 Task: Create new vendor bill with Date Opened: 30-Apr-23, Select Vendor: Verizon, Terms: Net 15. Make bill entry for item-1 with Date: 30-Apr-23, Description: Cell phone charges, Expense Account: Utilities :  Cell Phone, Quantity: 1, Unit Price: 110, Sales Tax: Y, Sales Tax Included: Y, Tax Table: Sales Tax. Post Bill with Post Date: 30-Apr-23, Post to Accounts: Liabilities:Accounts Payble. Pay / Process Payment with Transaction Date: 14-May-23, Amount: 110, Transfer Account: Checking Account. Go to 'Print Bill'.
Action: Mouse moved to (286, 180)
Screenshot: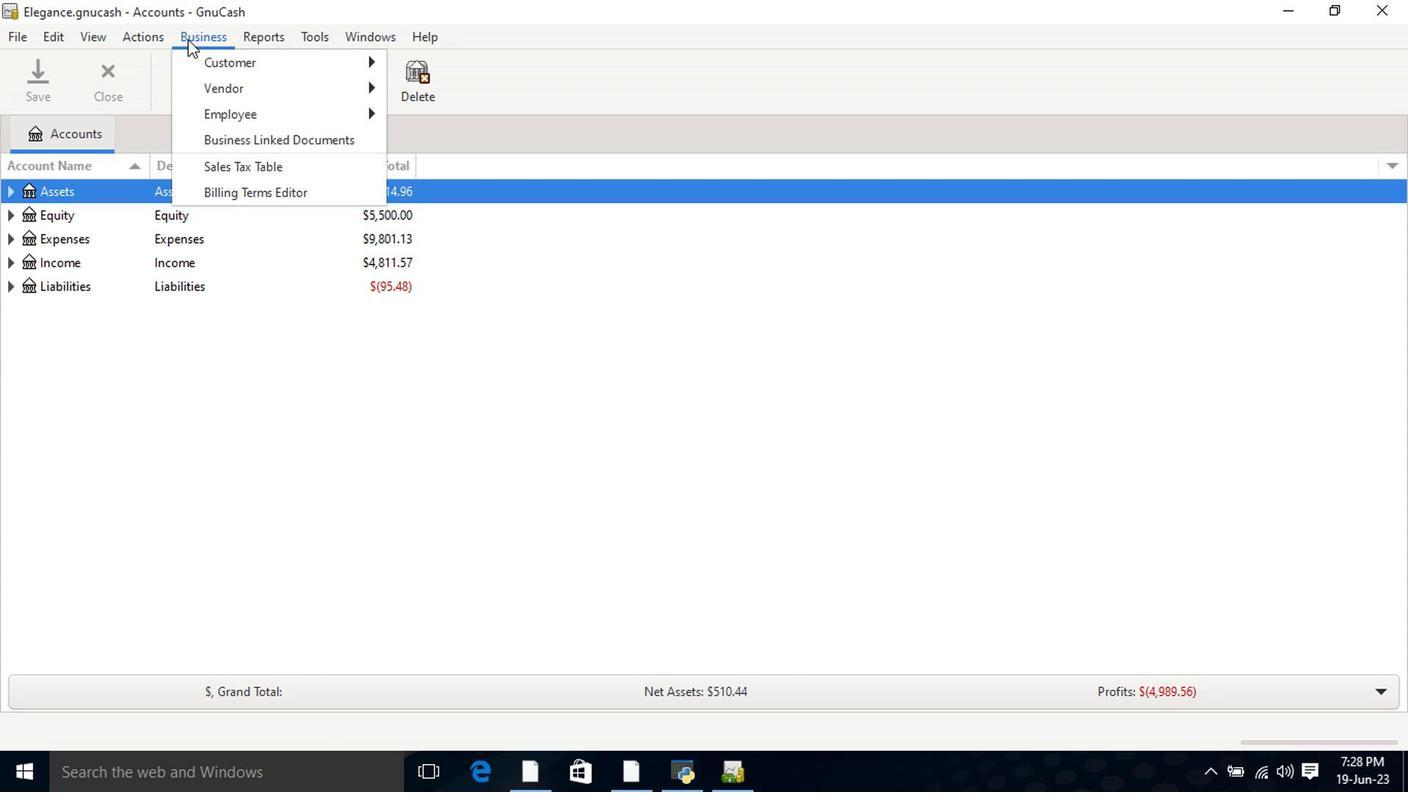 
Action: Mouse pressed left at (286, 180)
Screenshot: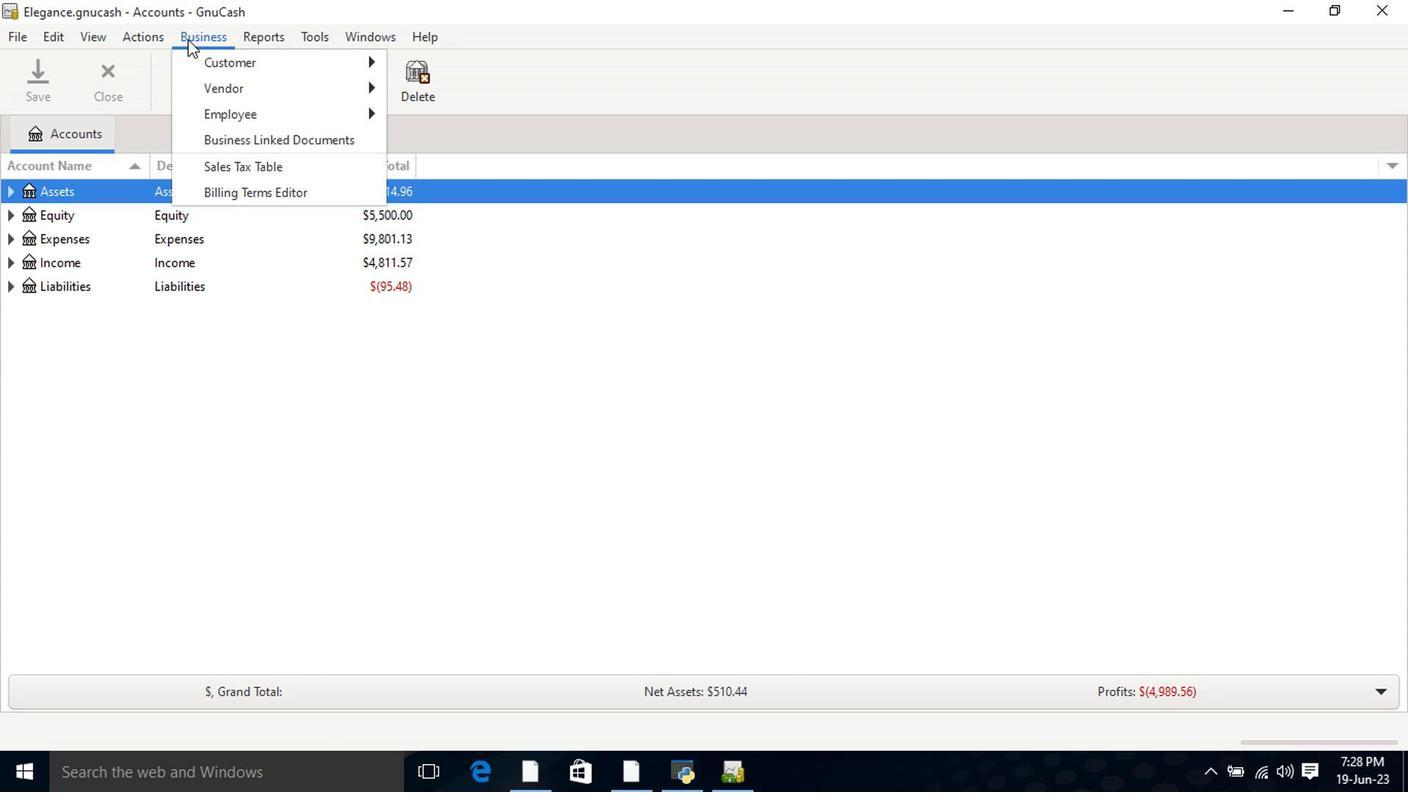 
Action: Mouse moved to (463, 266)
Screenshot: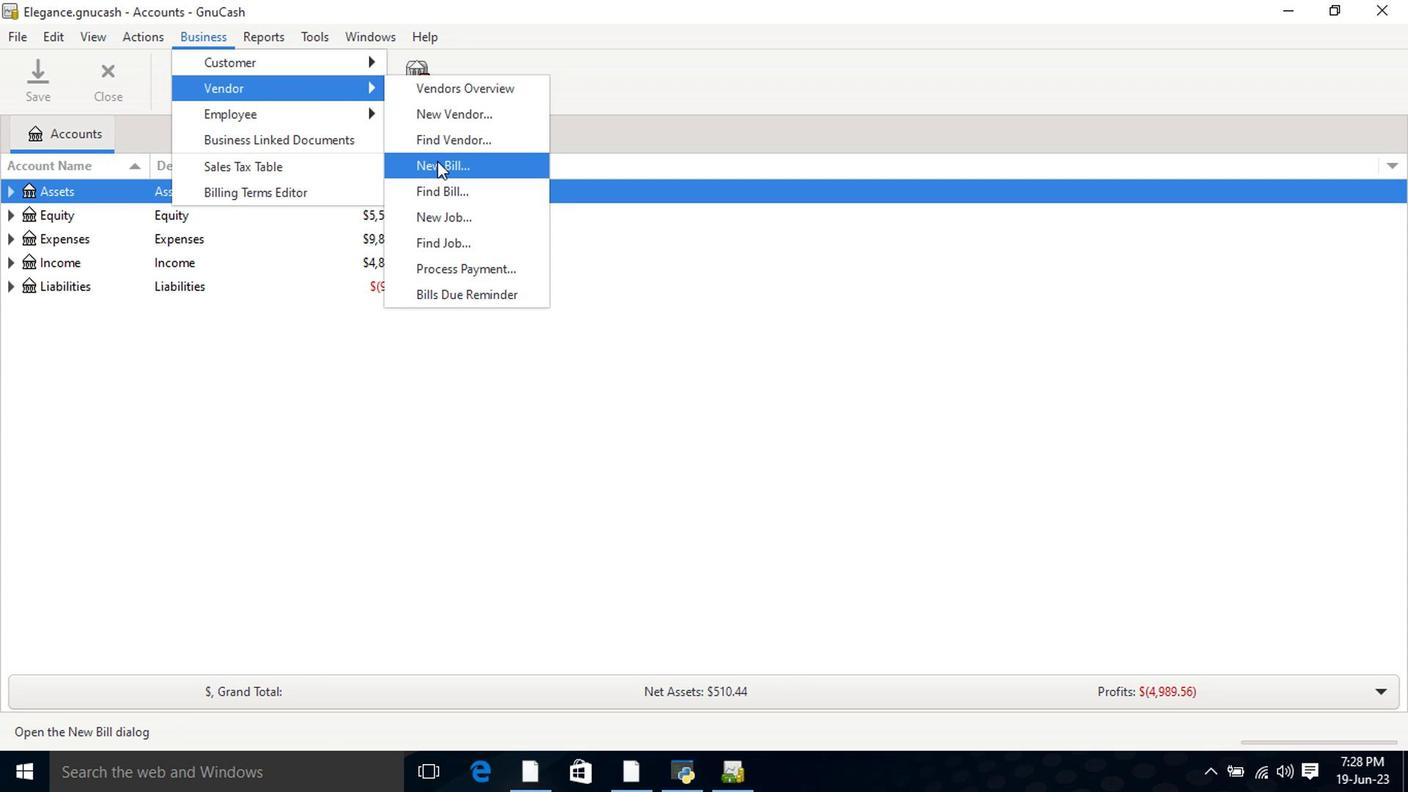 
Action: Mouse pressed left at (463, 266)
Screenshot: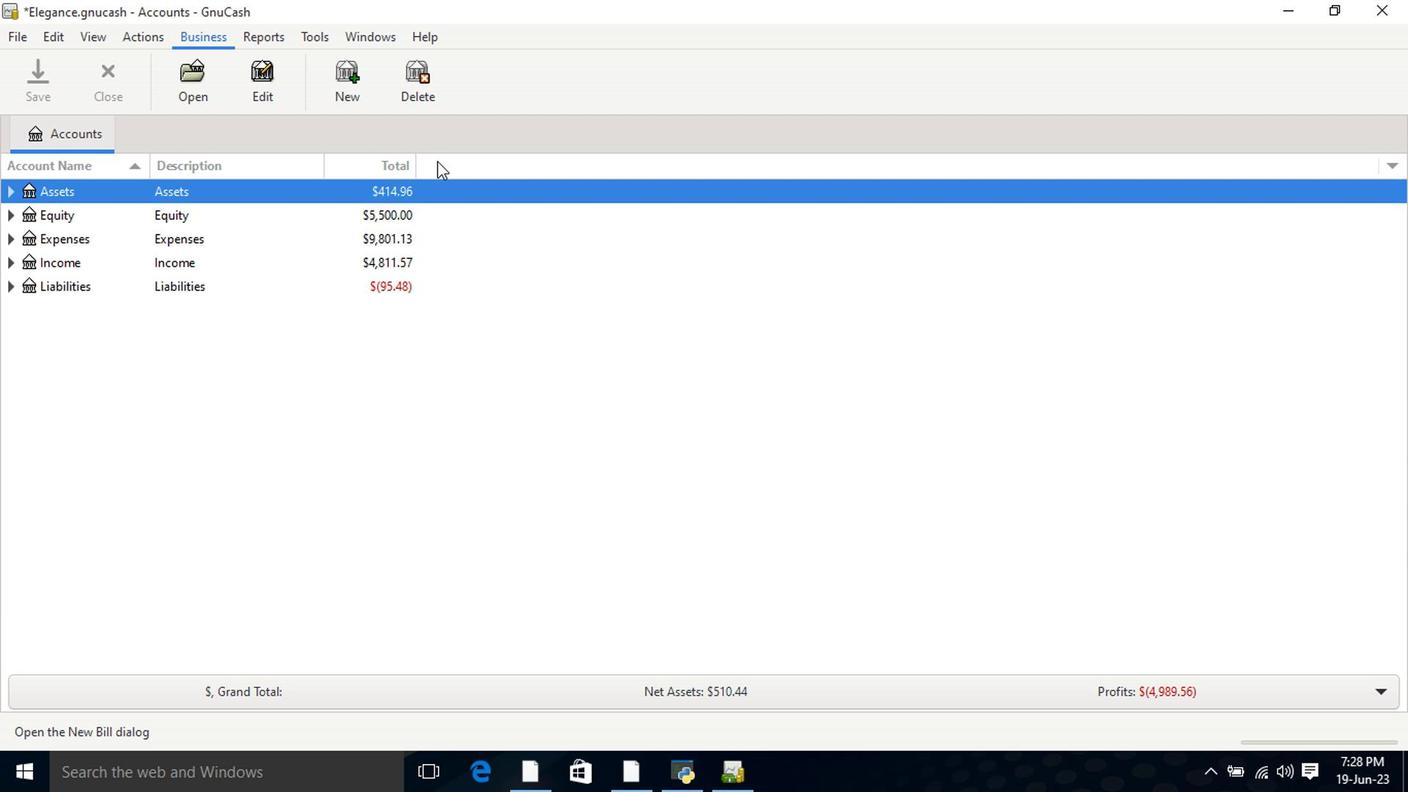 
Action: Mouse moved to (753, 348)
Screenshot: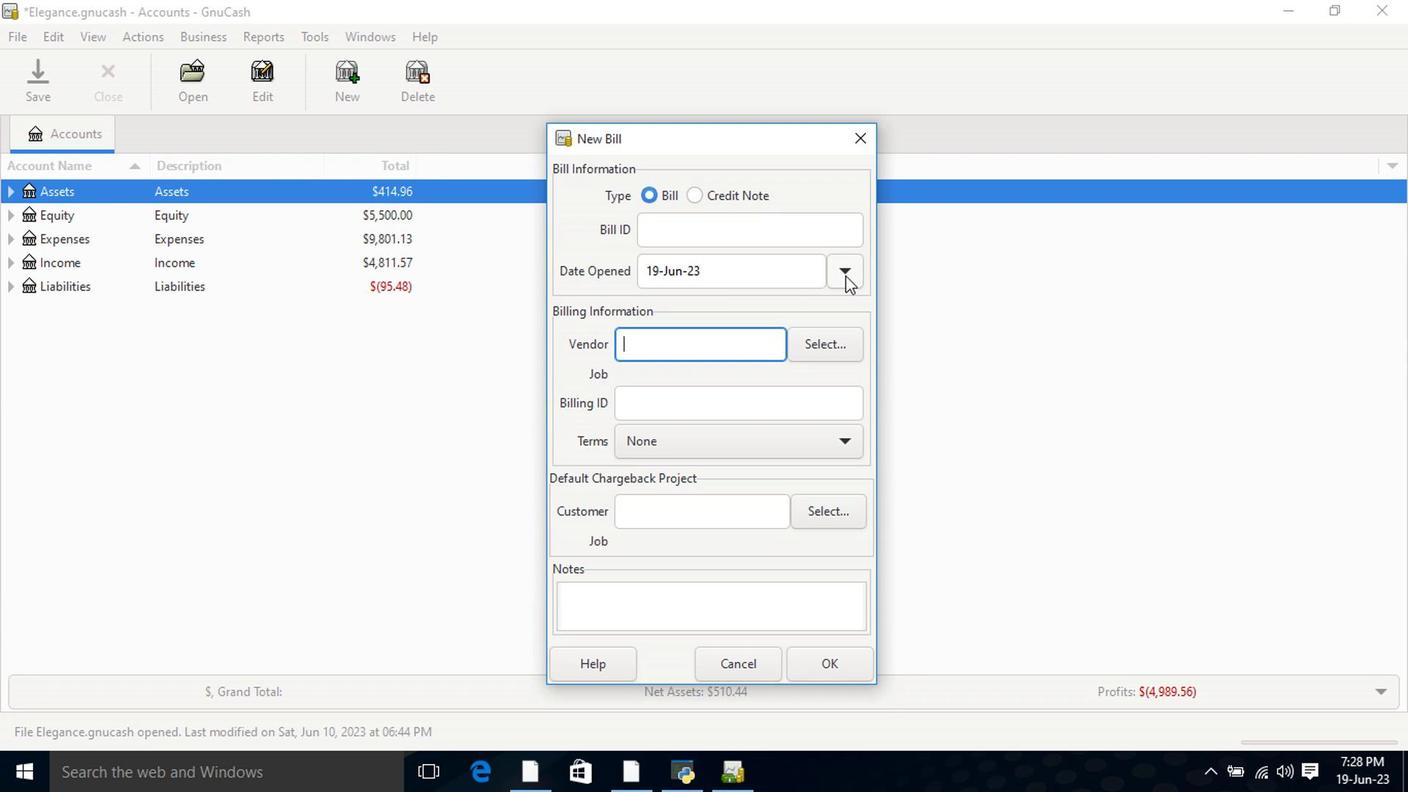 
Action: Mouse pressed left at (753, 348)
Screenshot: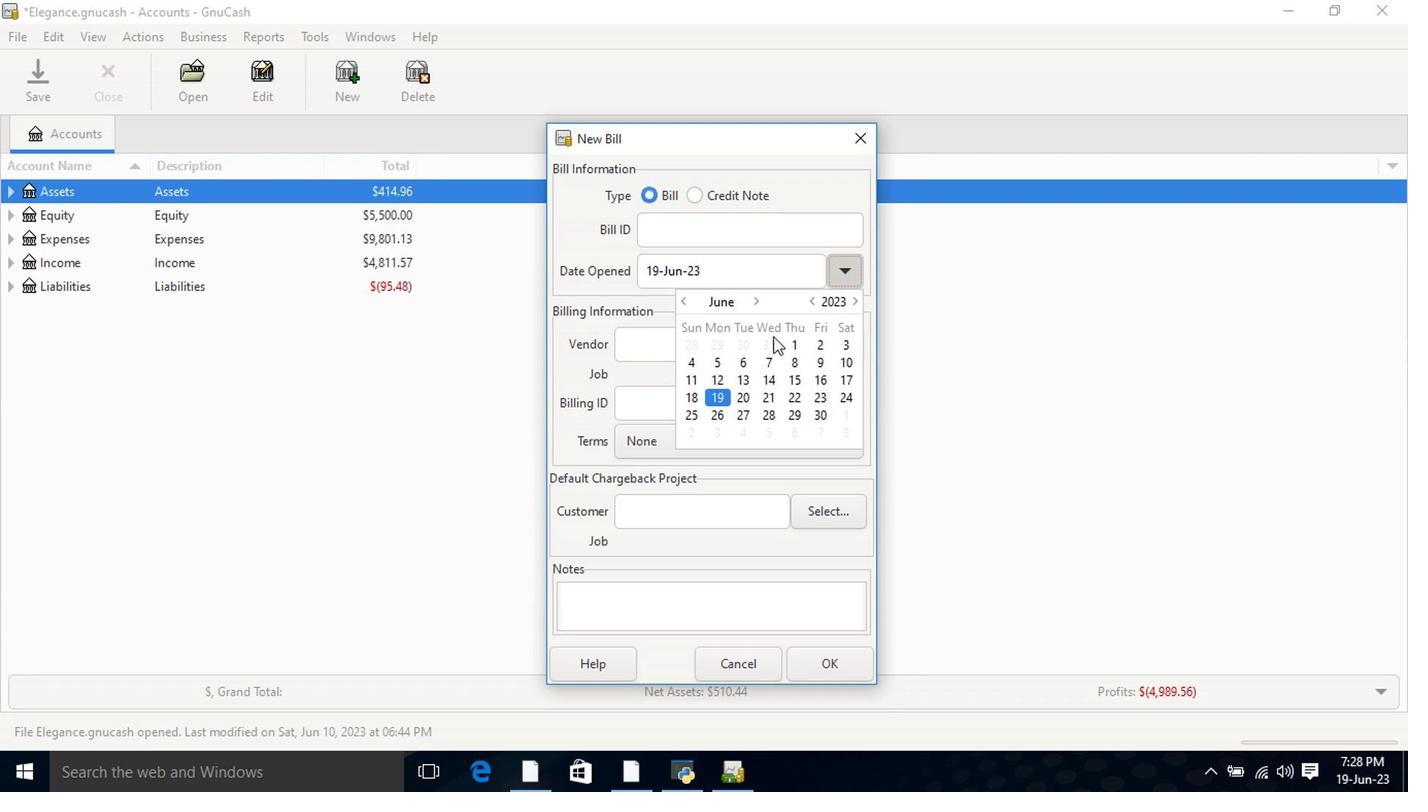 
Action: Mouse moved to (638, 371)
Screenshot: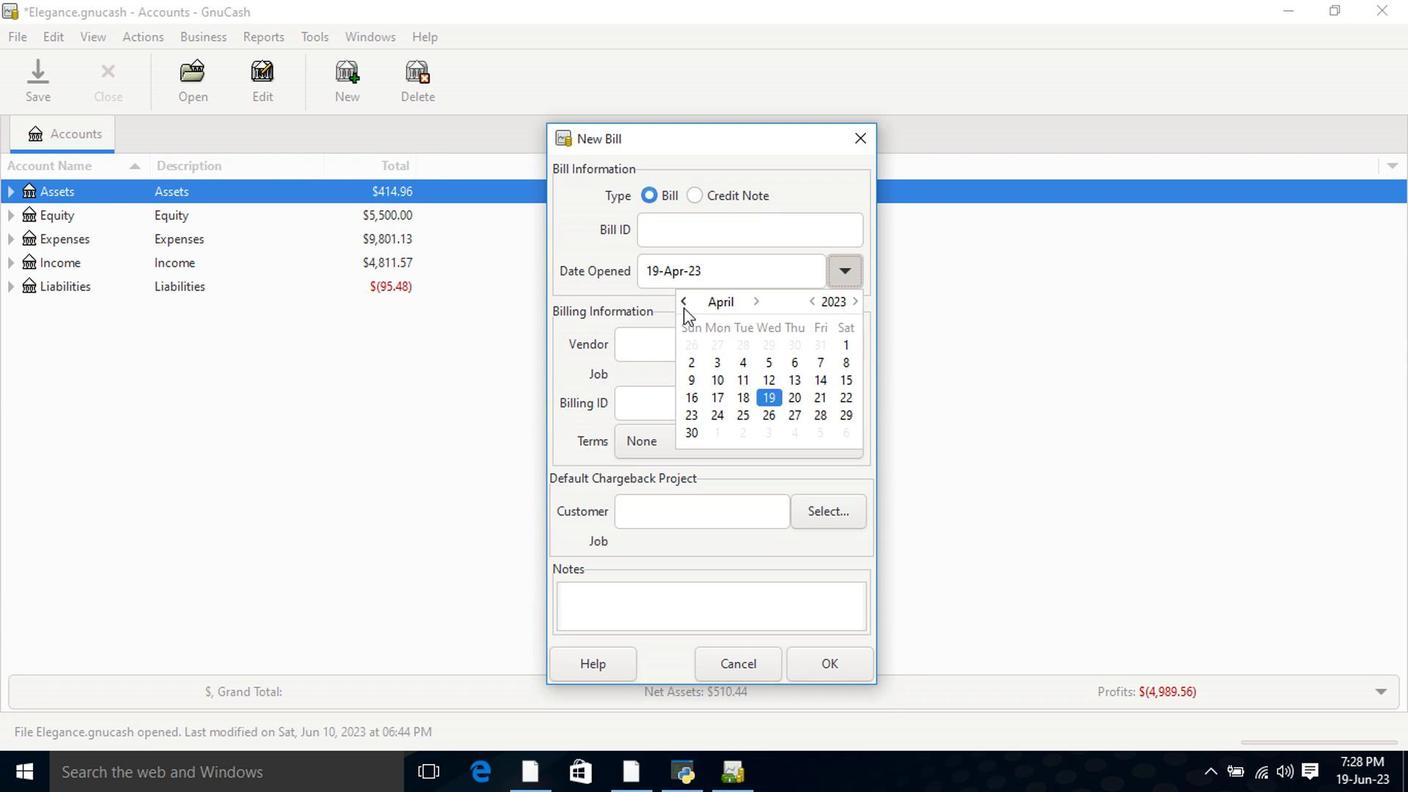 
Action: Mouse pressed left at (638, 371)
Screenshot: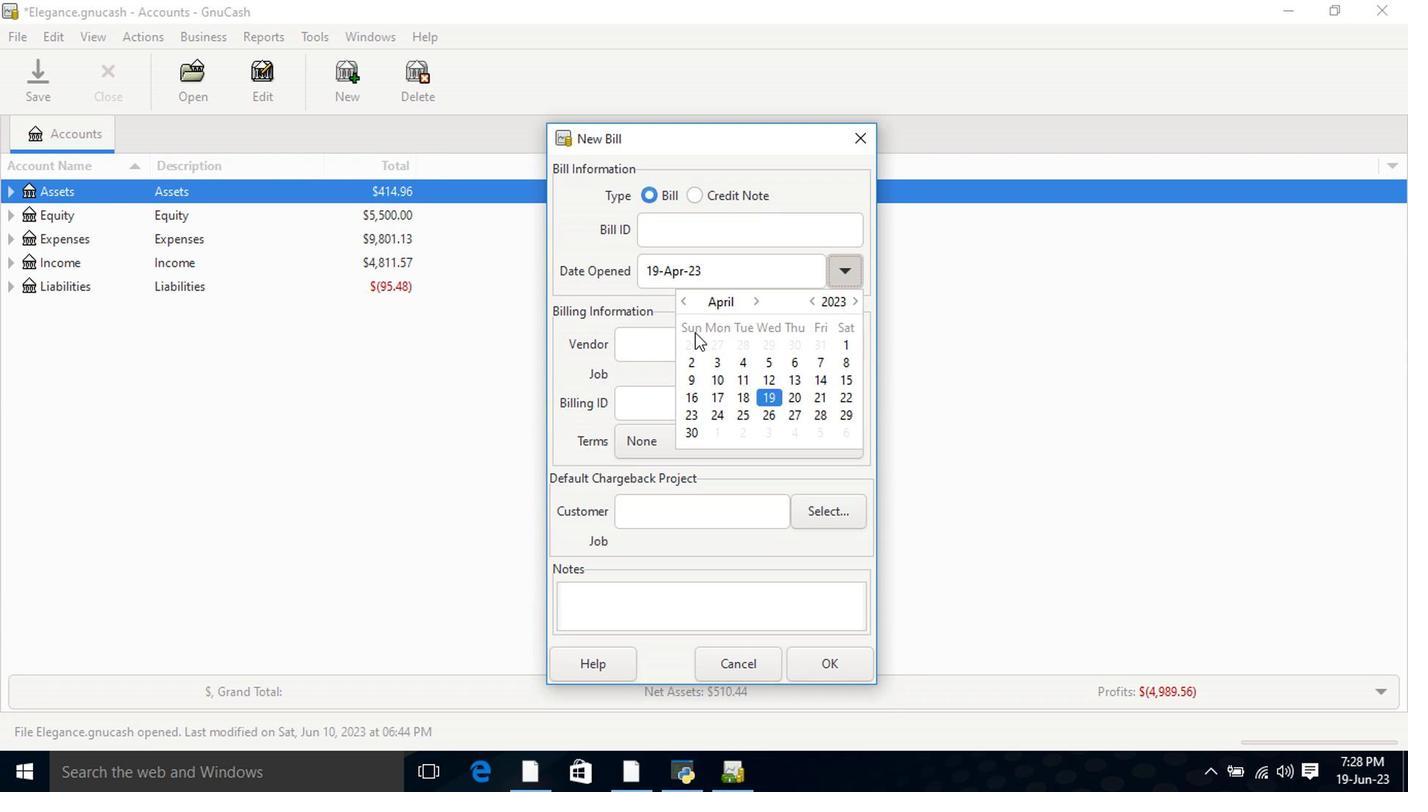 
Action: Mouse pressed left at (638, 371)
Screenshot: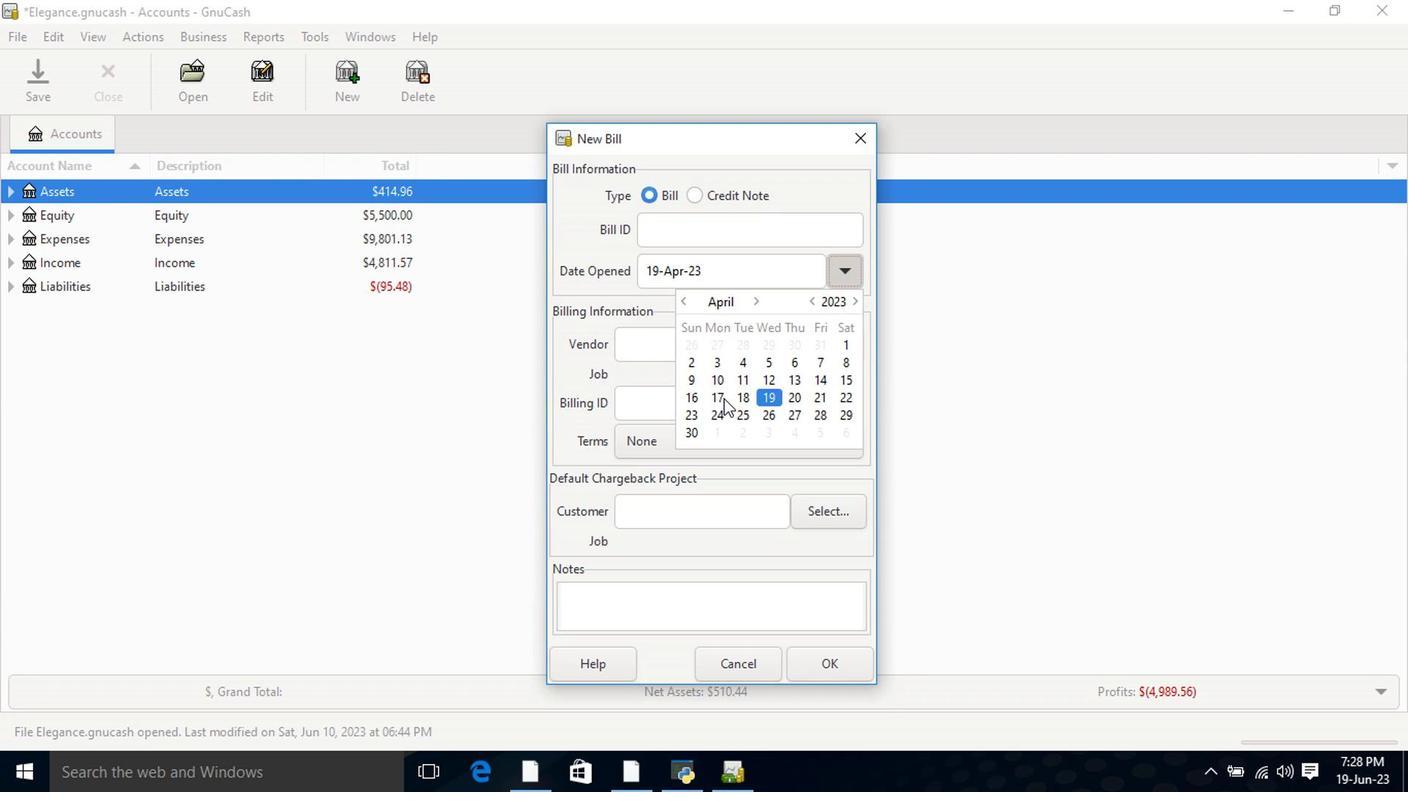 
Action: Mouse moved to (645, 459)
Screenshot: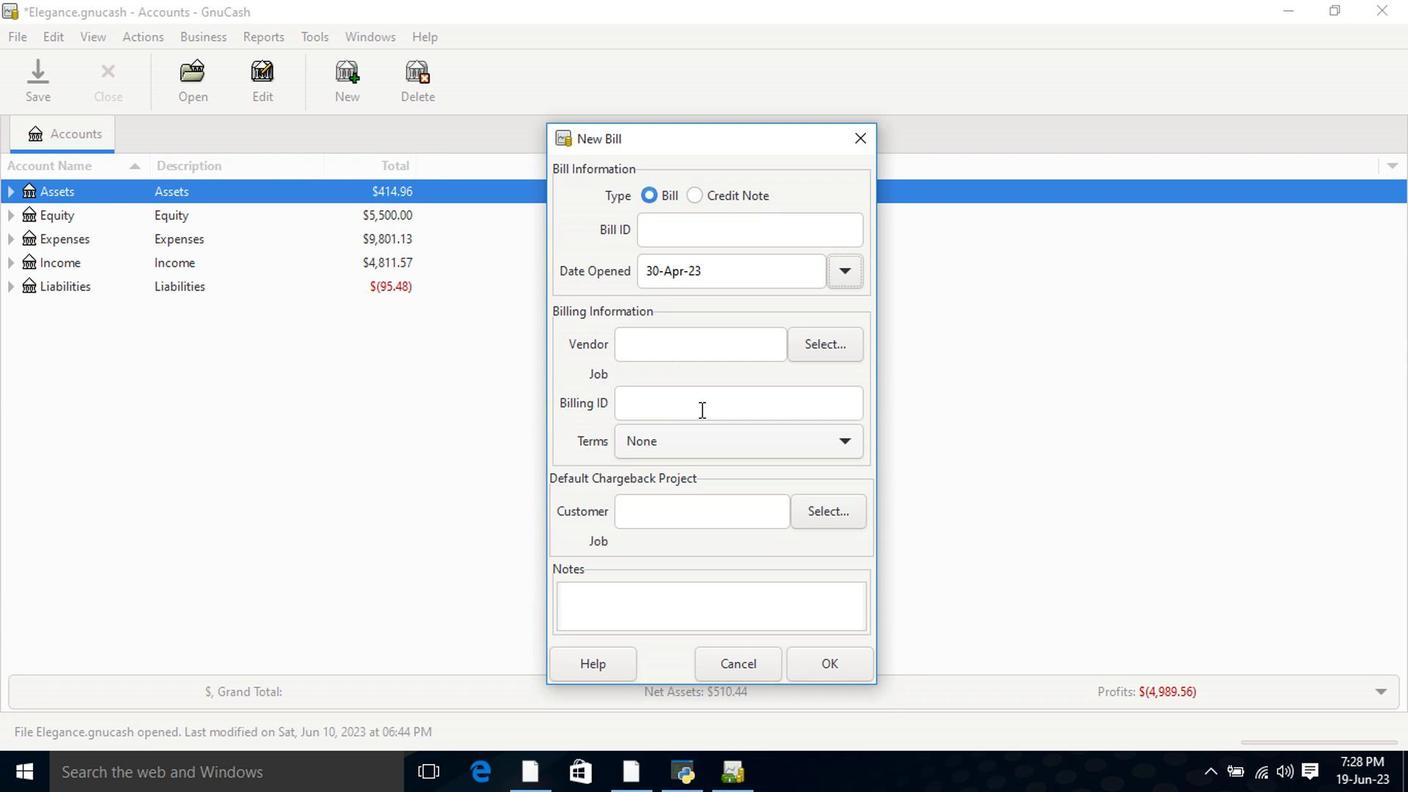 
Action: Mouse pressed left at (645, 459)
Screenshot: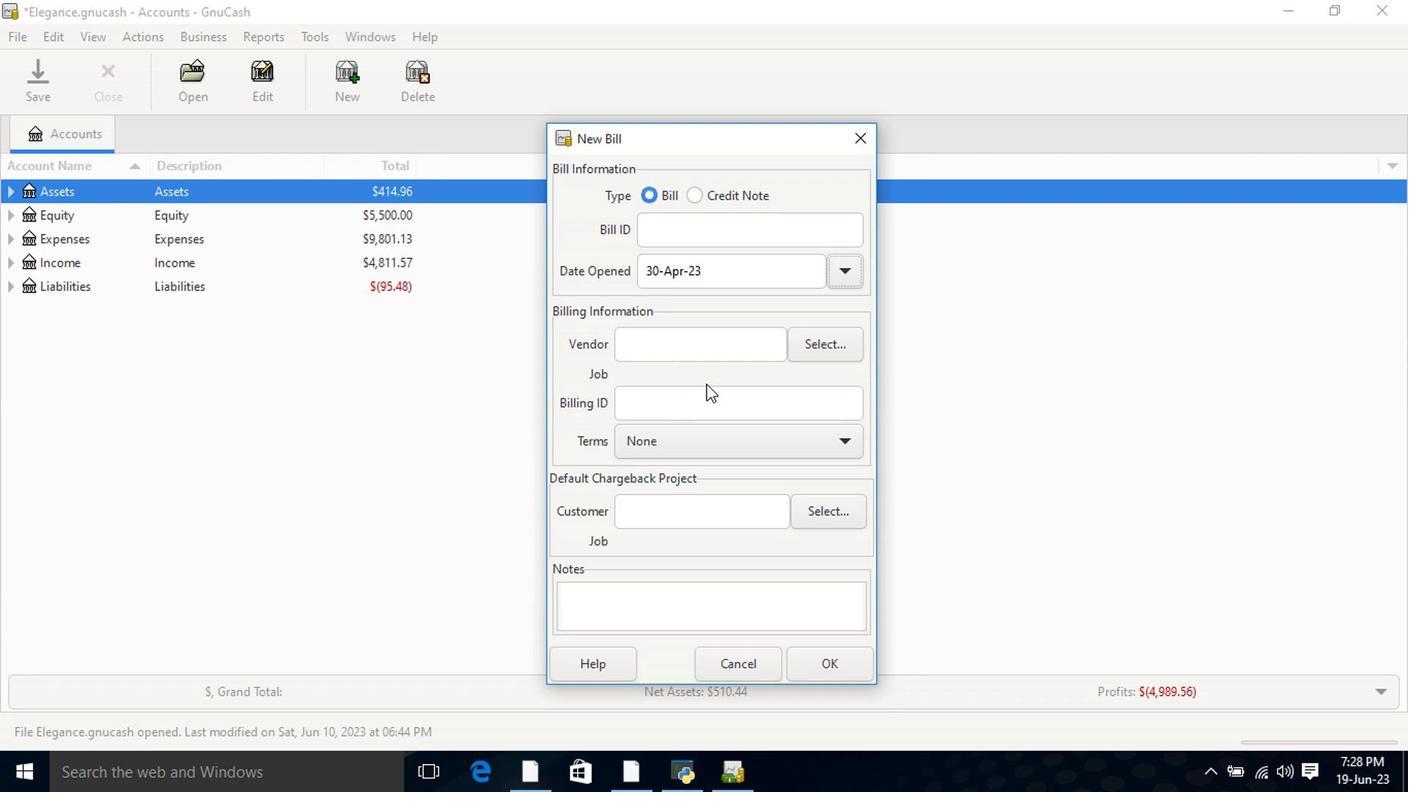 
Action: Mouse pressed left at (645, 459)
Screenshot: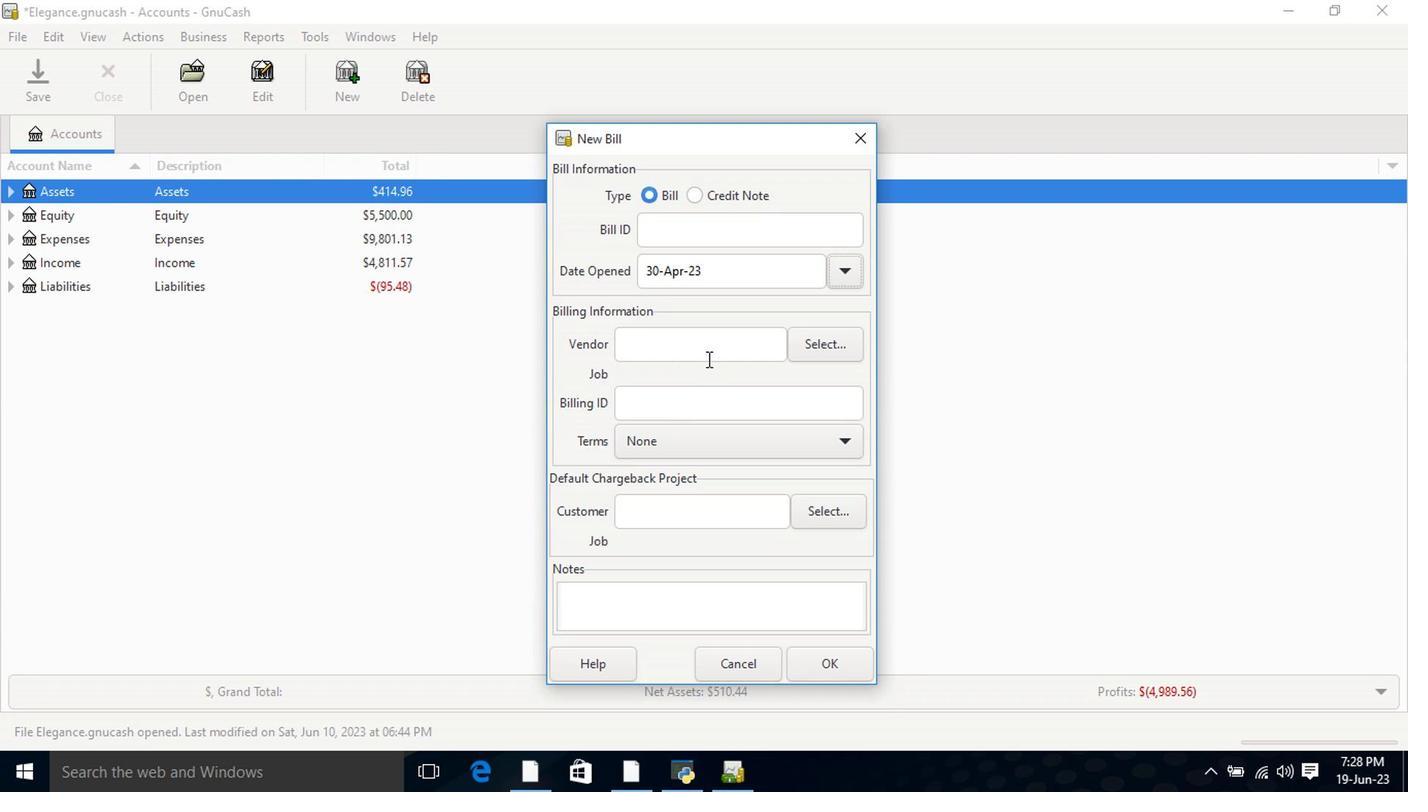 
Action: Mouse moved to (657, 400)
Screenshot: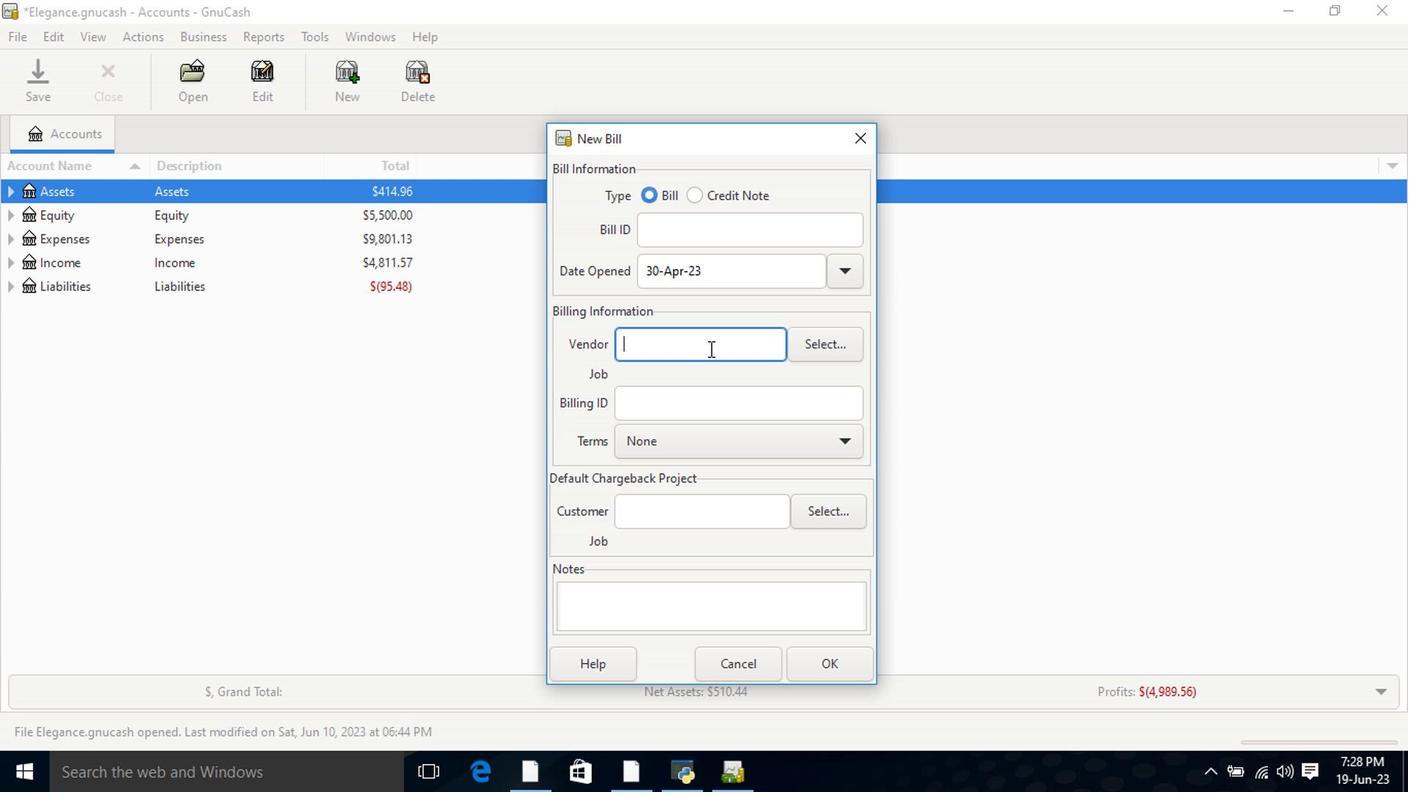
Action: Mouse pressed left at (657, 400)
Screenshot: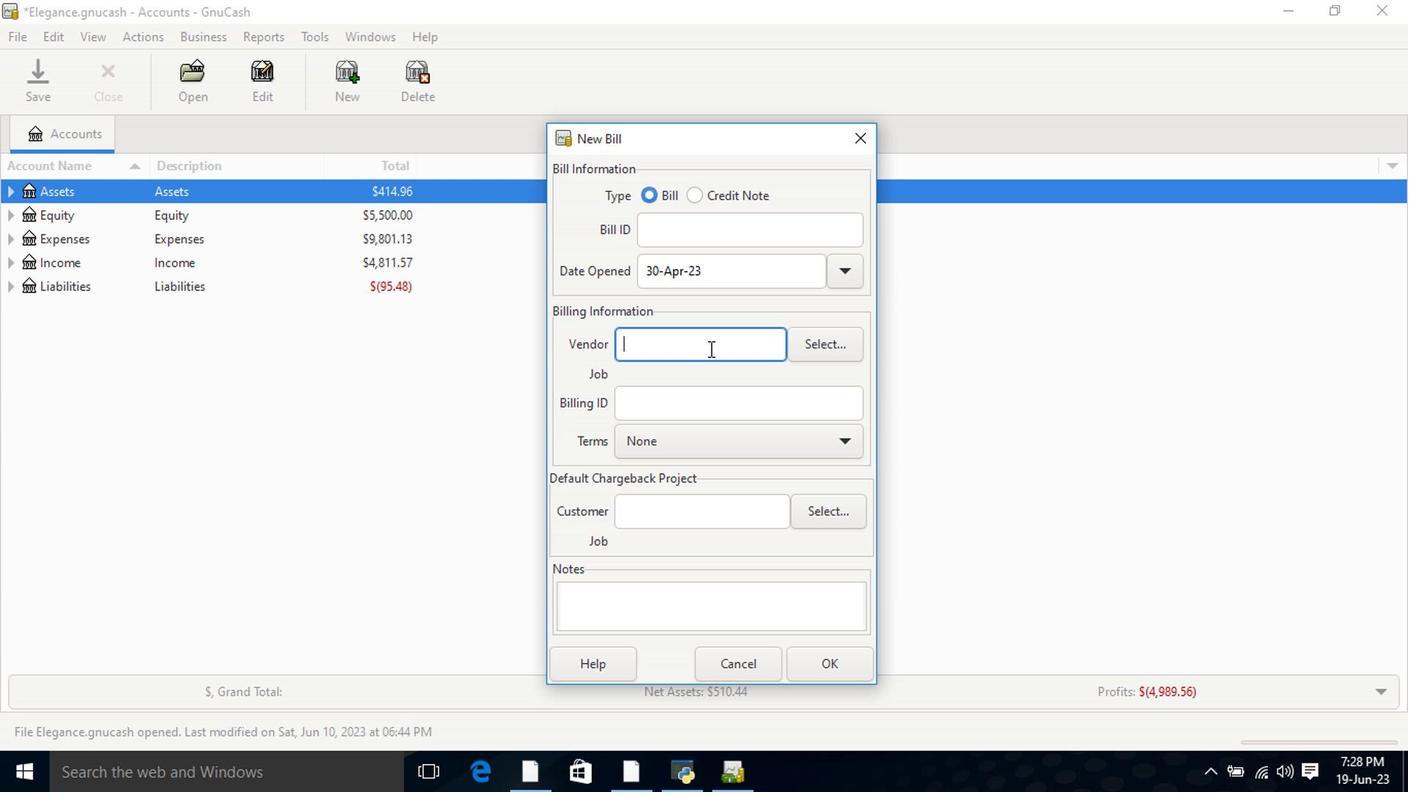 
Action: Key pressed ver
Screenshot: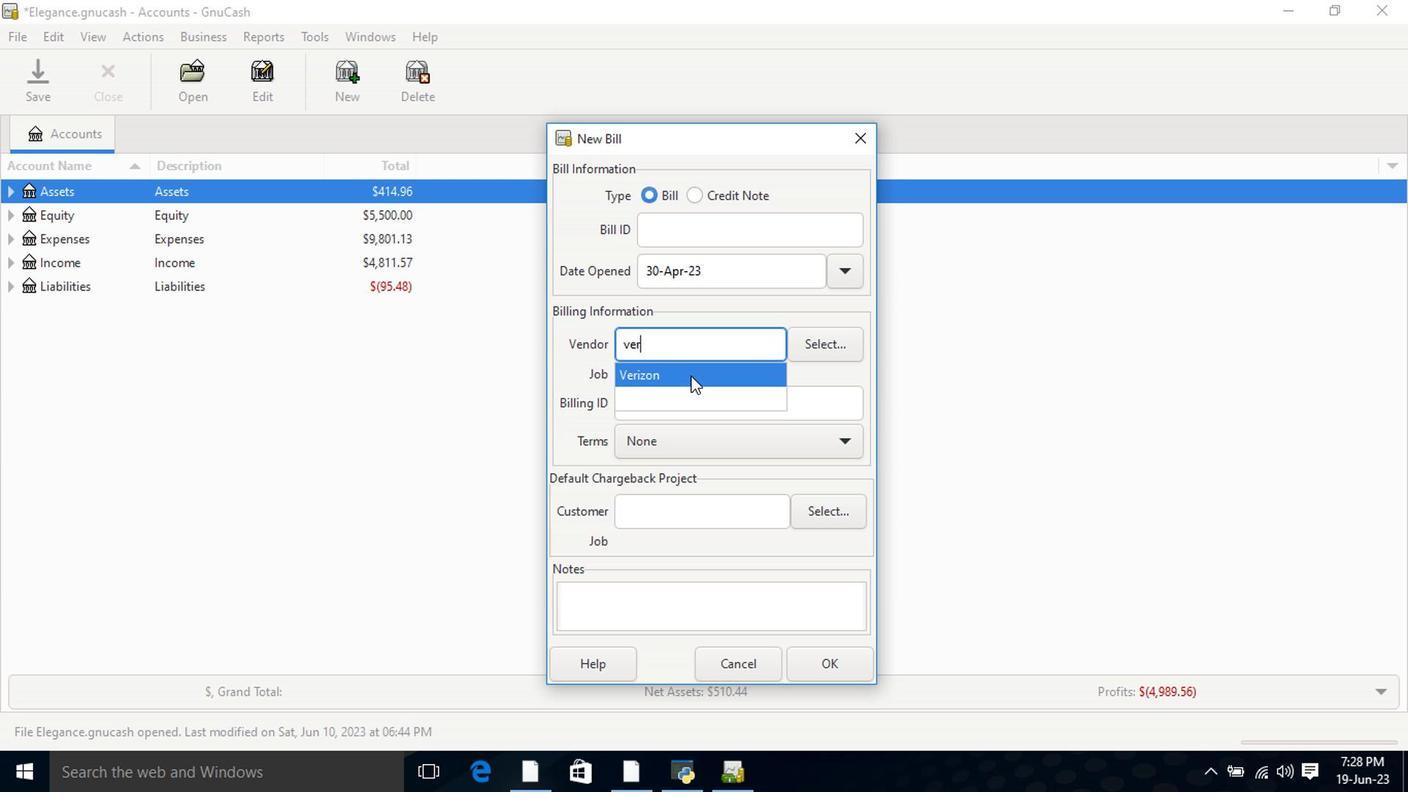 
Action: Mouse moved to (643, 419)
Screenshot: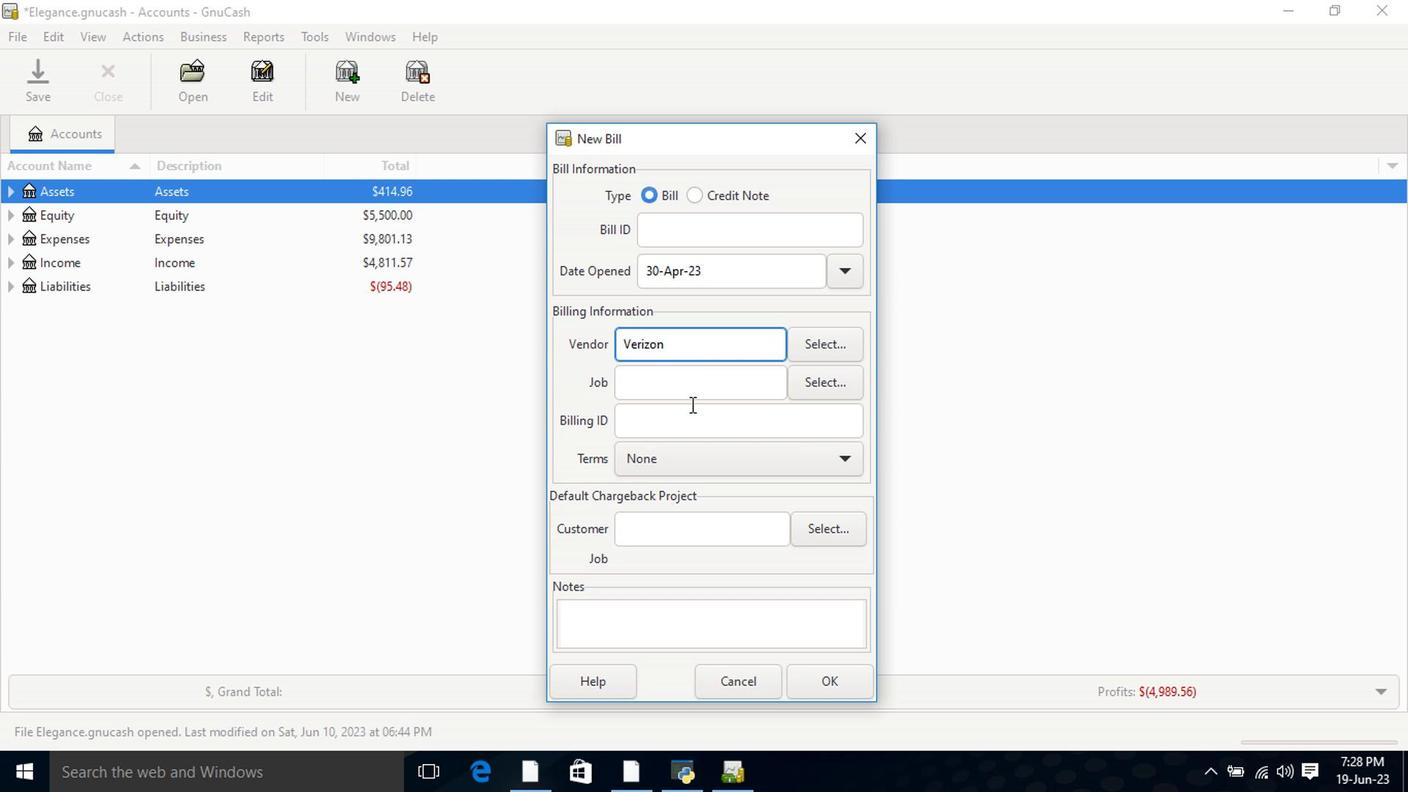 
Action: Mouse pressed left at (643, 419)
Screenshot: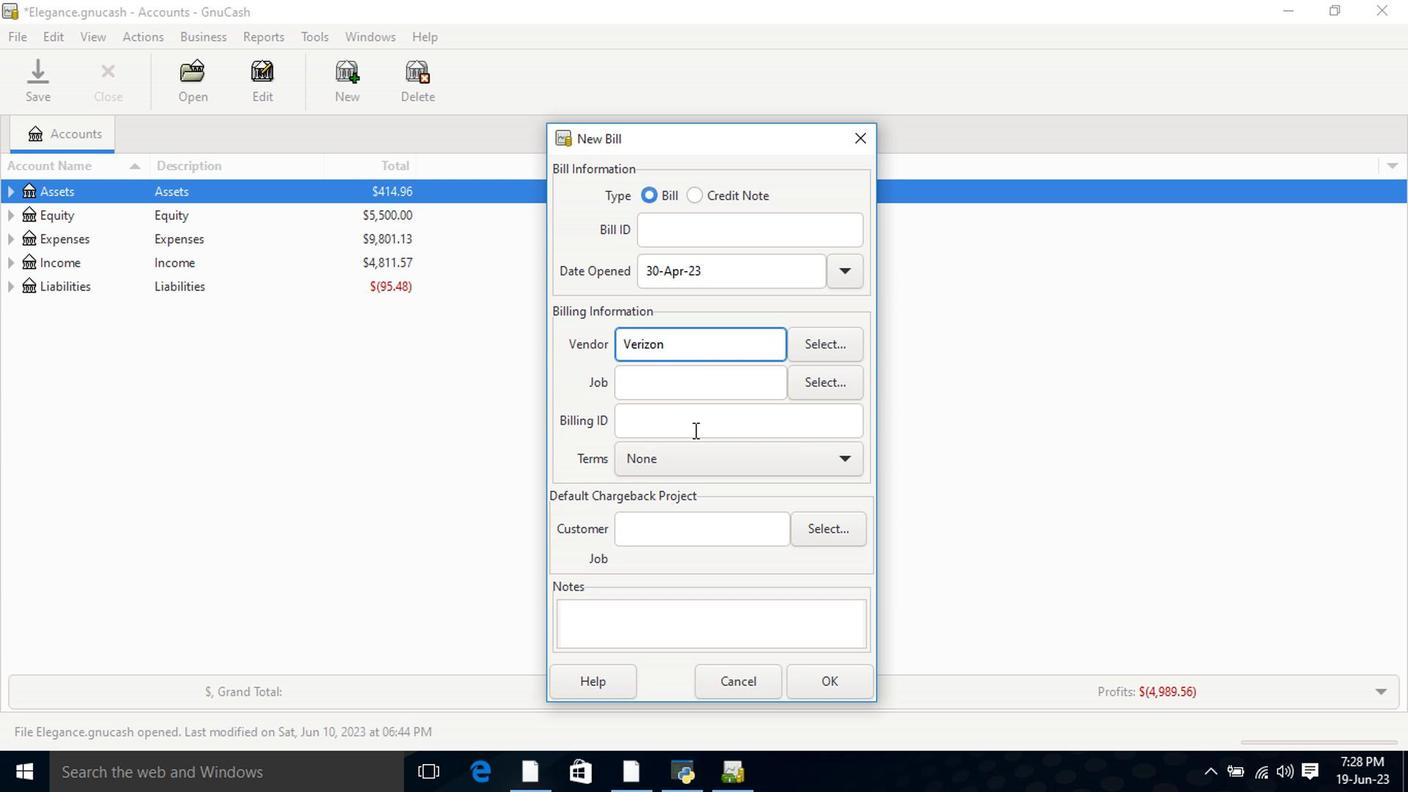 
Action: Mouse moved to (649, 478)
Screenshot: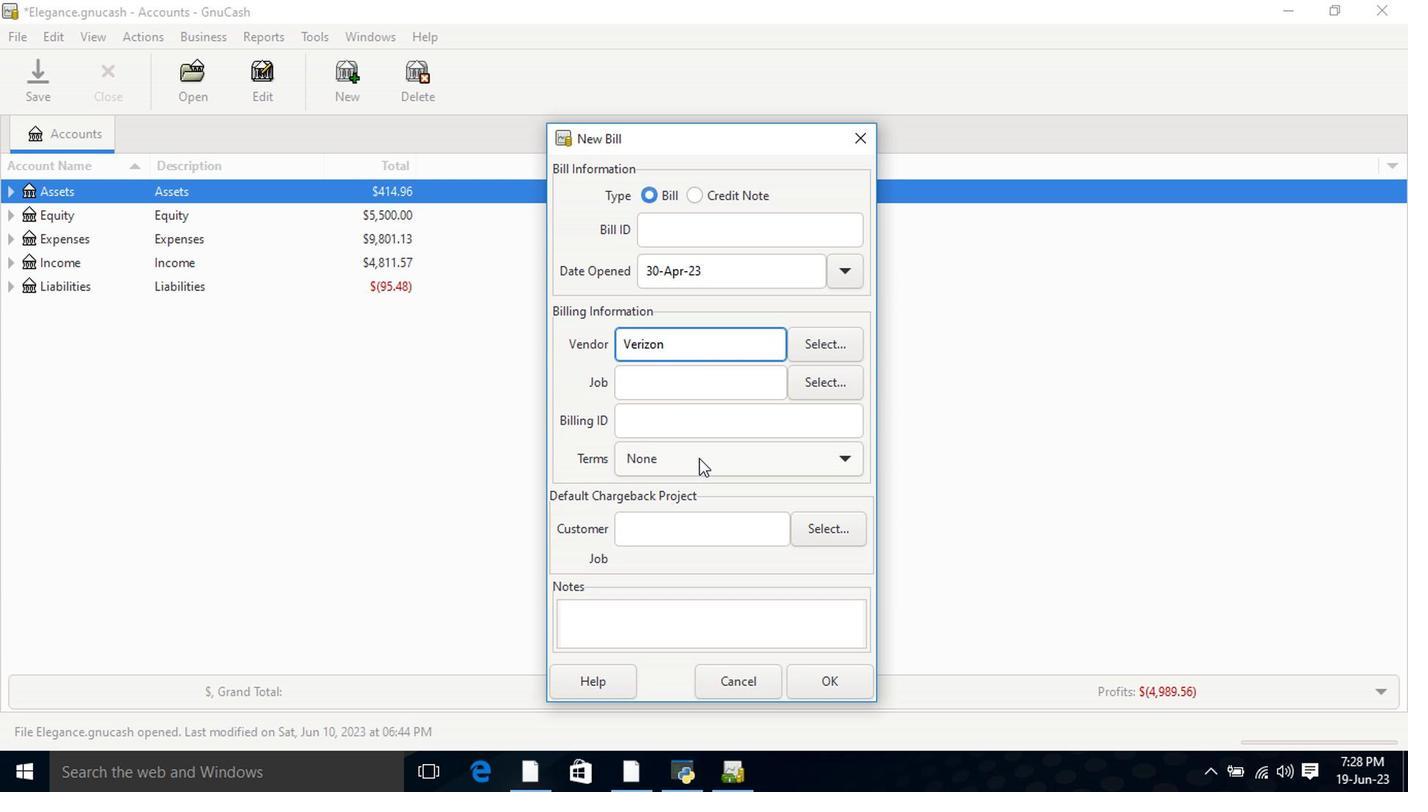 
Action: Mouse pressed left at (649, 478)
Screenshot: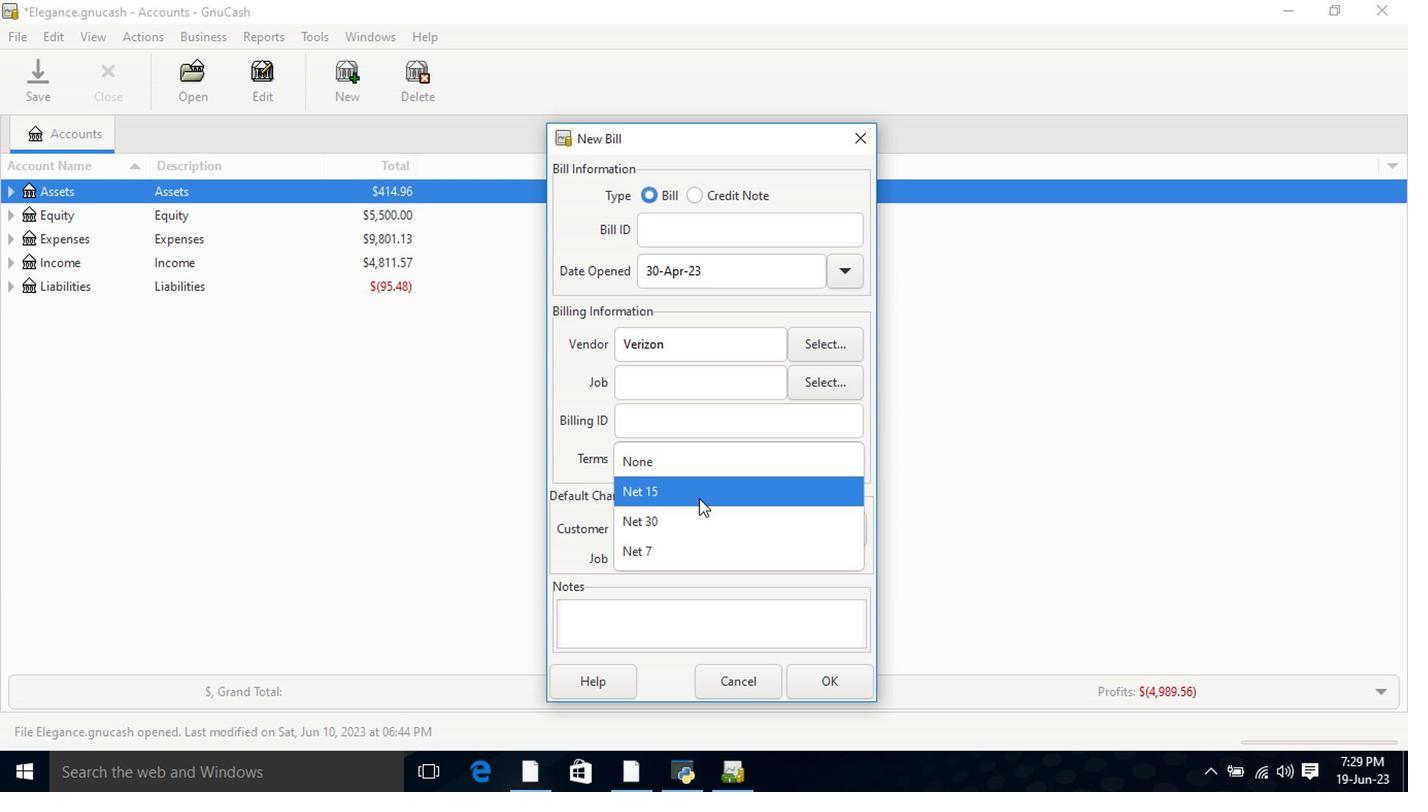 
Action: Mouse moved to (649, 506)
Screenshot: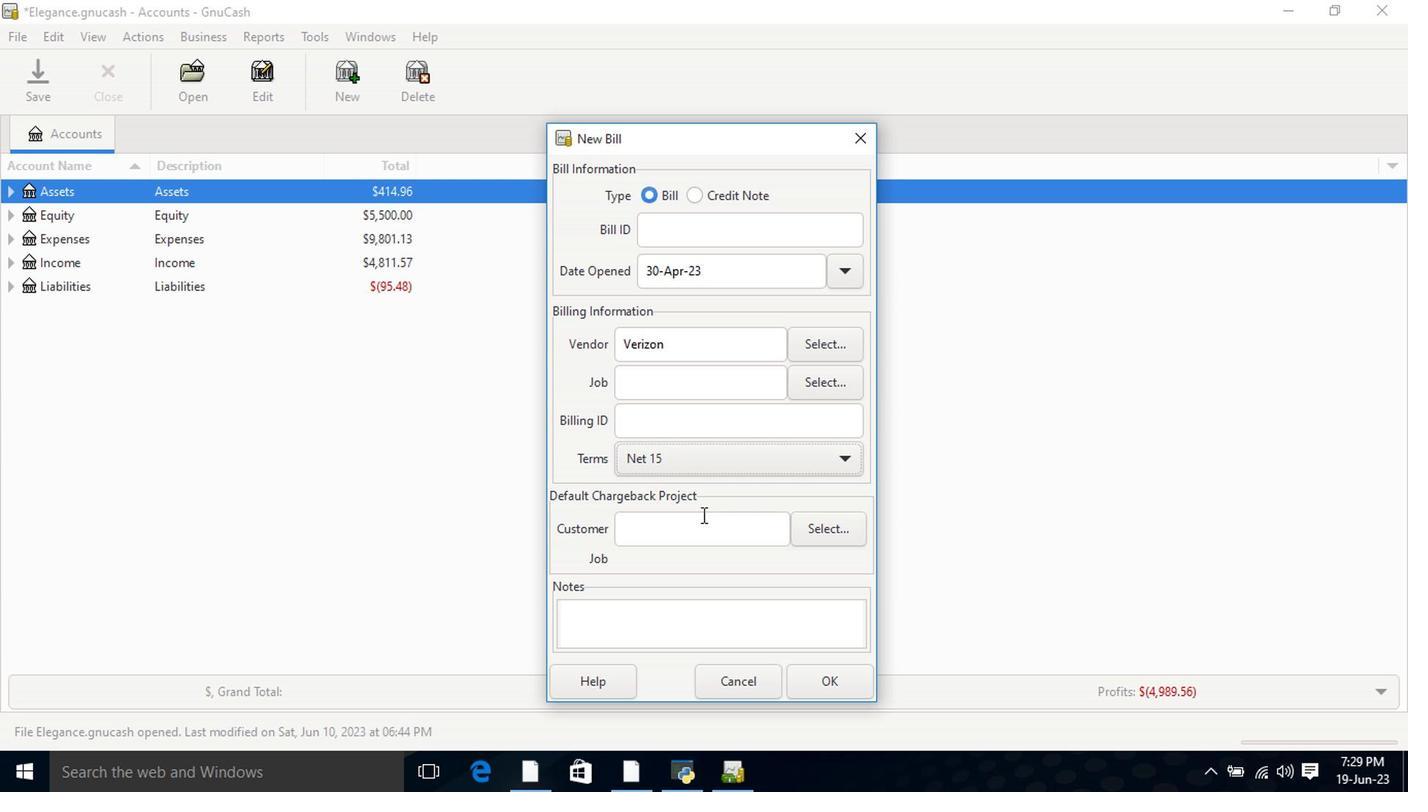 
Action: Mouse pressed left at (649, 506)
Screenshot: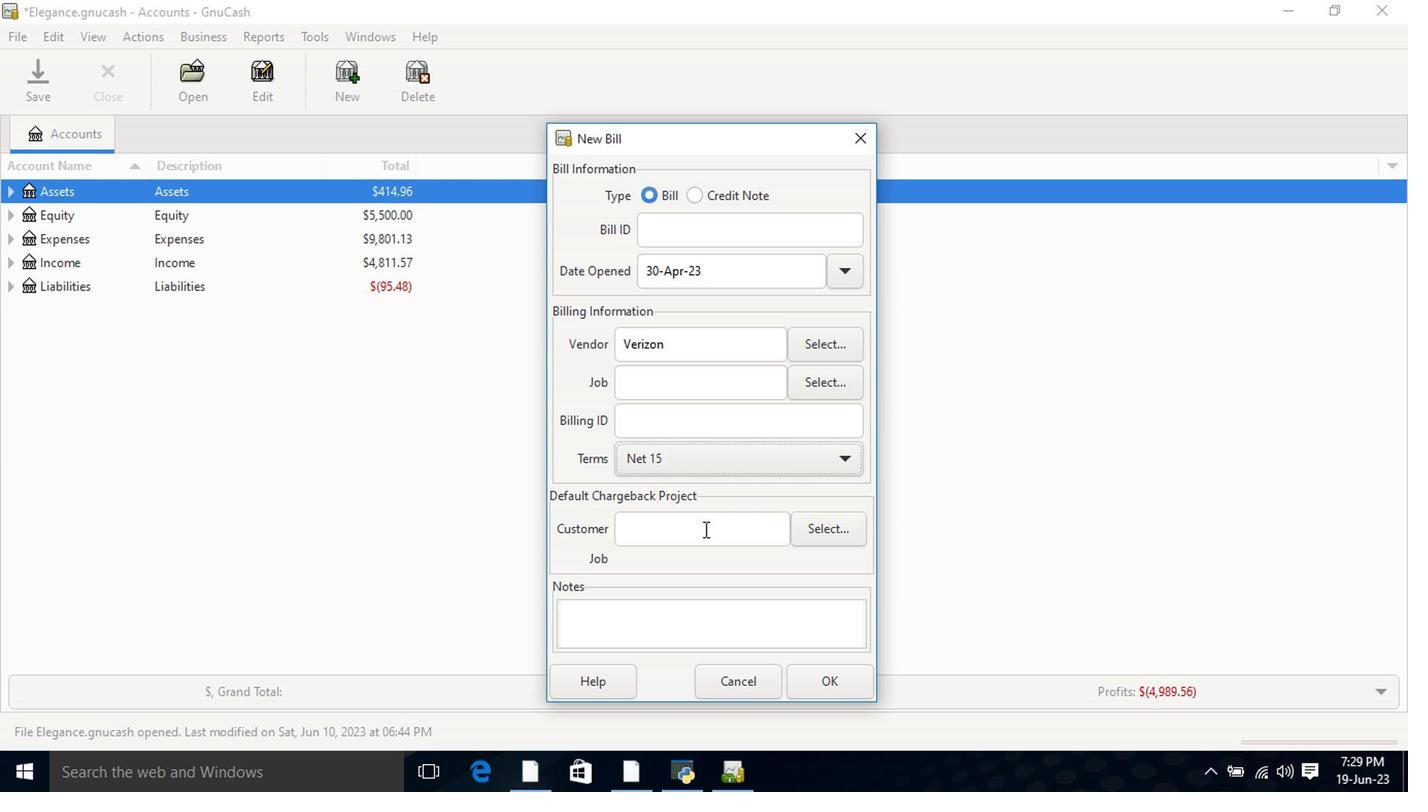 
Action: Mouse moved to (729, 632)
Screenshot: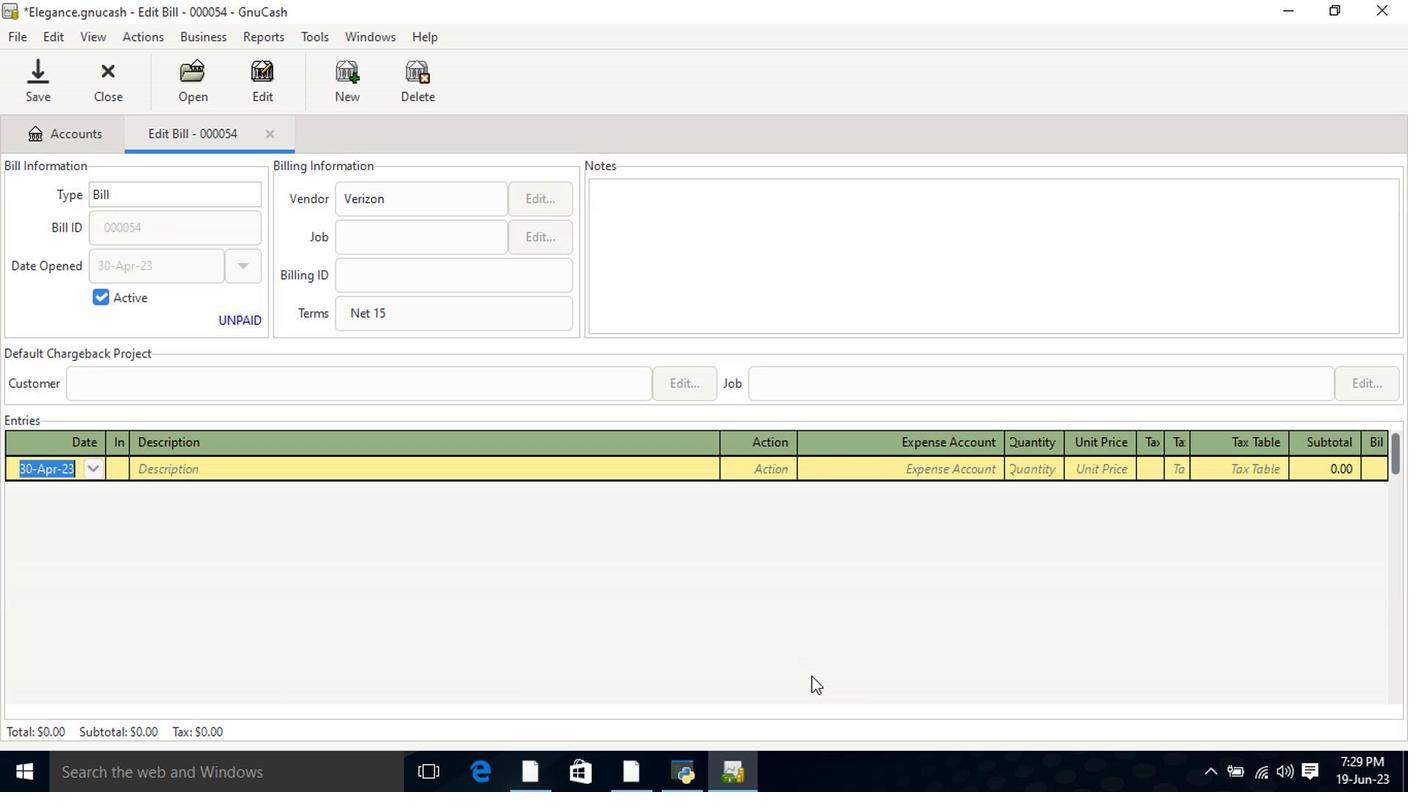 
Action: Mouse pressed left at (729, 632)
Screenshot: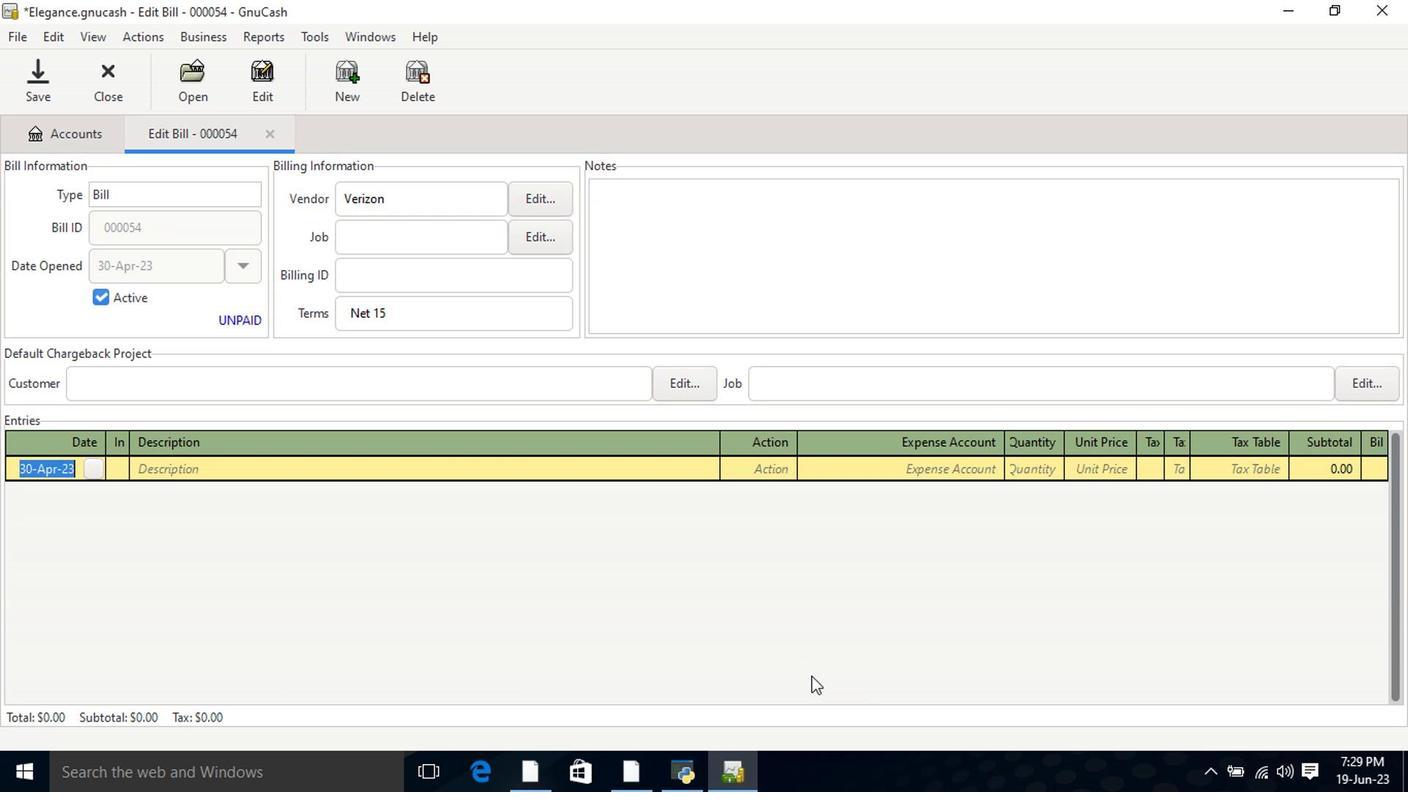 
Action: Mouse moved to (222, 487)
Screenshot: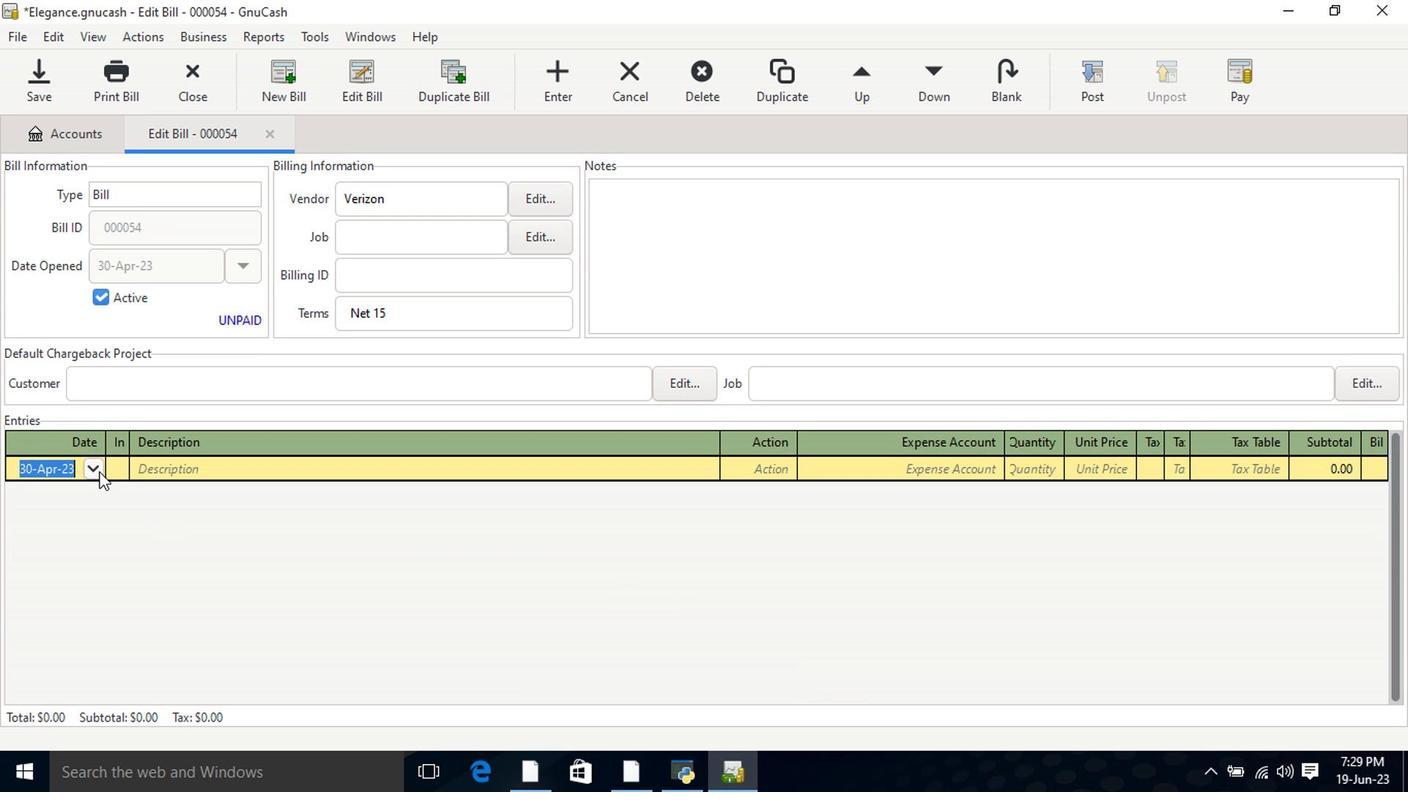 
Action: Key pressed <Key.tab>
Screenshot: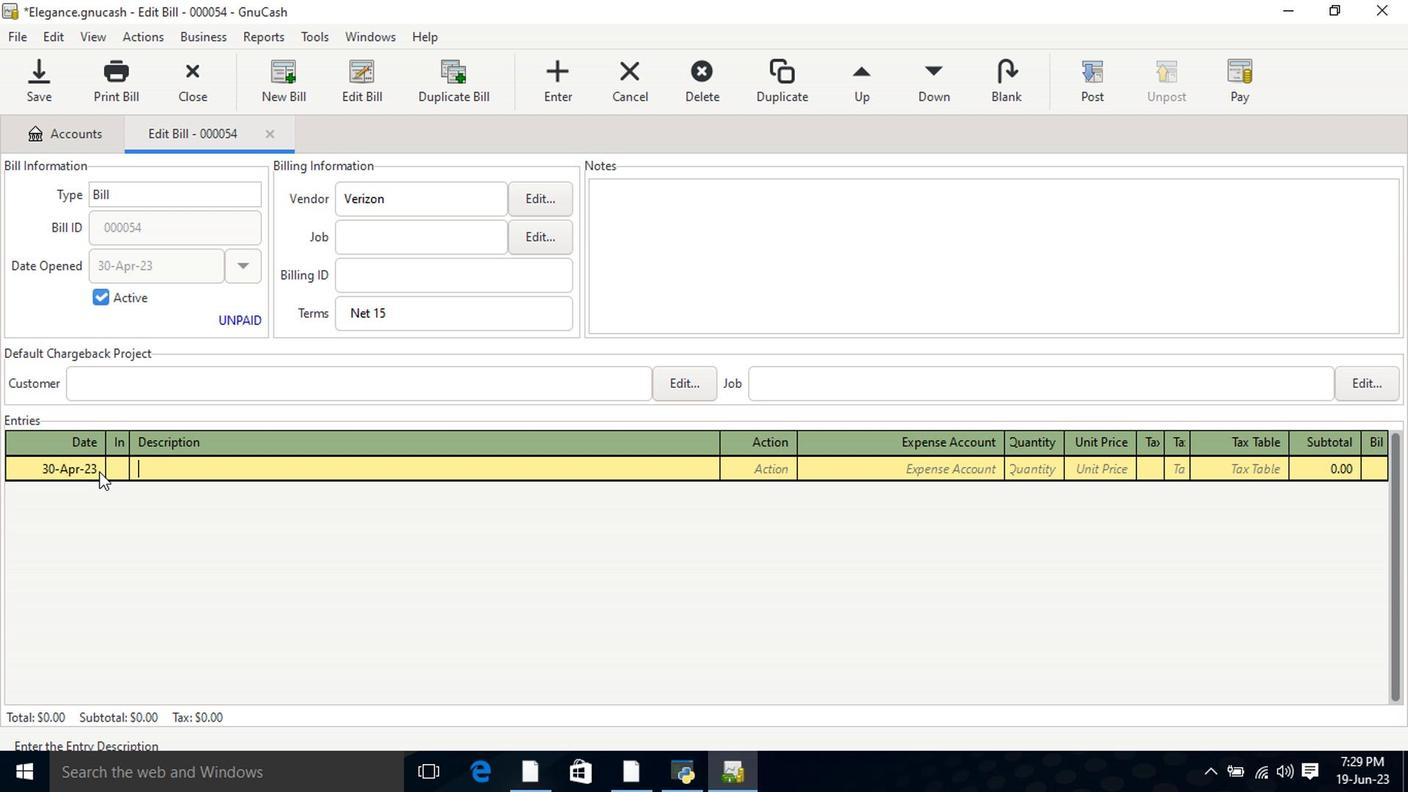 
Action: Mouse moved to (363, 561)
Screenshot: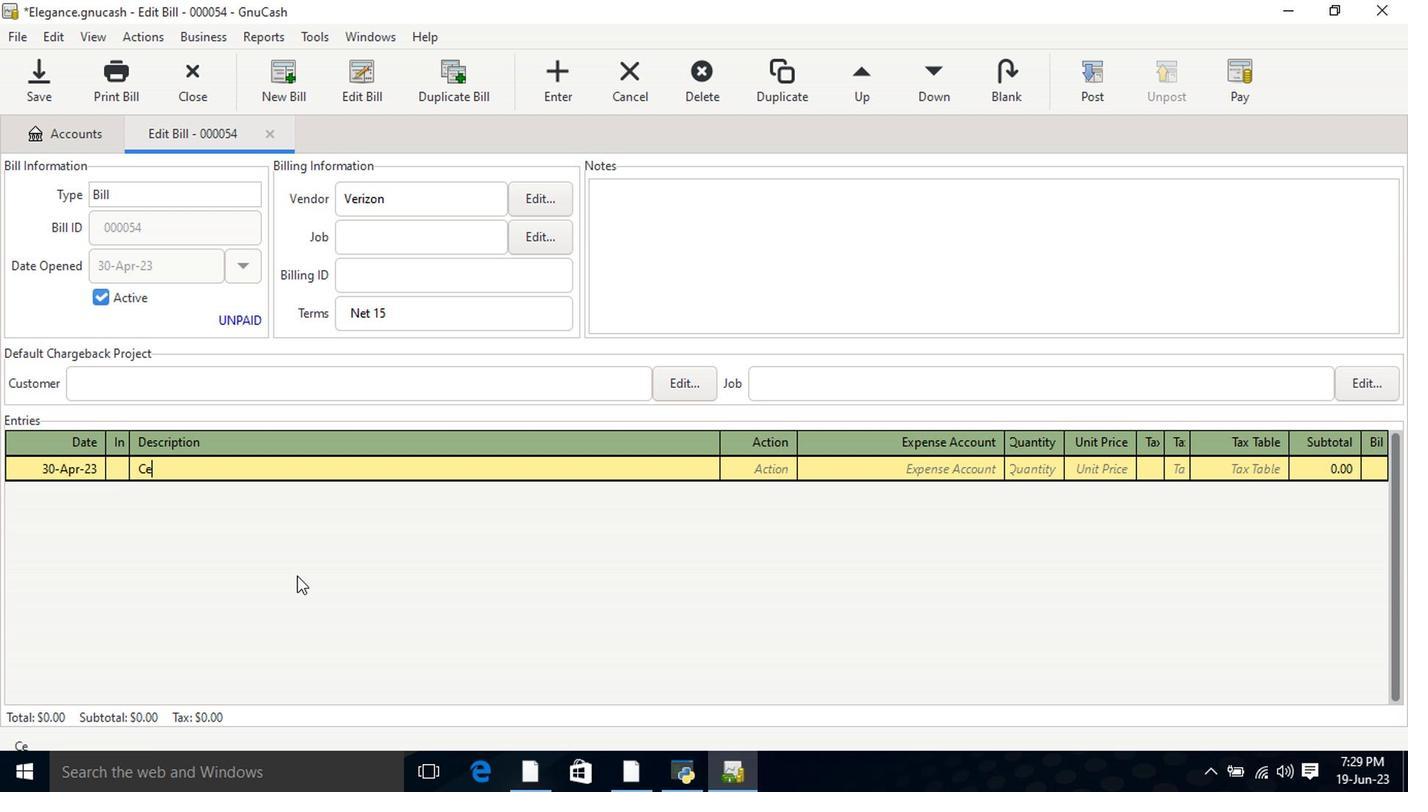 
Action: Key pressed <Key.shift>Cell<Key.space><Key.shift>phone<Key.space>ca<Key.backspace>harges<Key.tab><Key.tab>uti<Key.down><Key.tab>1<Key.tab>110
Screenshot: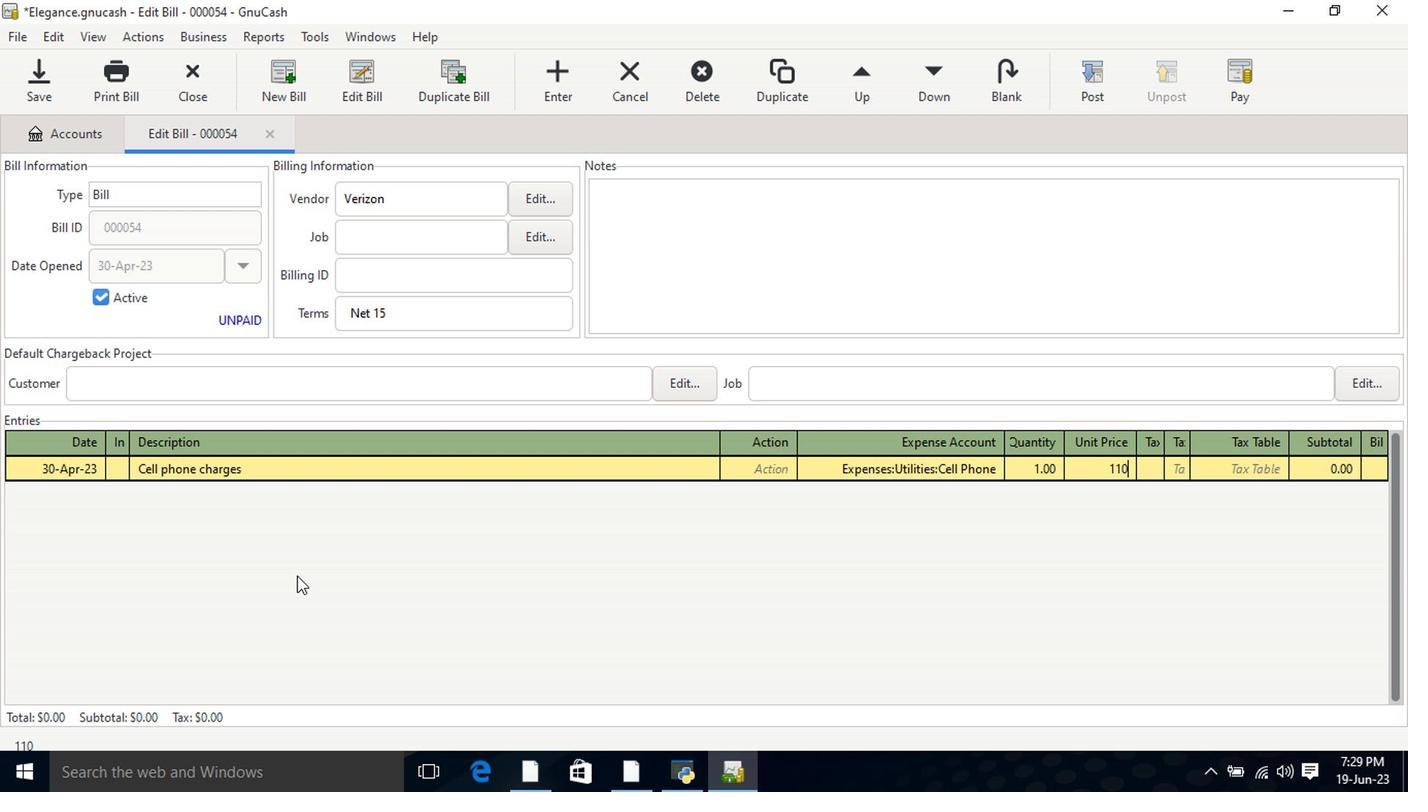 
Action: Mouse moved to (330, 550)
Screenshot: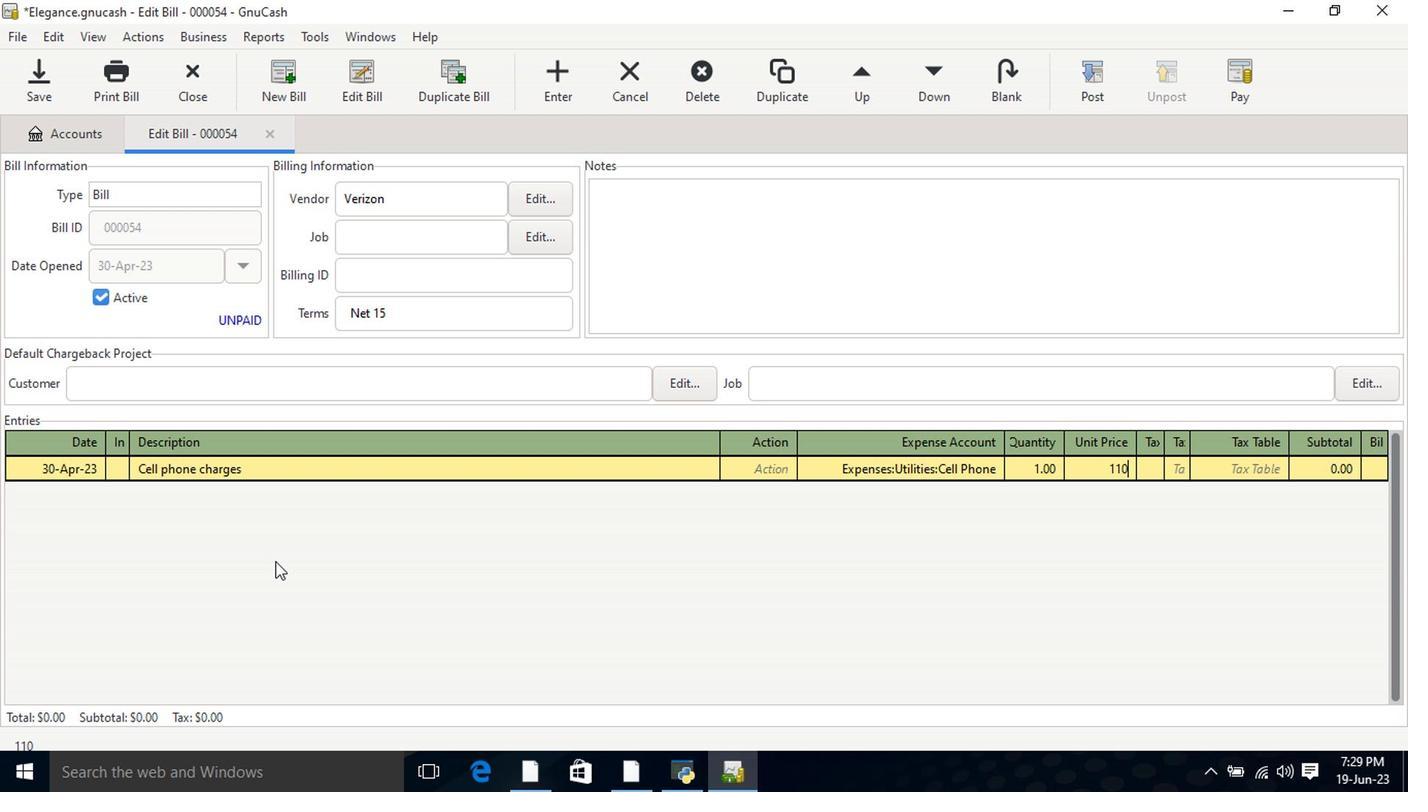 
Action: Key pressed <Key.tab>
Screenshot: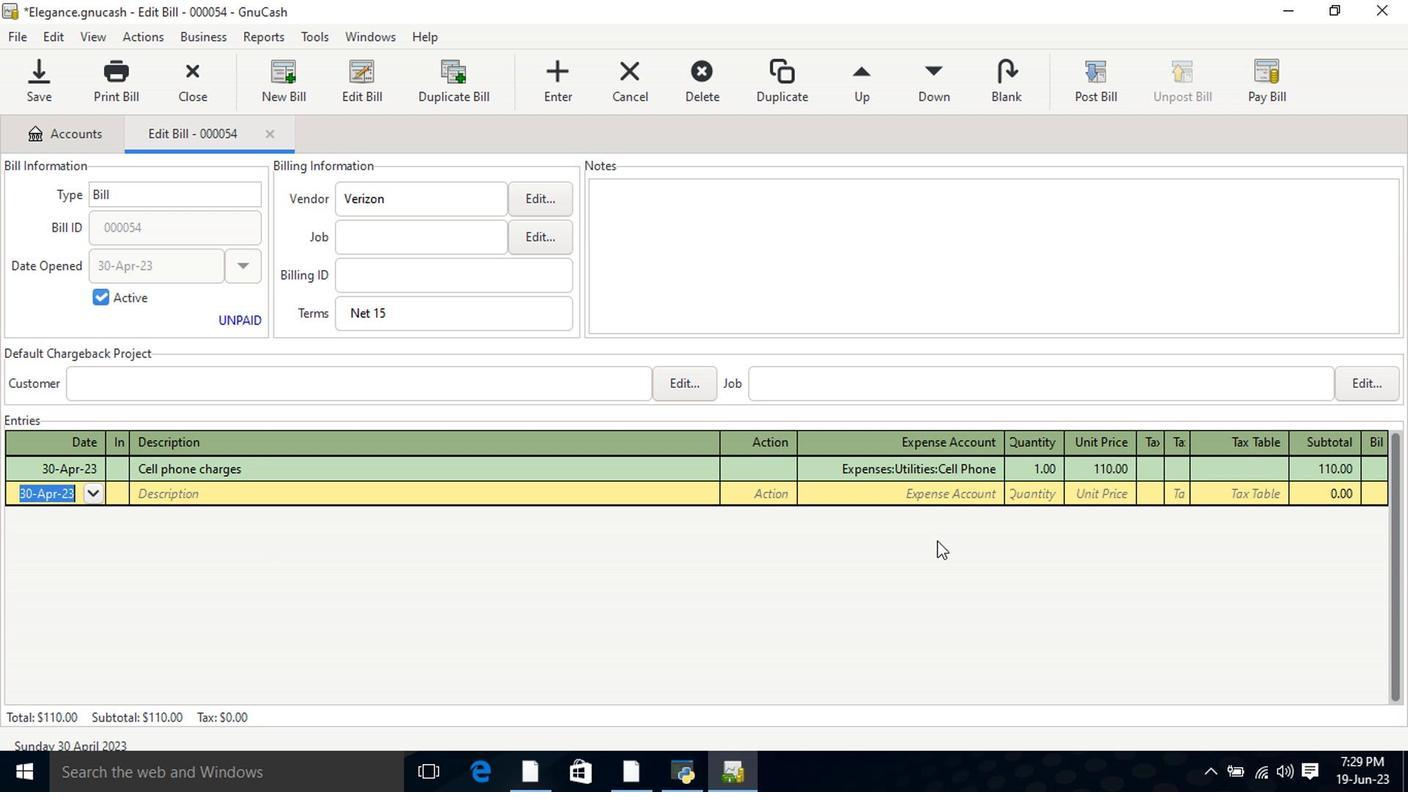 
Action: Mouse moved to (973, 480)
Screenshot: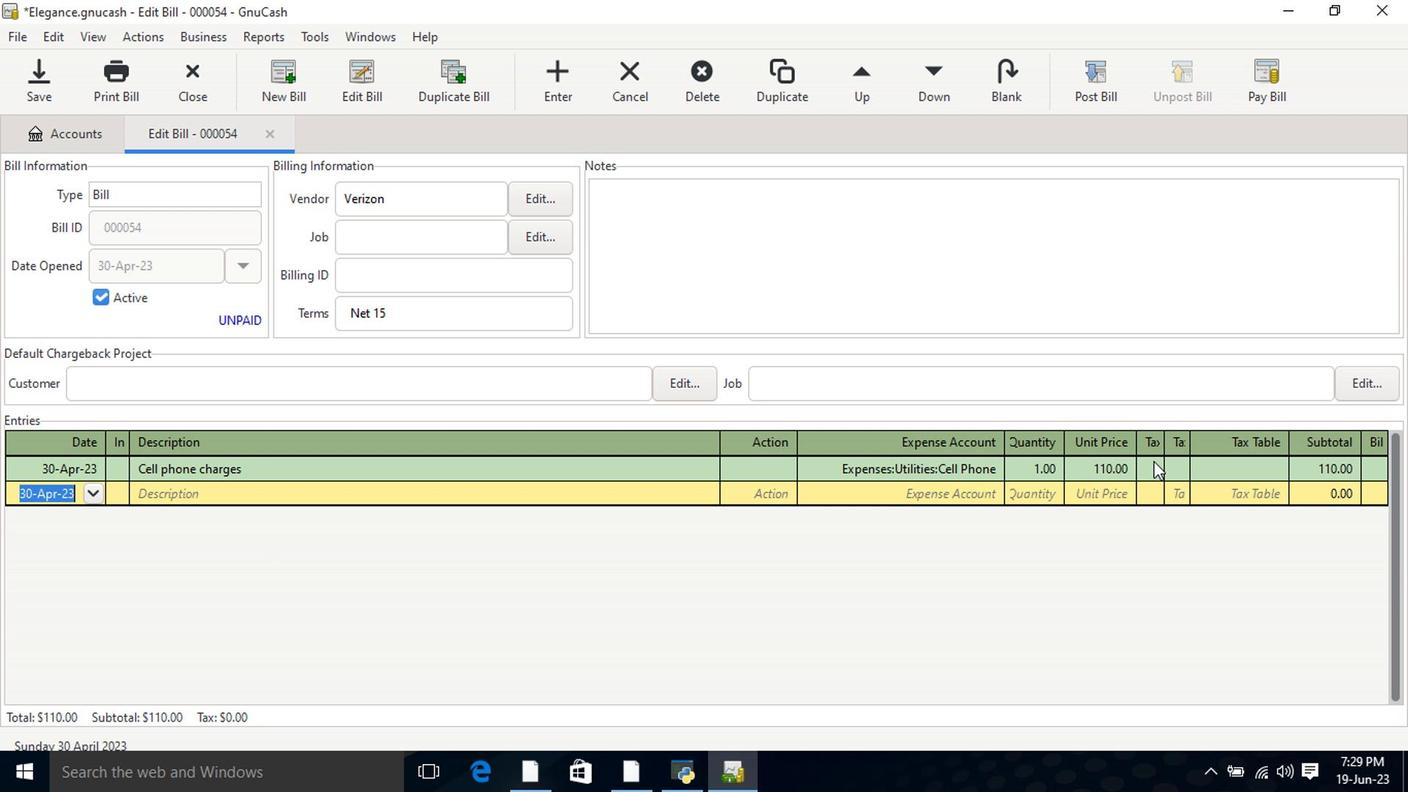 
Action: Mouse pressed left at (973, 480)
Screenshot: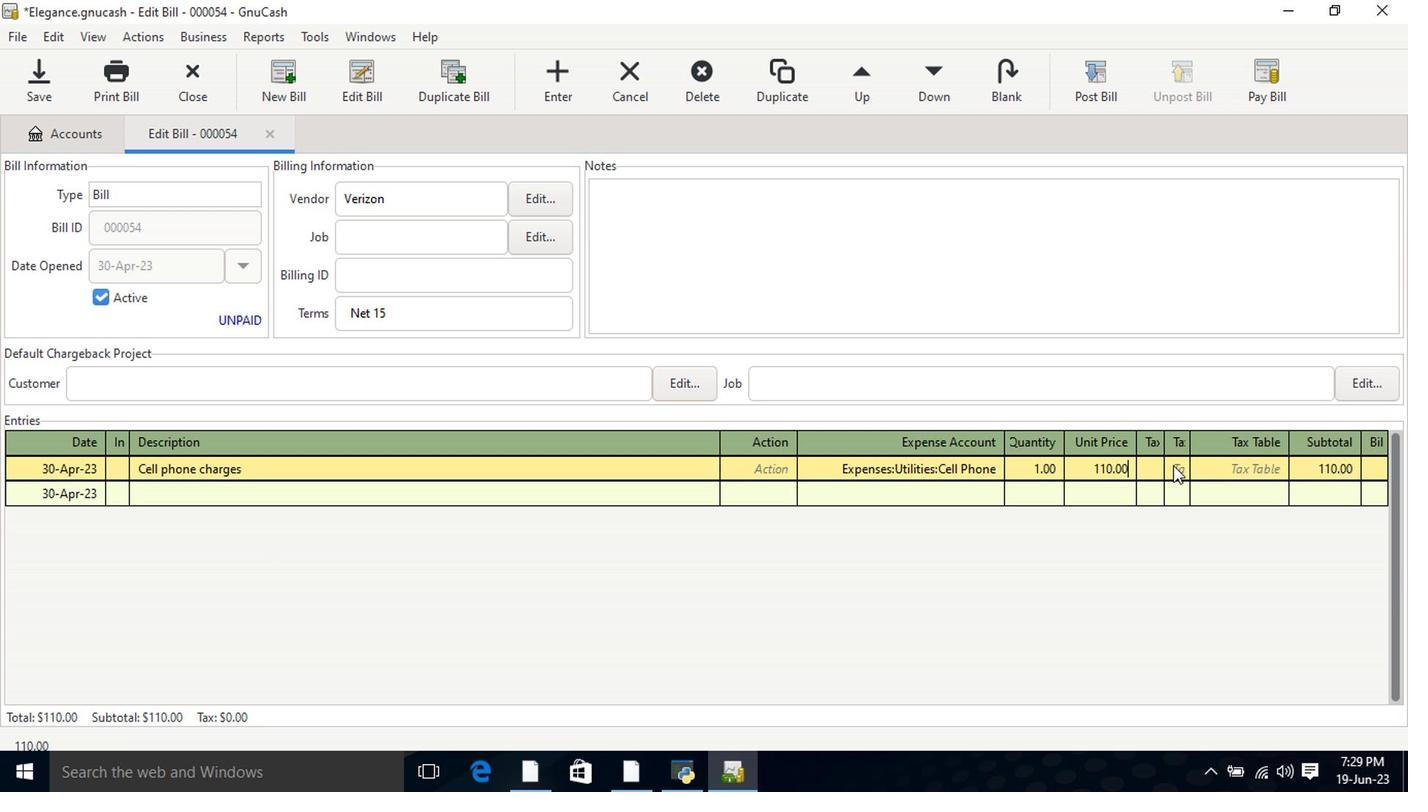 
Action: Mouse moved to (972, 487)
Screenshot: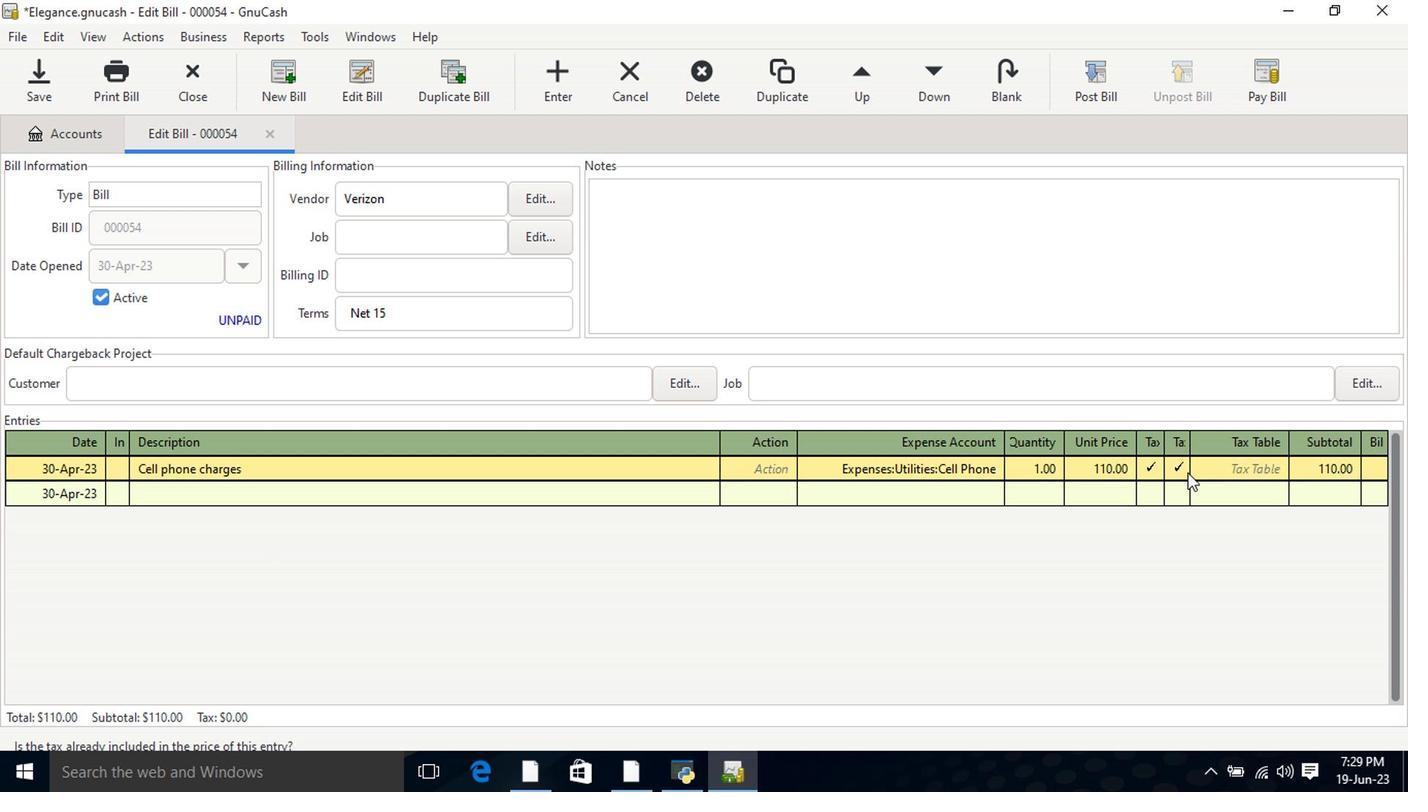
Action: Mouse pressed left at (972, 487)
Screenshot: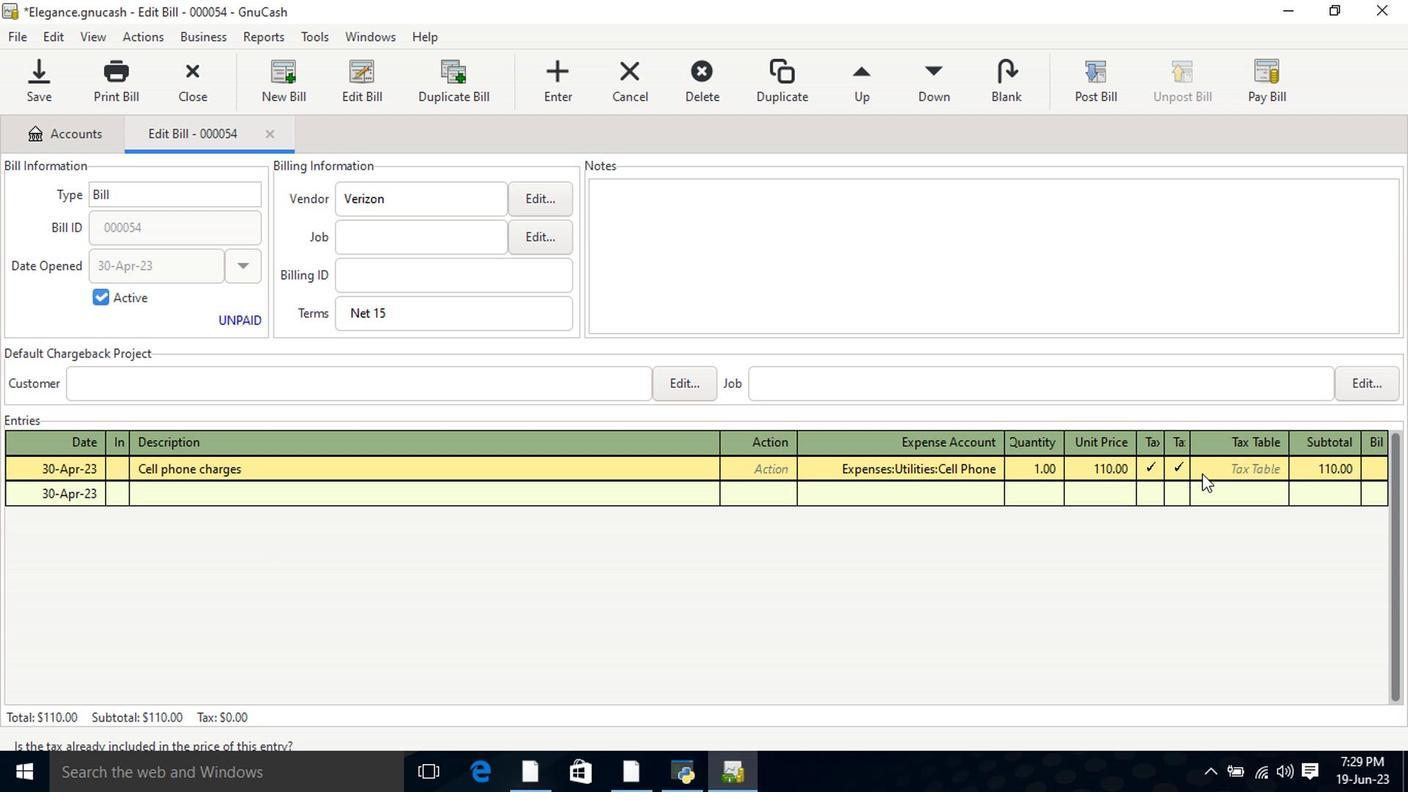 
Action: Mouse moved to (994, 488)
Screenshot: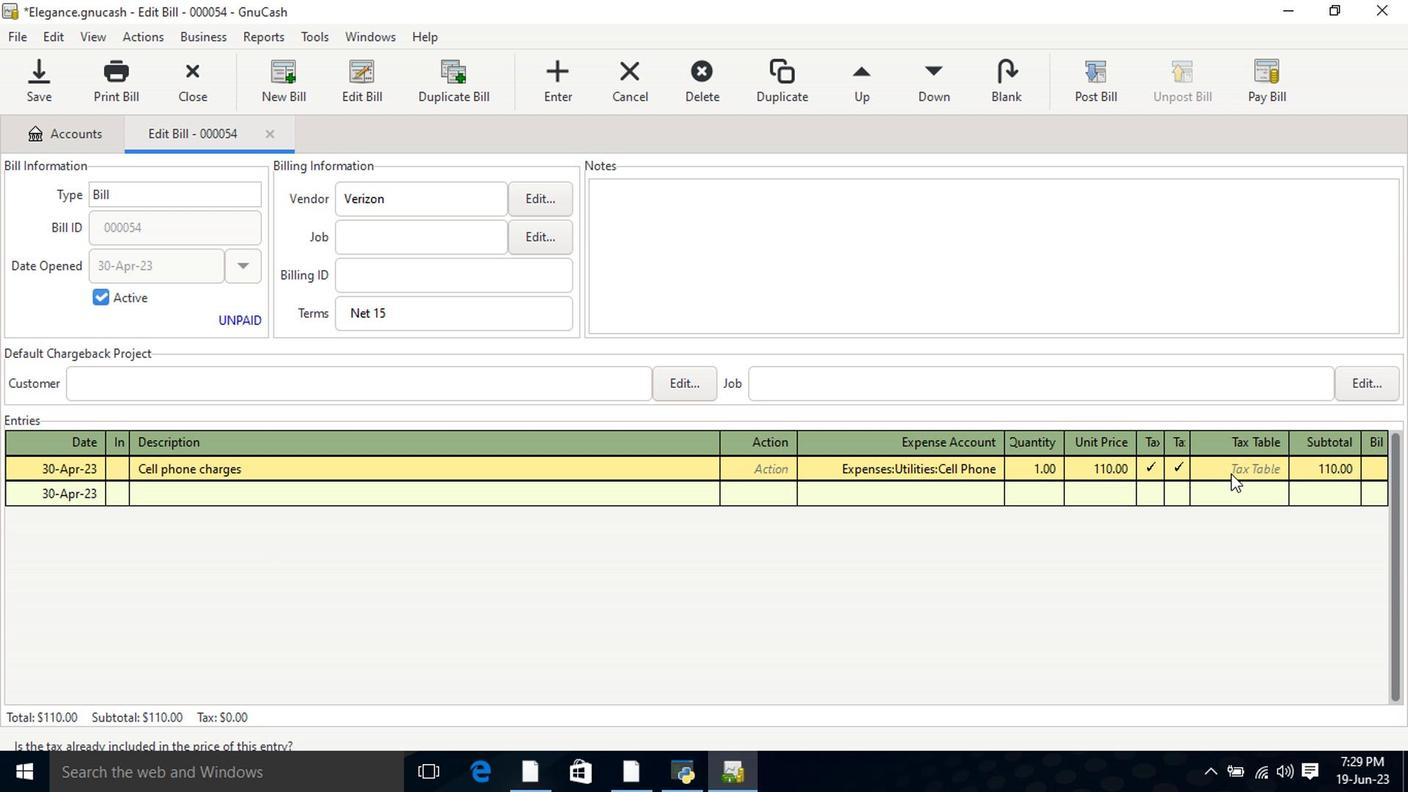 
Action: Mouse pressed left at (994, 488)
Screenshot: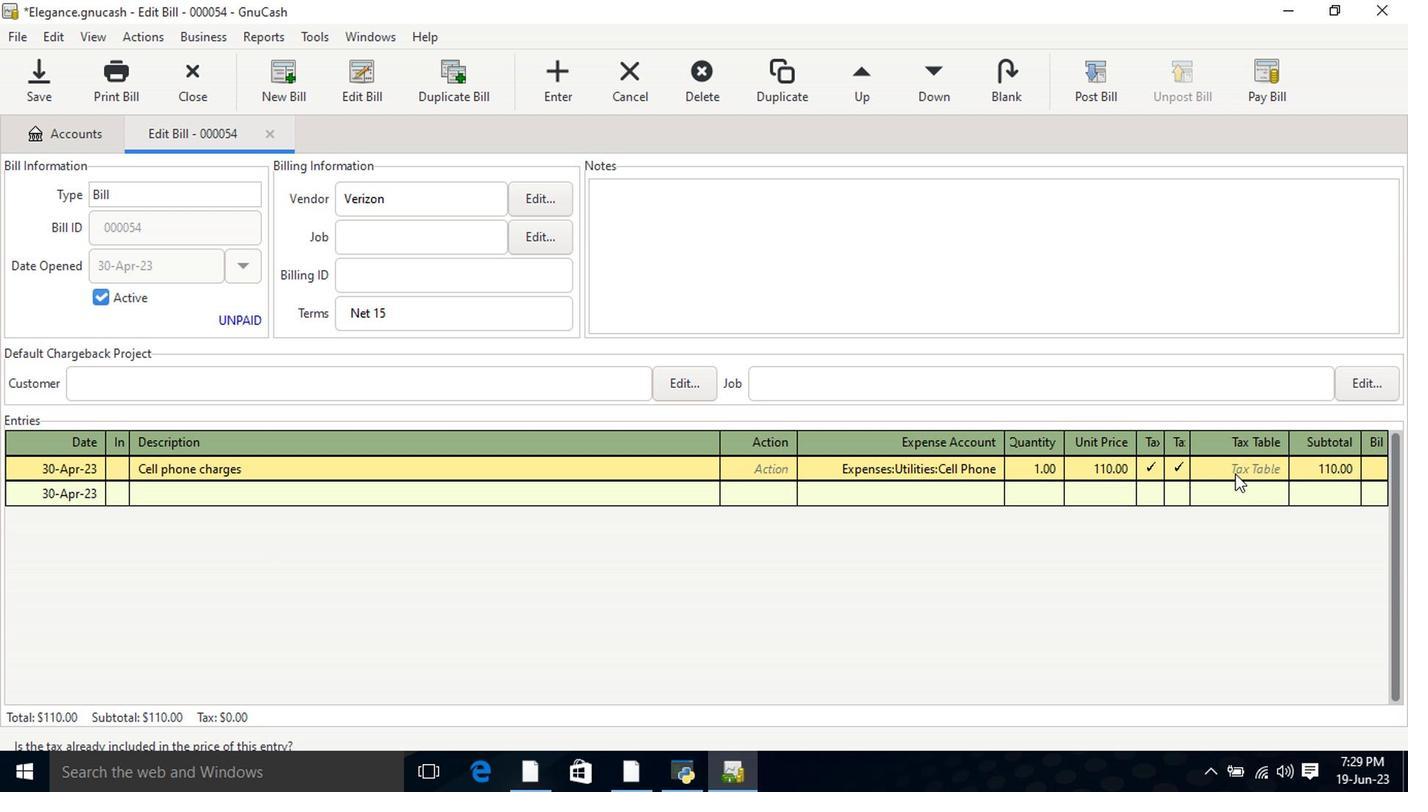 
Action: Mouse moved to (1031, 489)
Screenshot: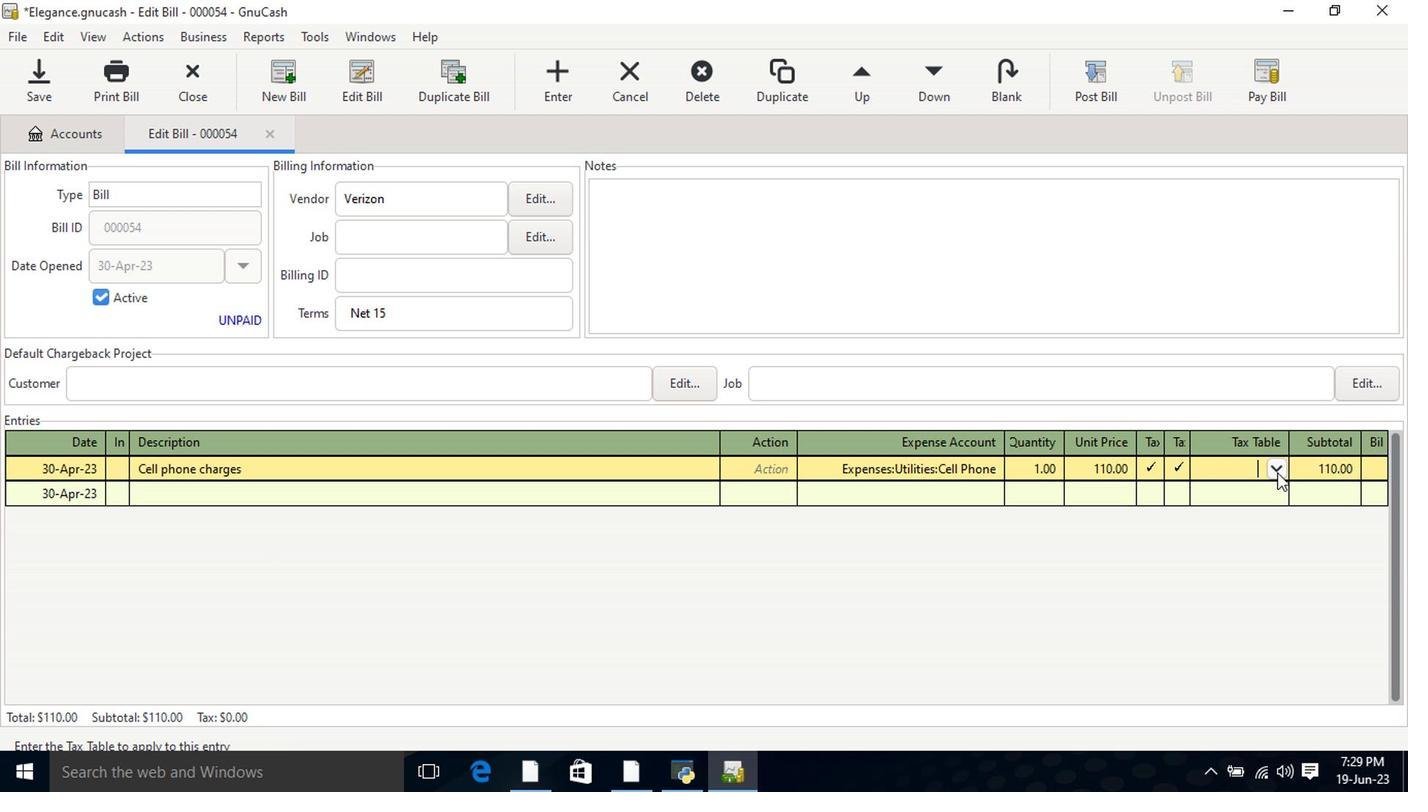 
Action: Mouse pressed left at (1031, 489)
Screenshot: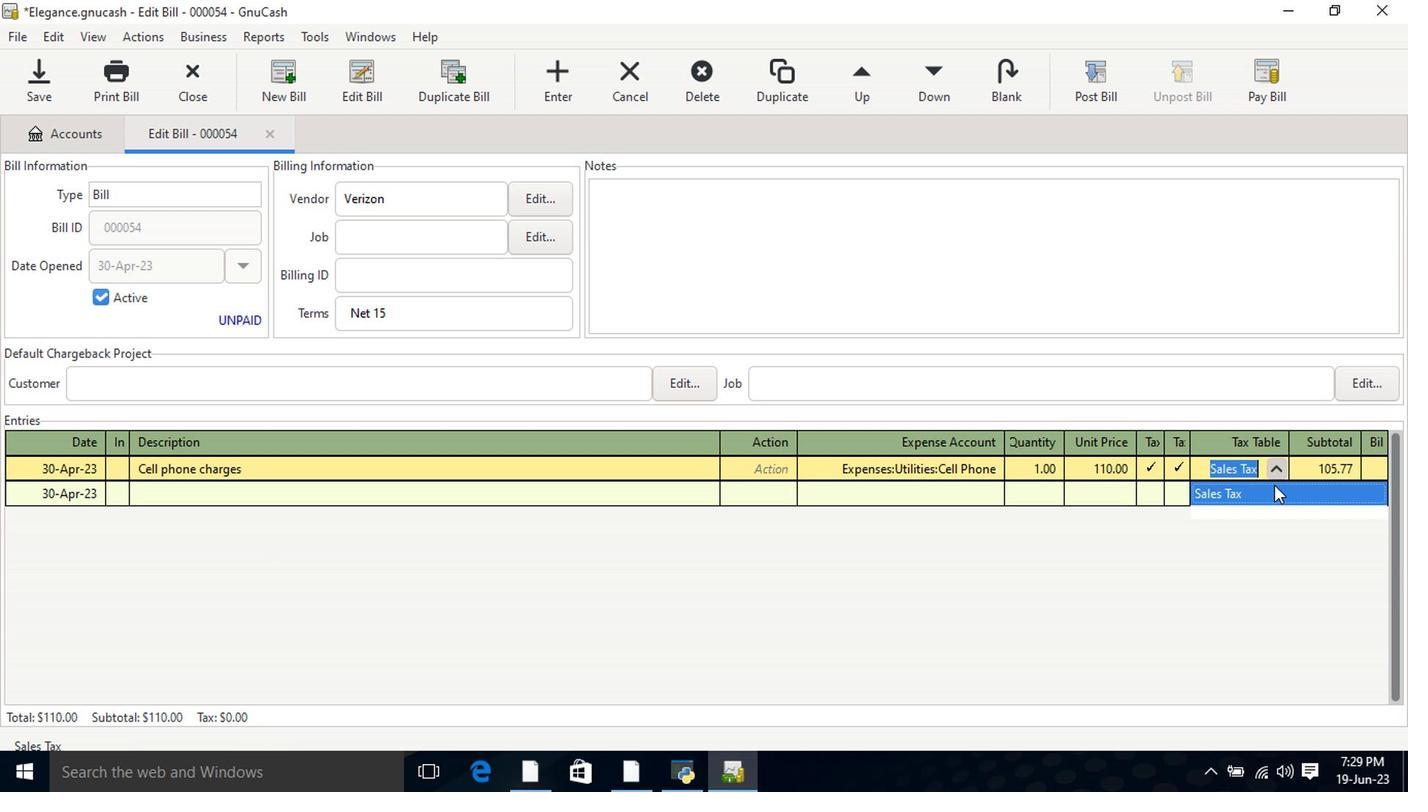 
Action: Mouse moved to (1061, 488)
Screenshot: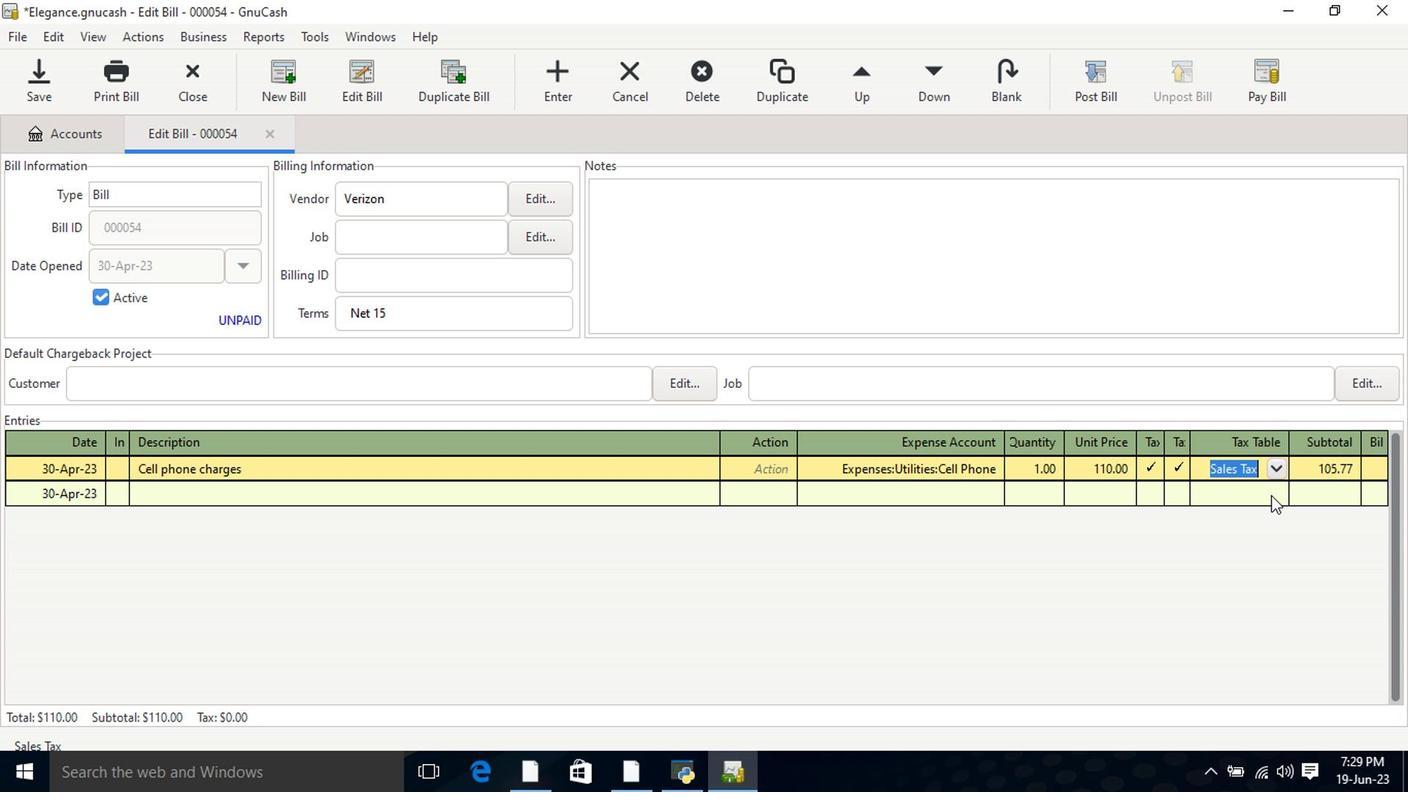 
Action: Mouse pressed left at (1061, 488)
Screenshot: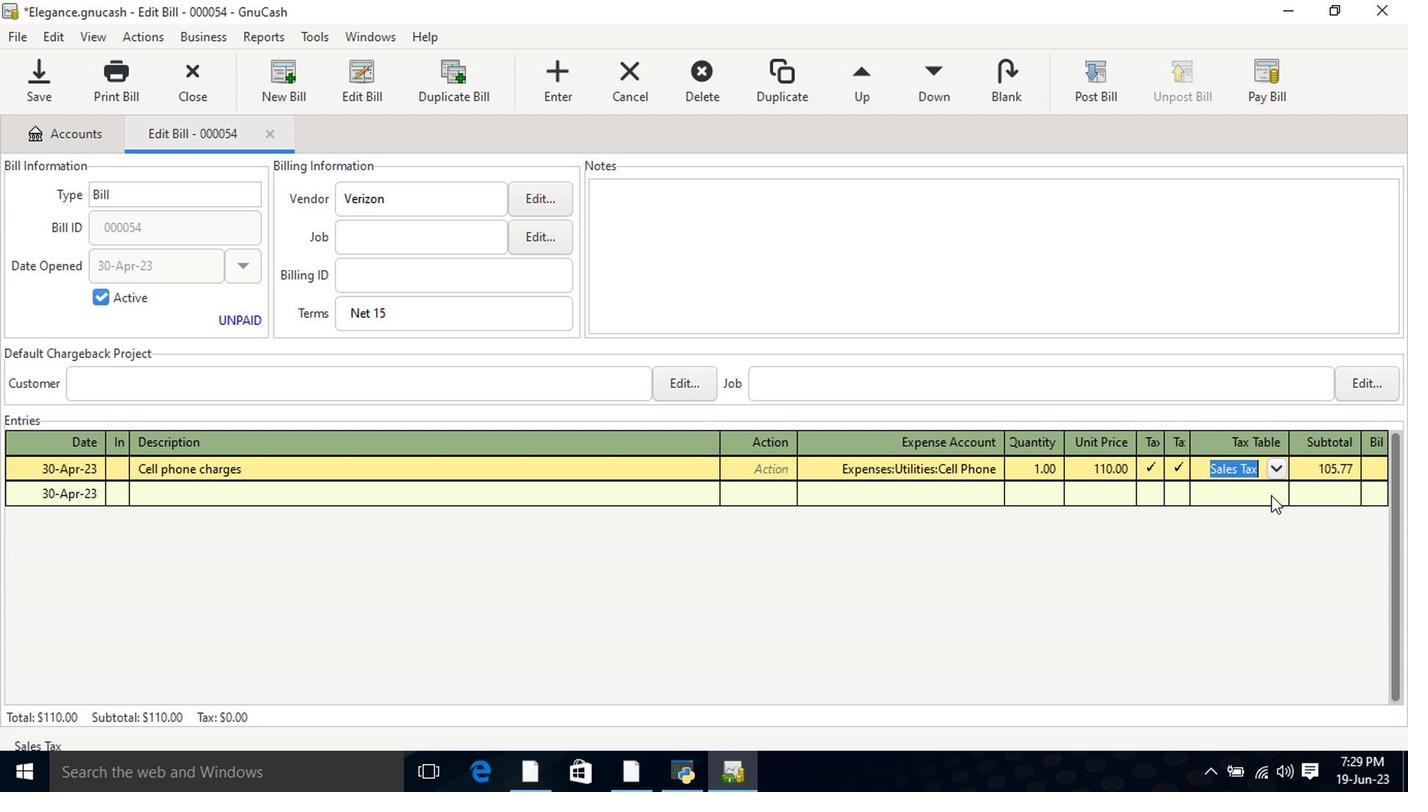 
Action: Mouse moved to (1056, 504)
Screenshot: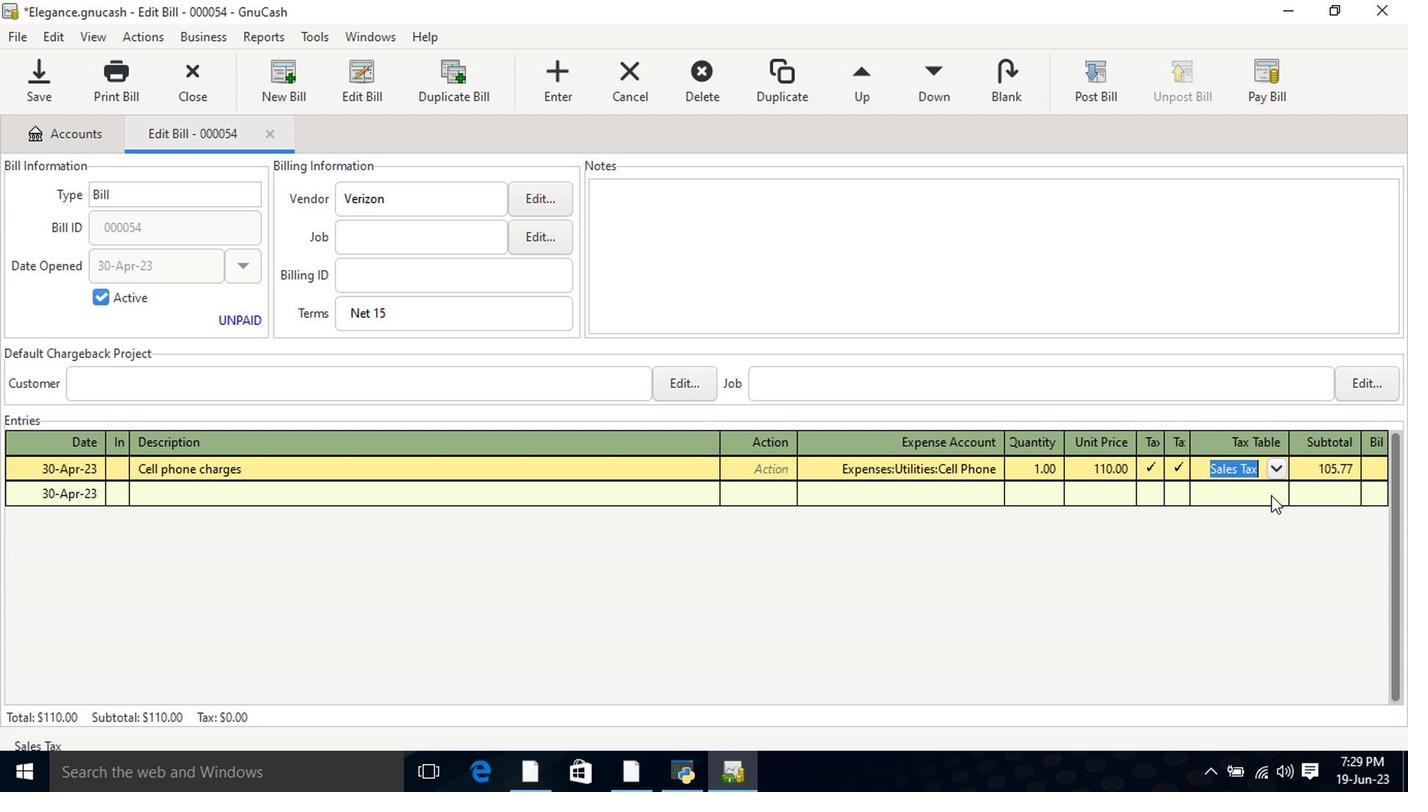 
Action: Mouse pressed left at (1056, 504)
Screenshot: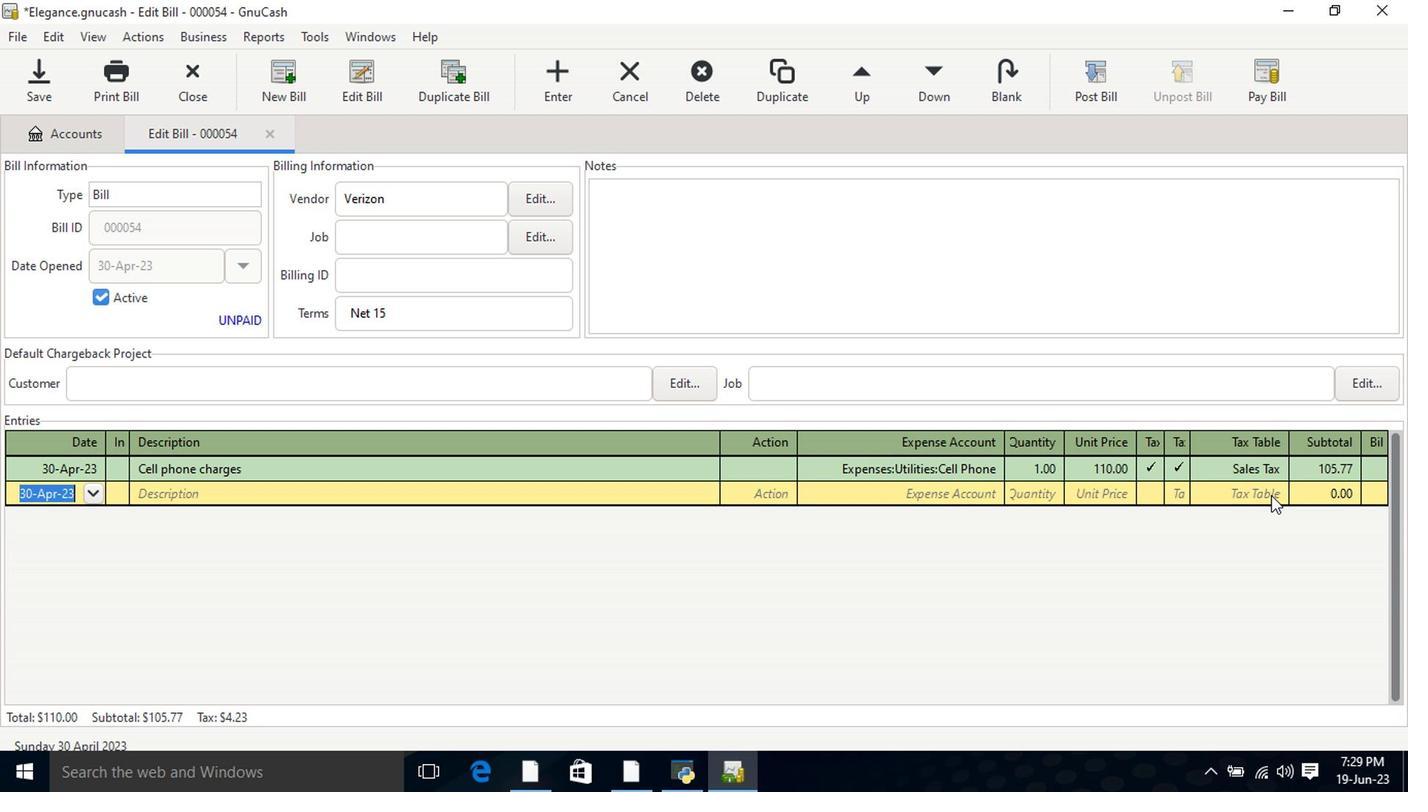 
Action: Key pressed <Key.tab>
Screenshot: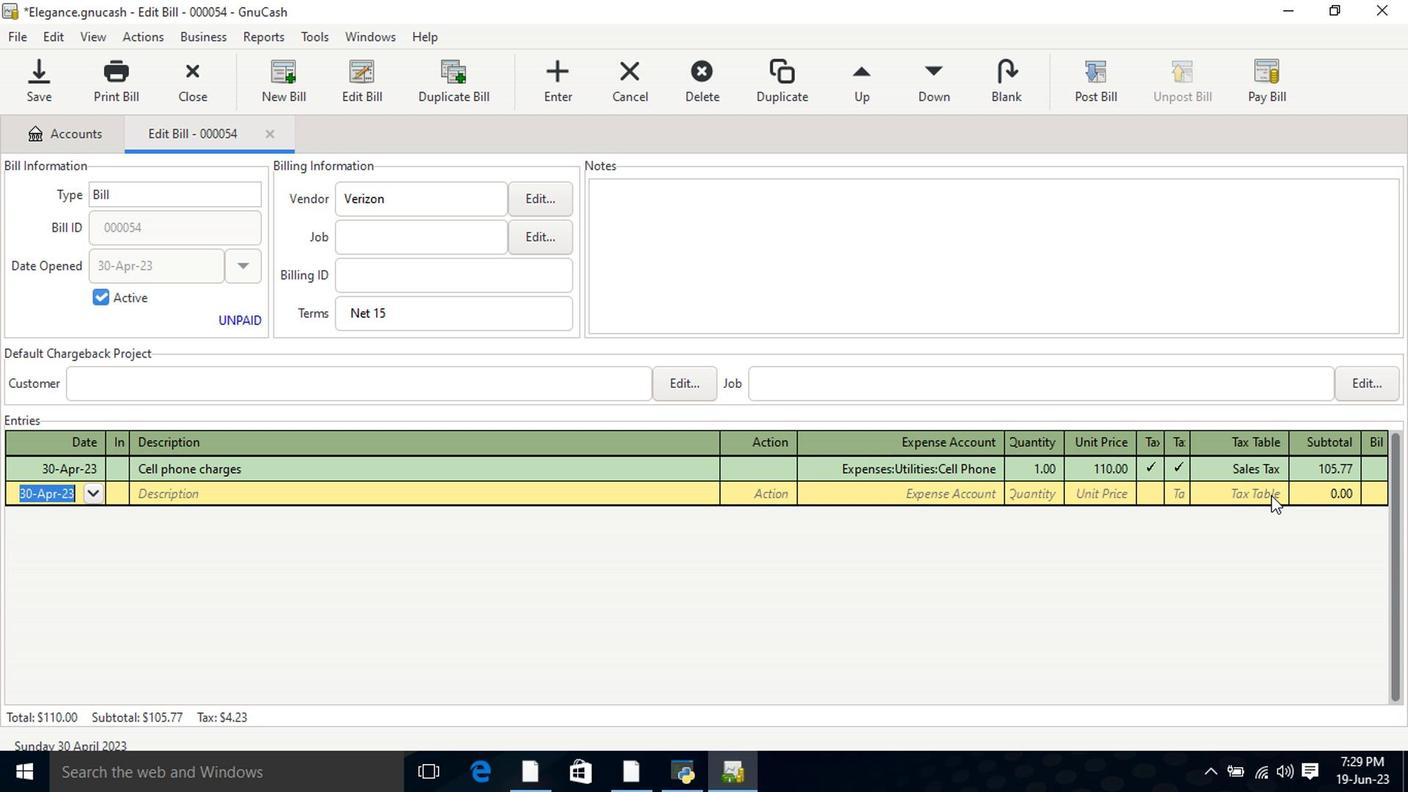 
Action: Mouse moved to (932, 218)
Screenshot: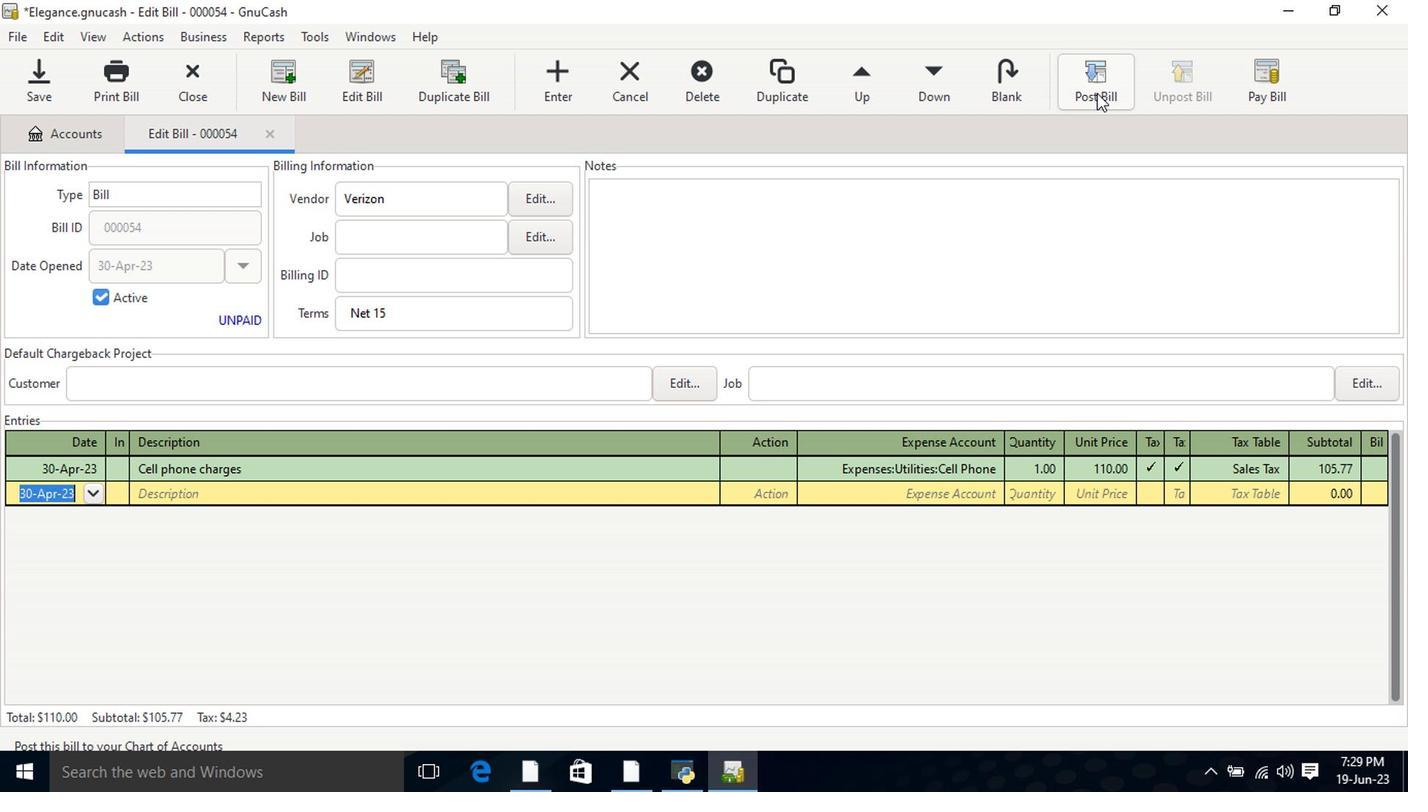 
Action: Mouse pressed left at (932, 218)
Screenshot: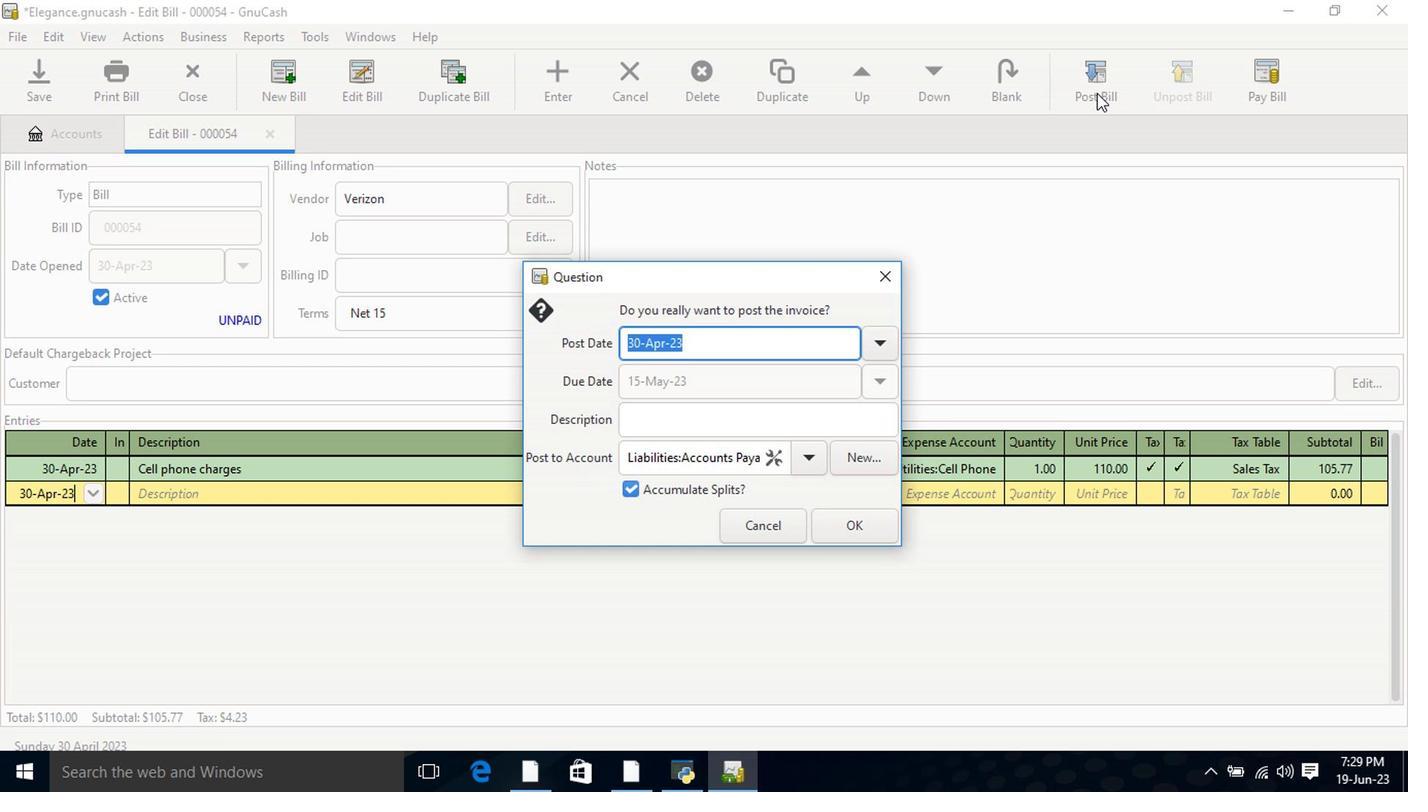 
Action: Mouse moved to (765, 530)
Screenshot: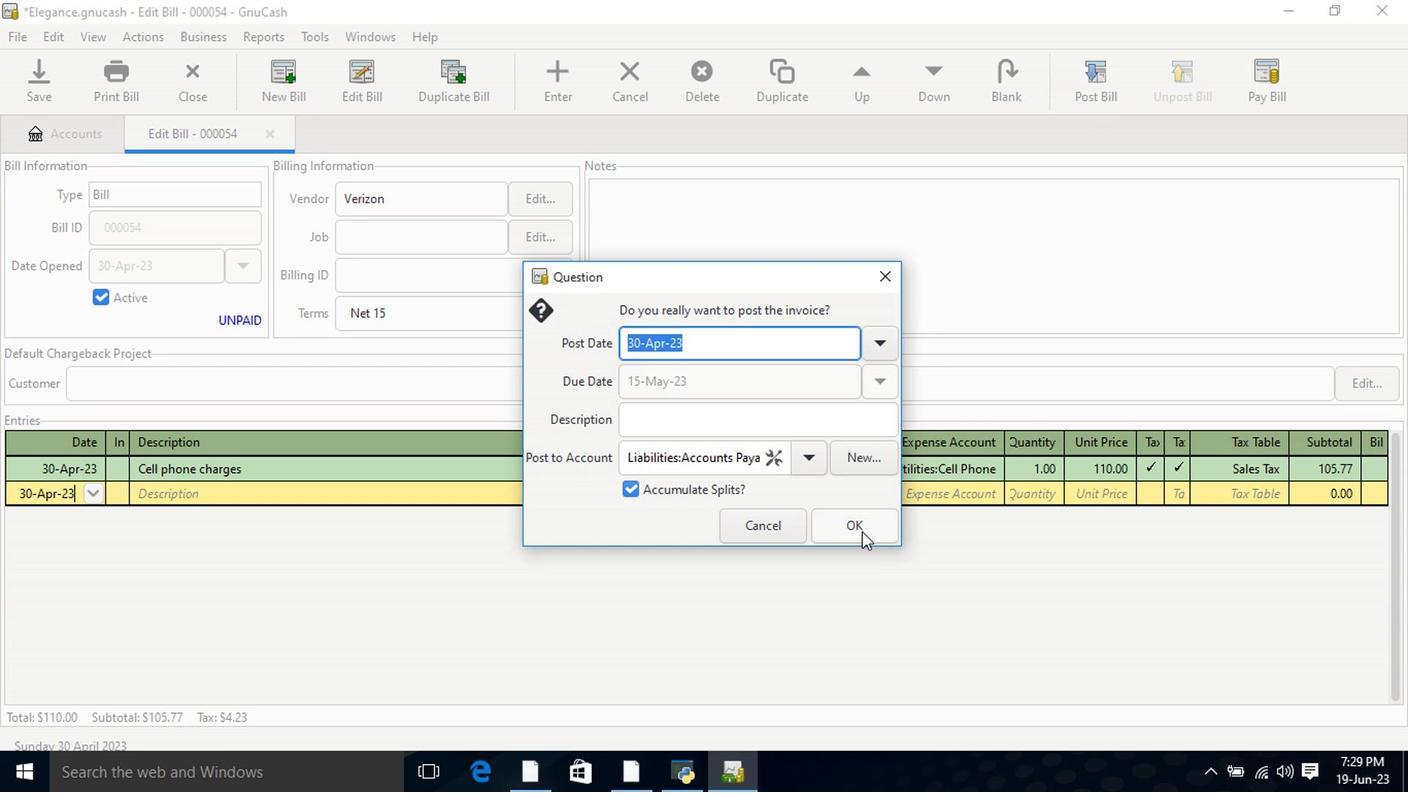 
Action: Mouse pressed left at (765, 530)
Screenshot: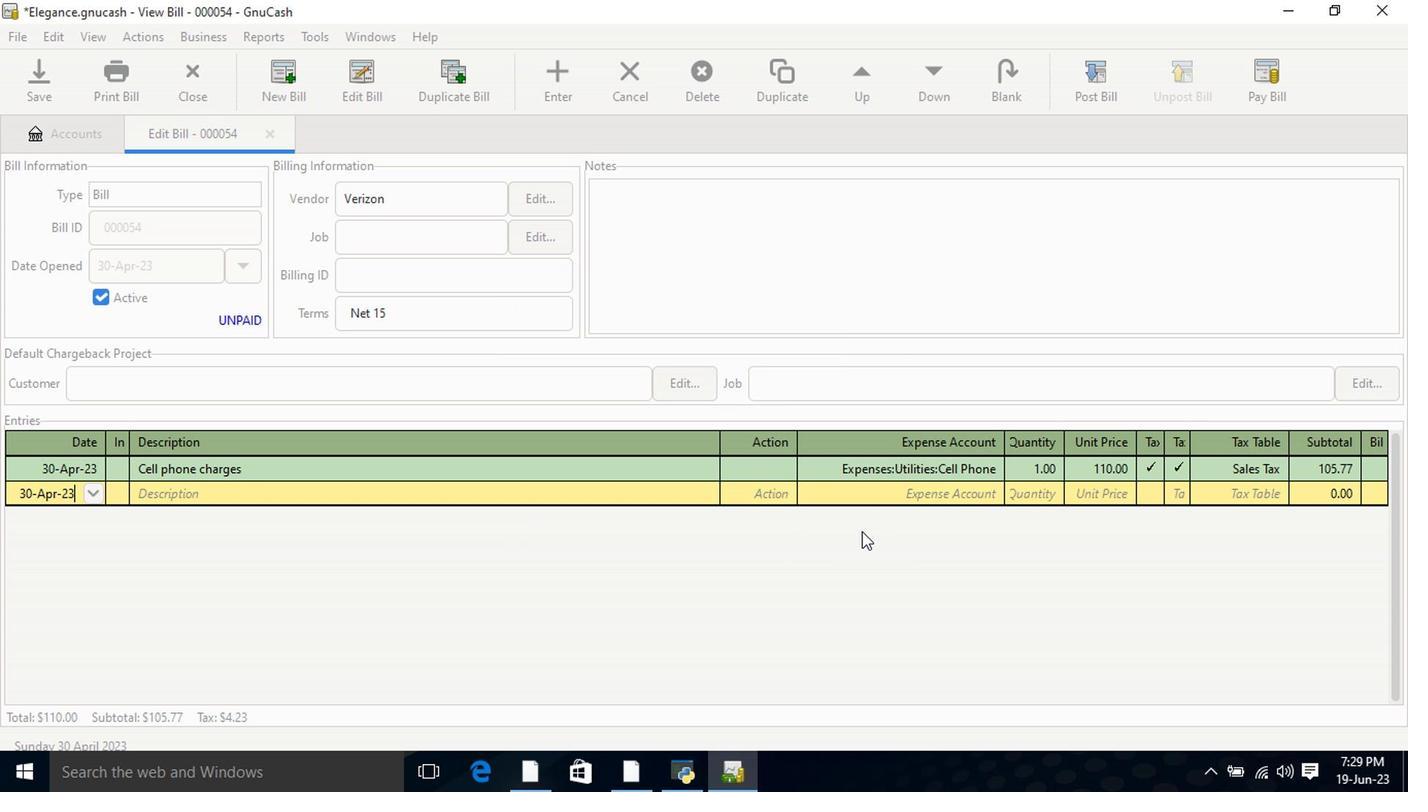 
Action: Mouse moved to (1042, 214)
Screenshot: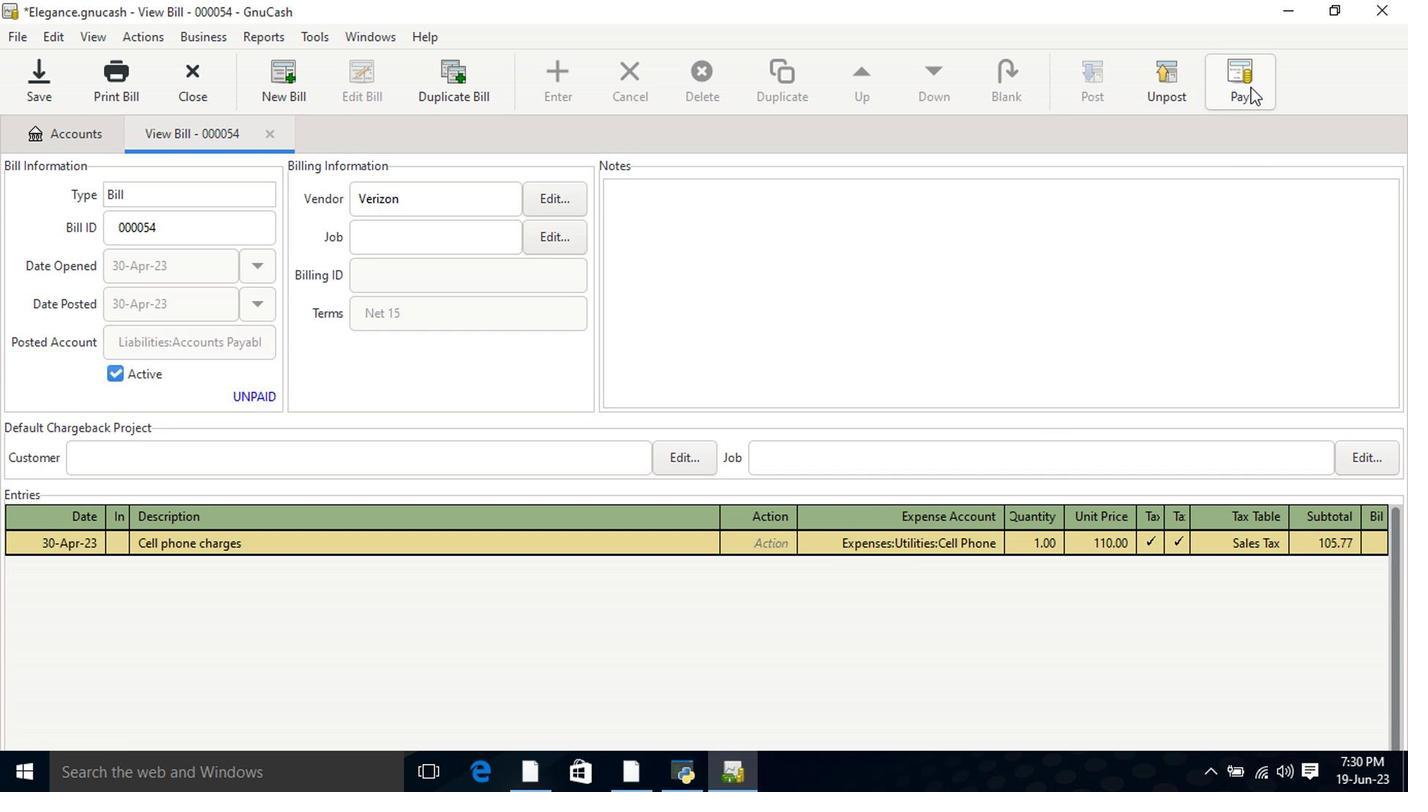 
Action: Mouse pressed left at (1042, 214)
Screenshot: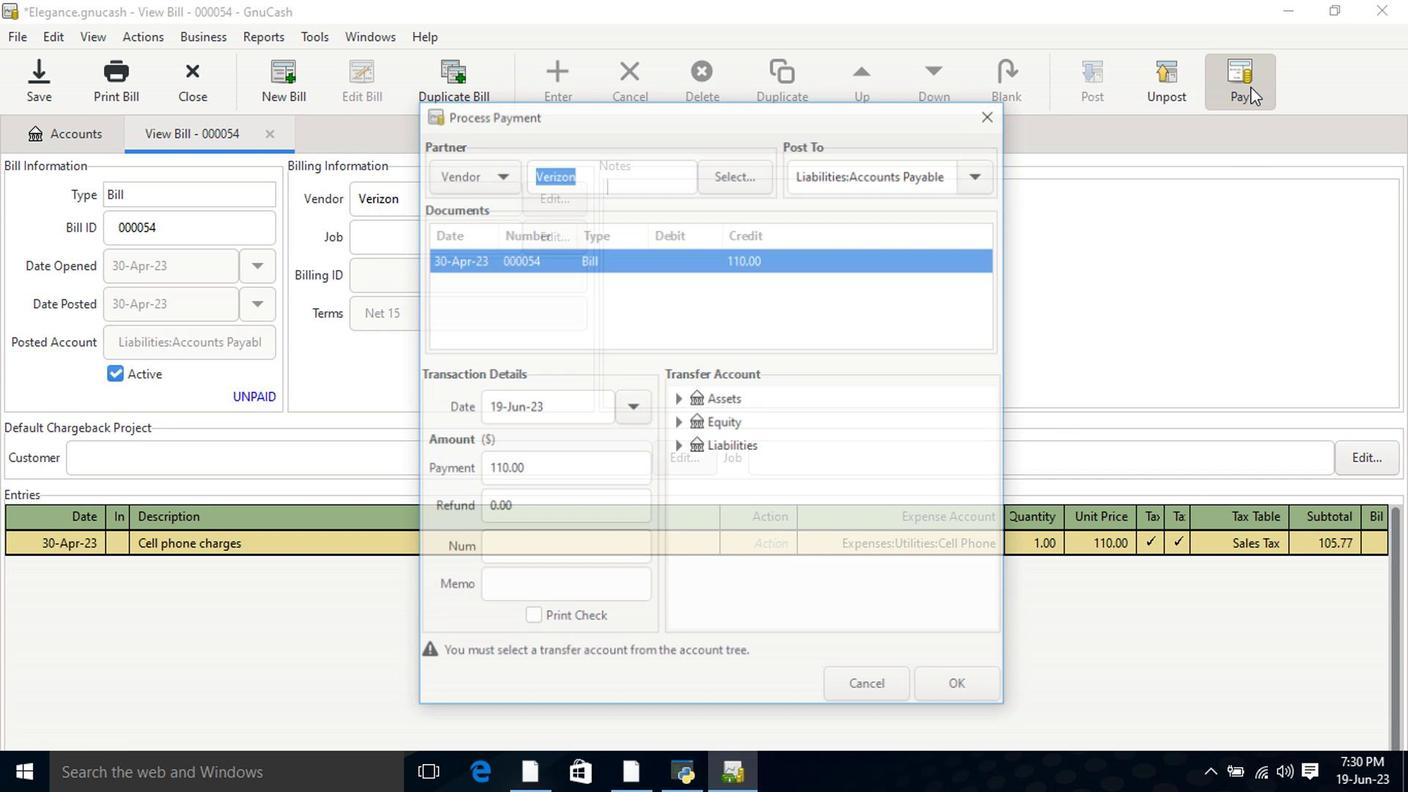 
Action: Mouse moved to (609, 445)
Screenshot: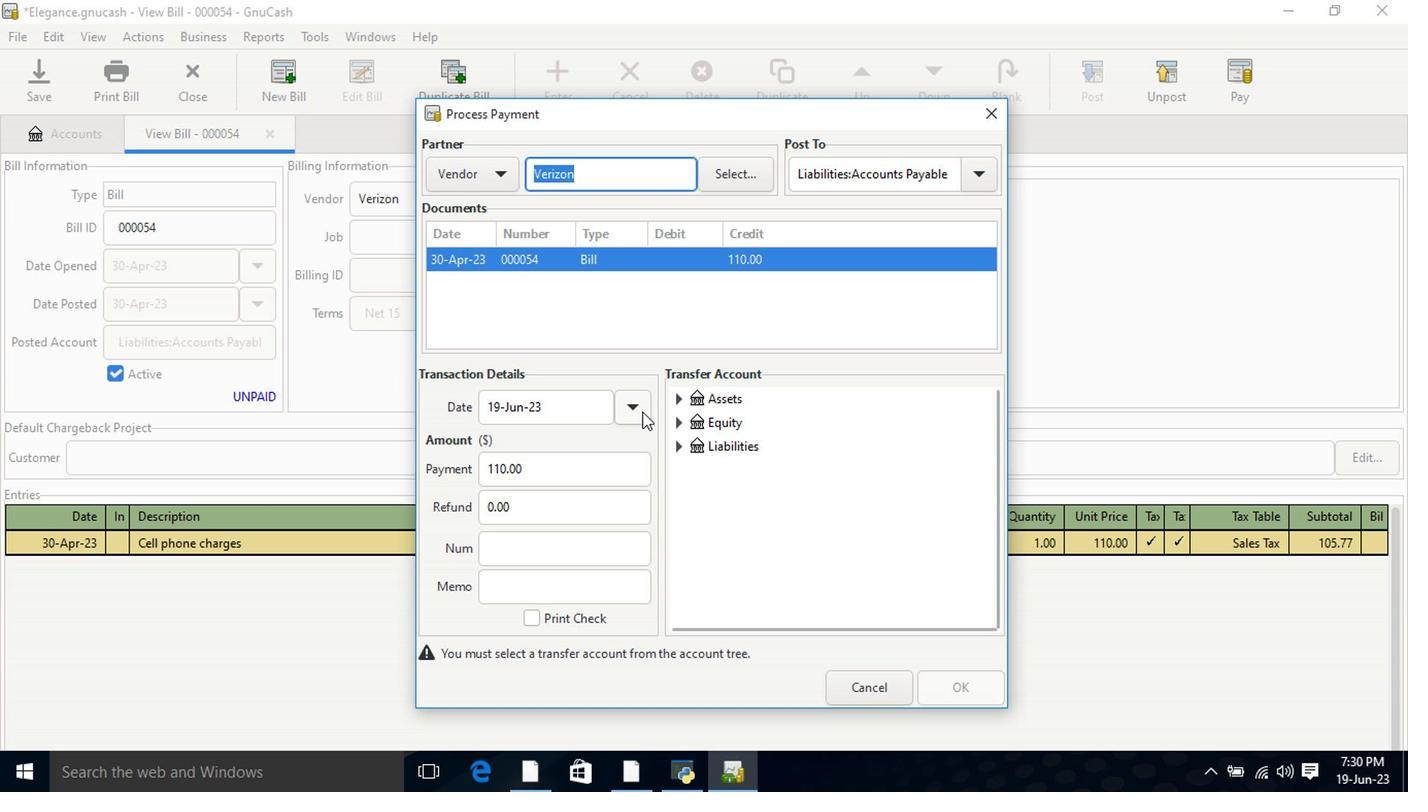 
Action: Mouse pressed left at (609, 445)
Screenshot: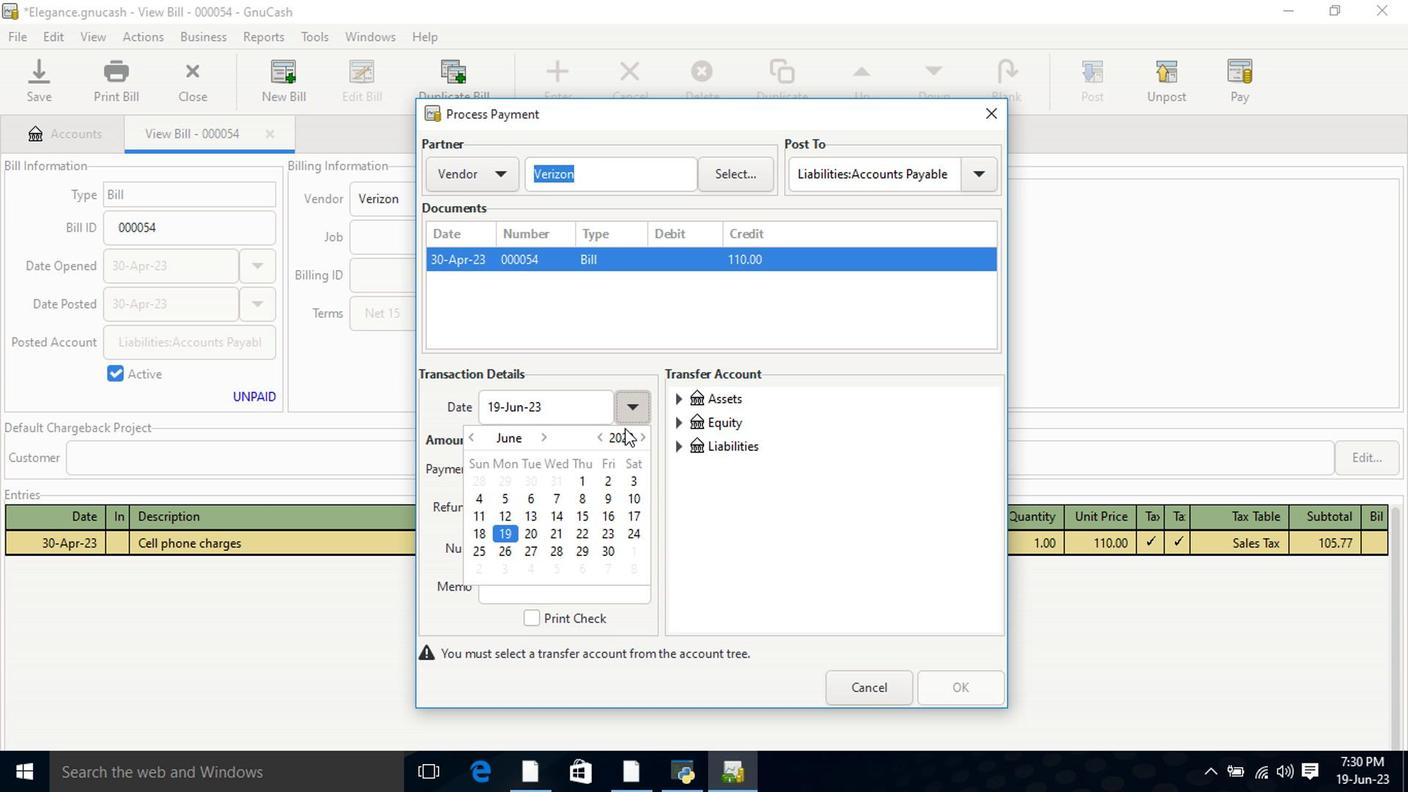 
Action: Mouse moved to (486, 465)
Screenshot: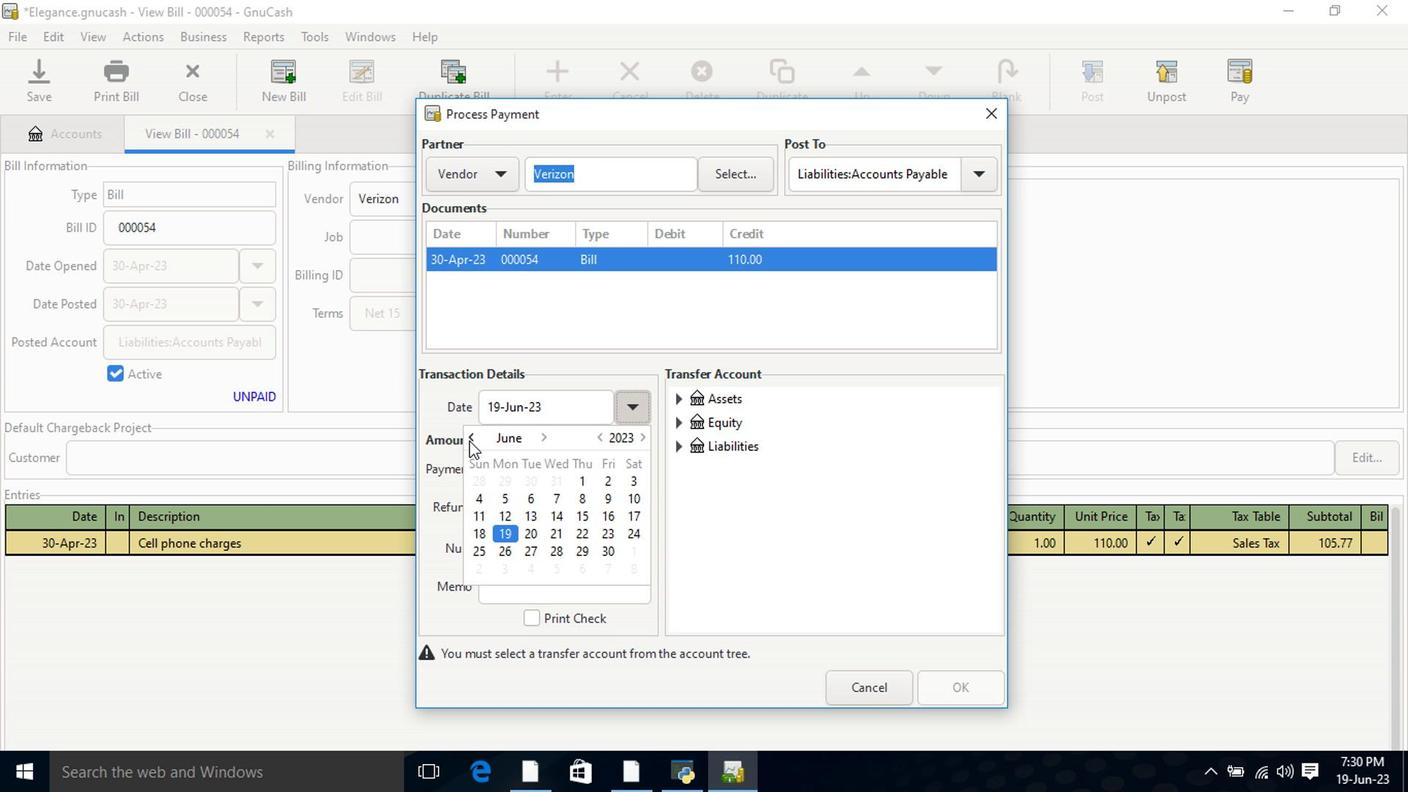 
Action: Mouse pressed left at (486, 465)
Screenshot: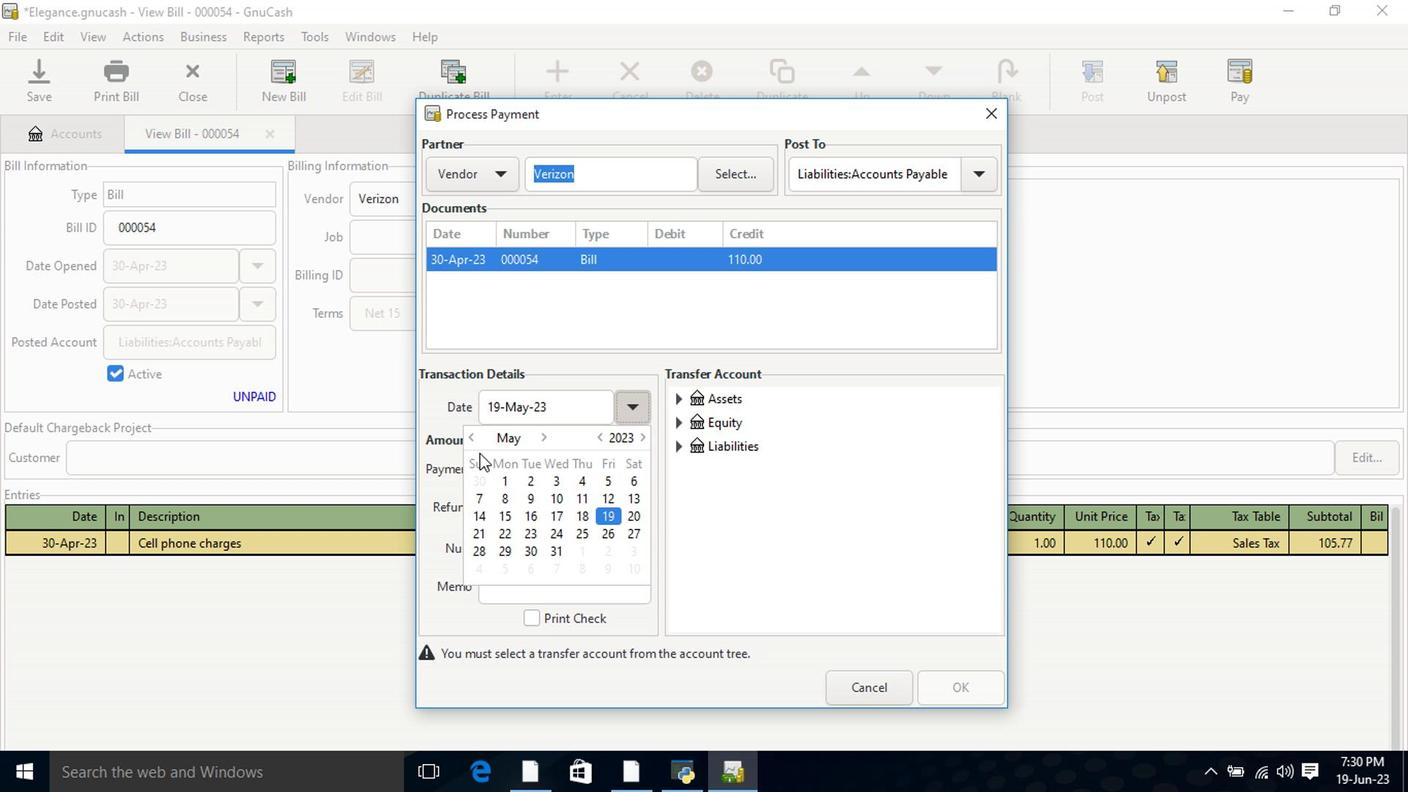
Action: Mouse moved to (496, 518)
Screenshot: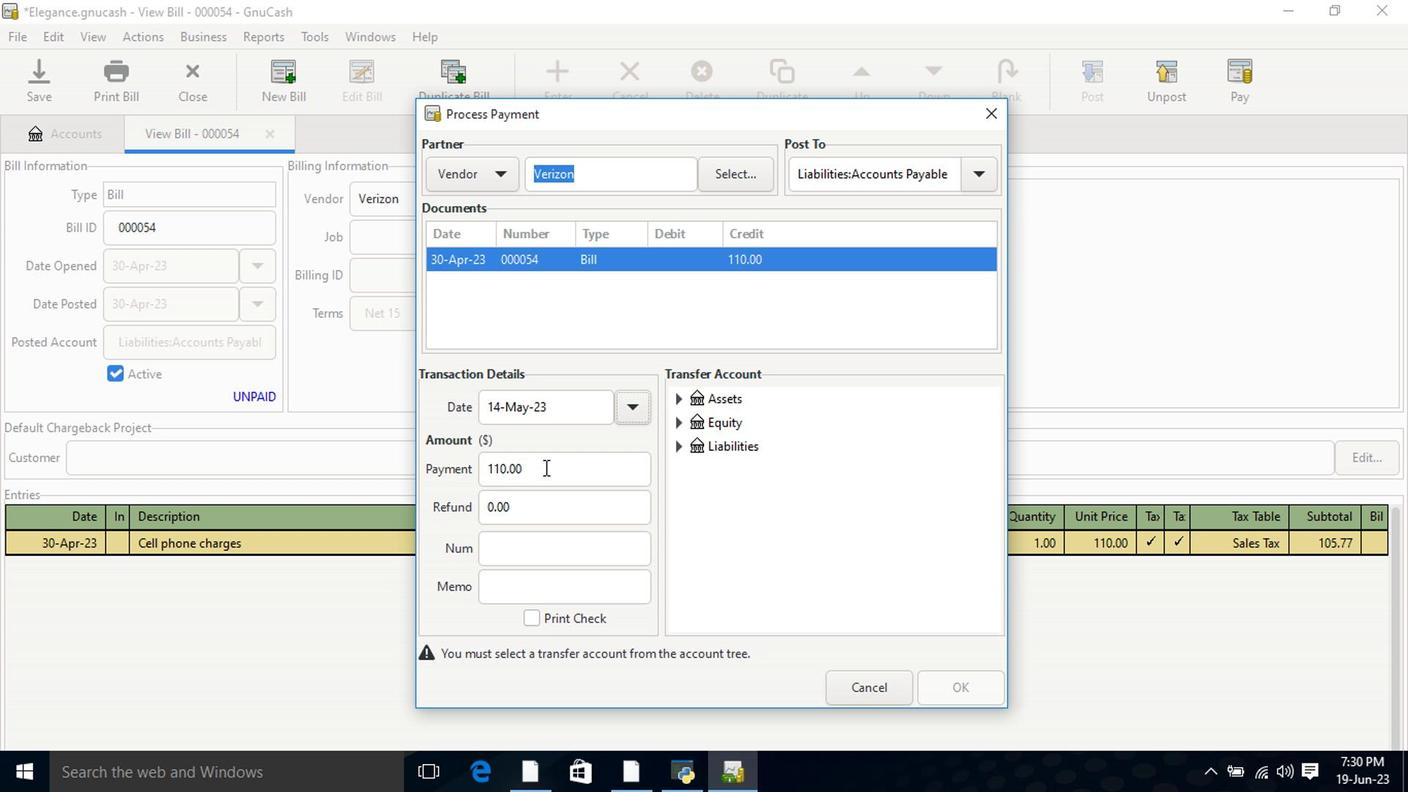 
Action: Mouse pressed left at (496, 518)
Screenshot: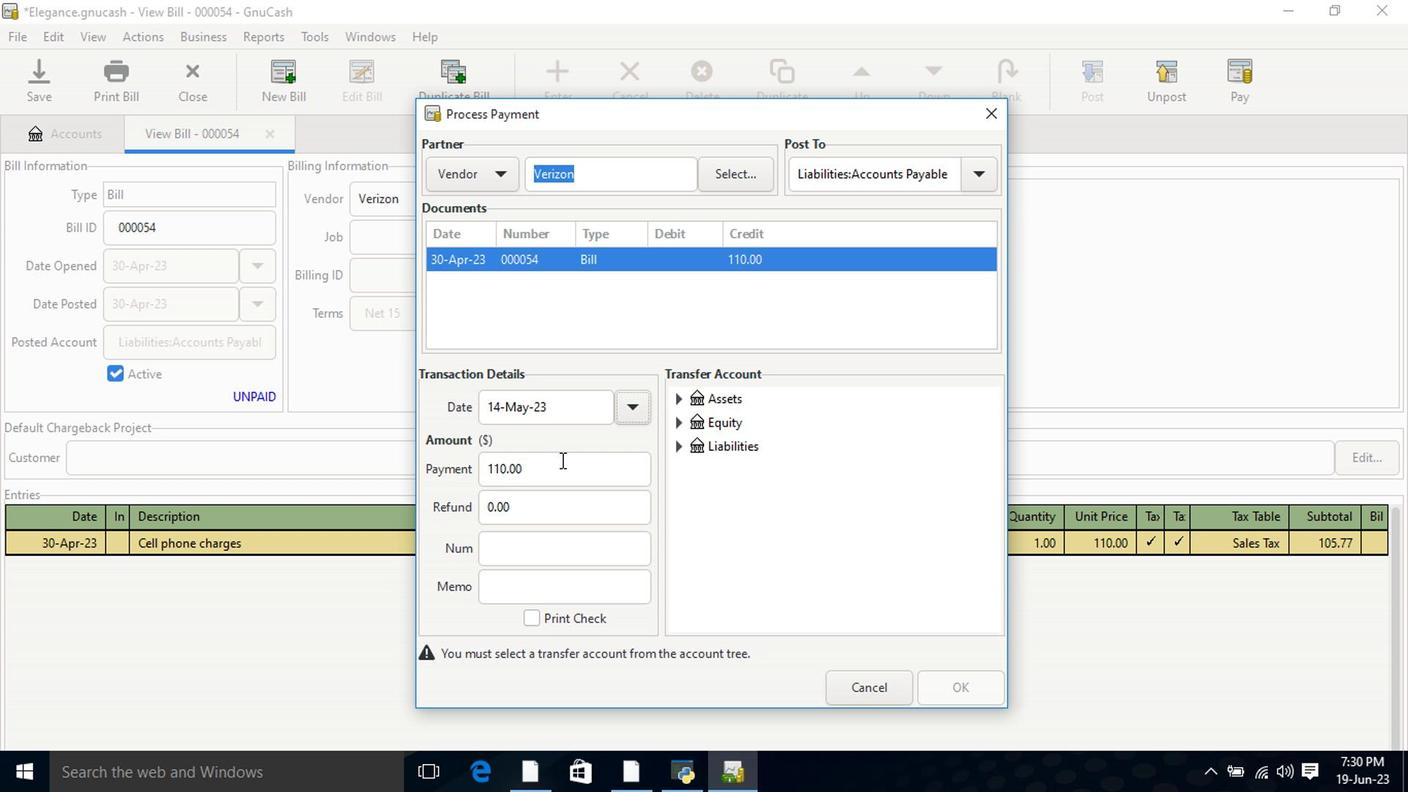 
Action: Mouse pressed left at (496, 518)
Screenshot: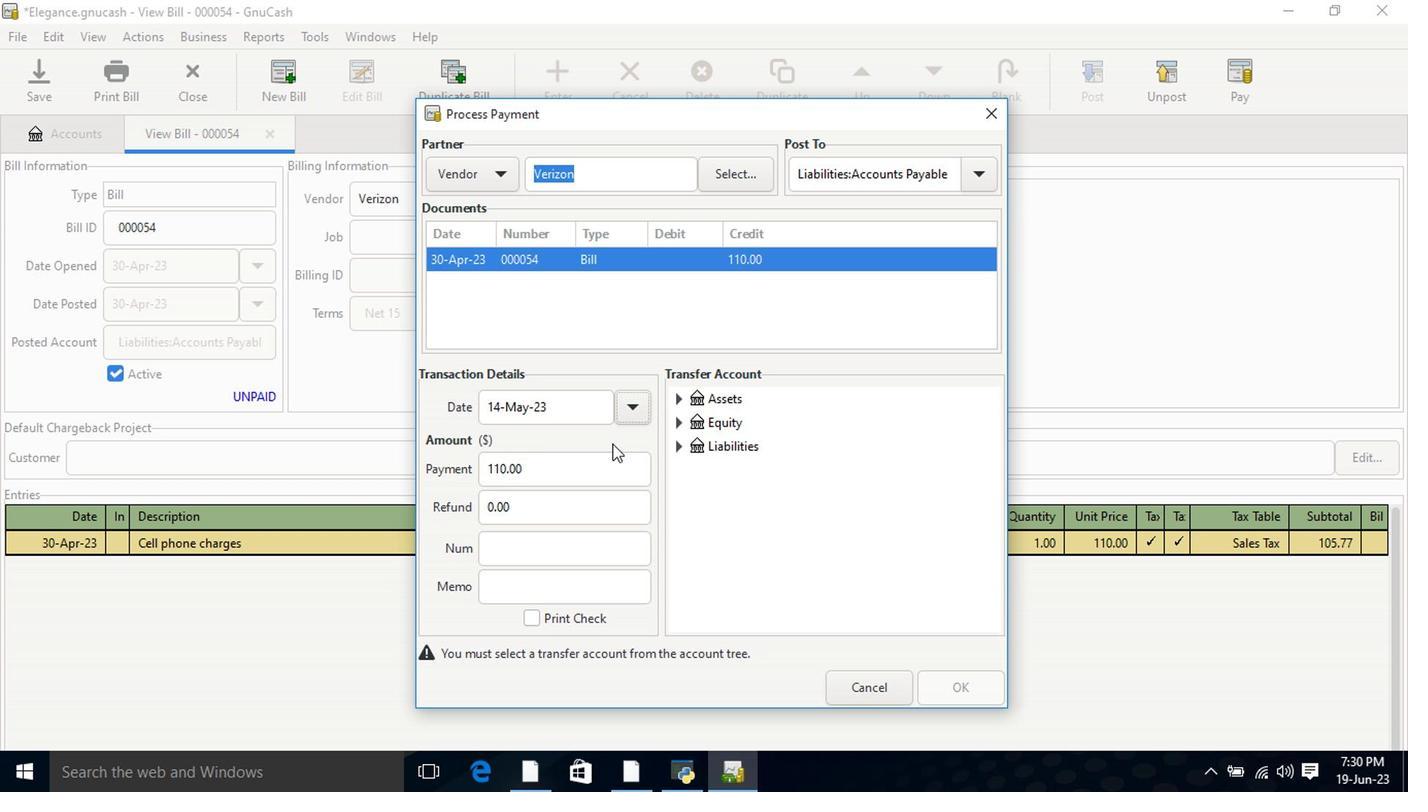 
Action: Mouse moved to (636, 439)
Screenshot: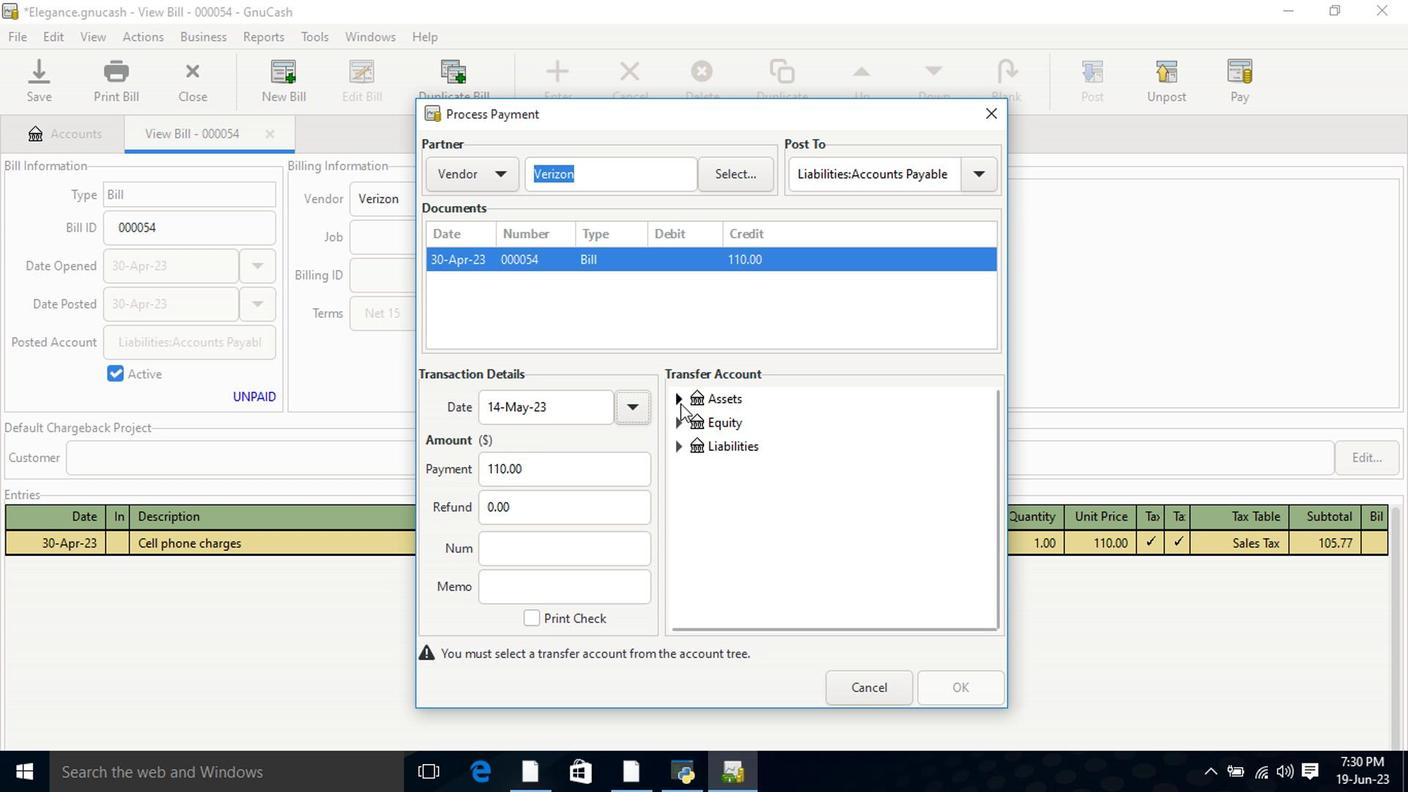 
Action: Mouse pressed left at (636, 439)
Screenshot: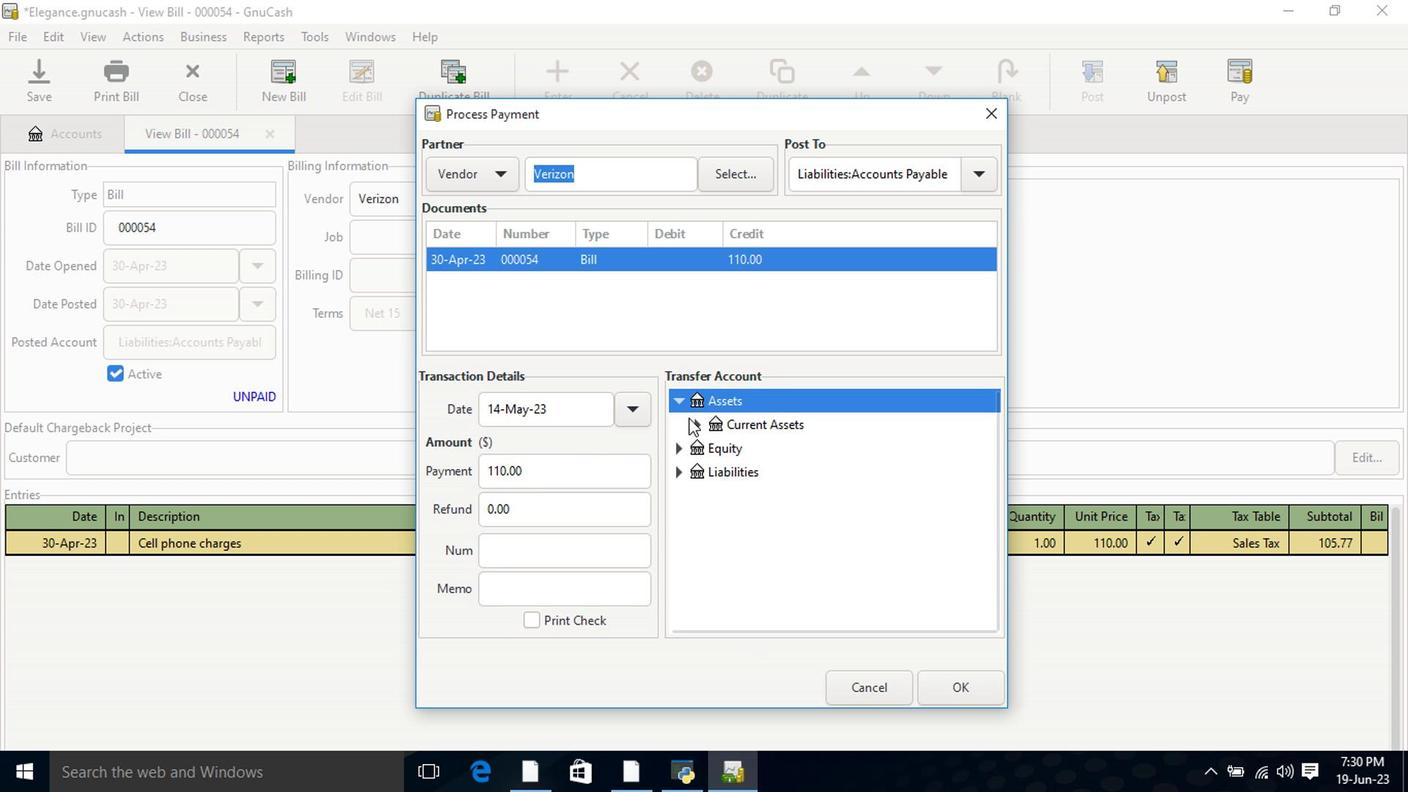 
Action: Mouse moved to (646, 452)
Screenshot: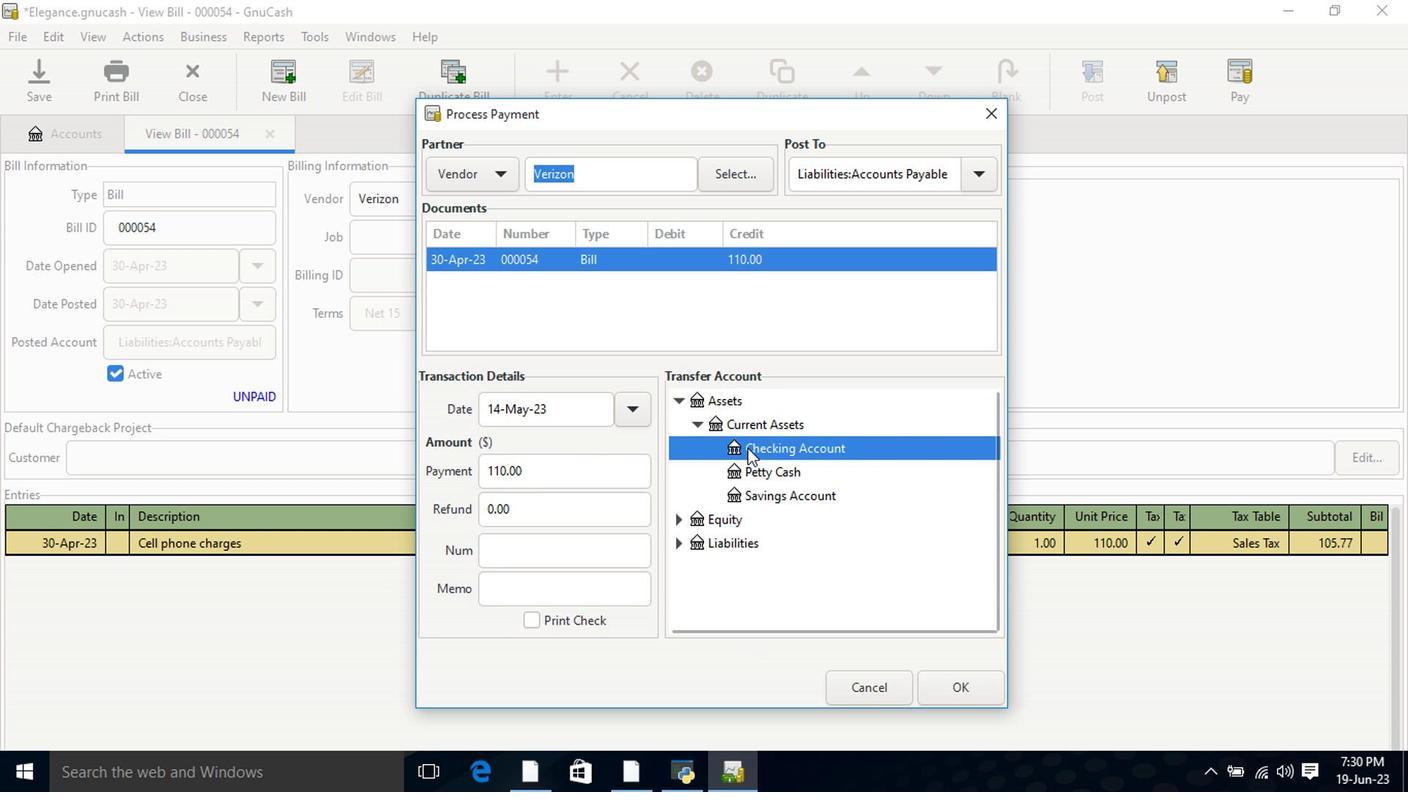 
Action: Mouse pressed left at (646, 452)
Screenshot: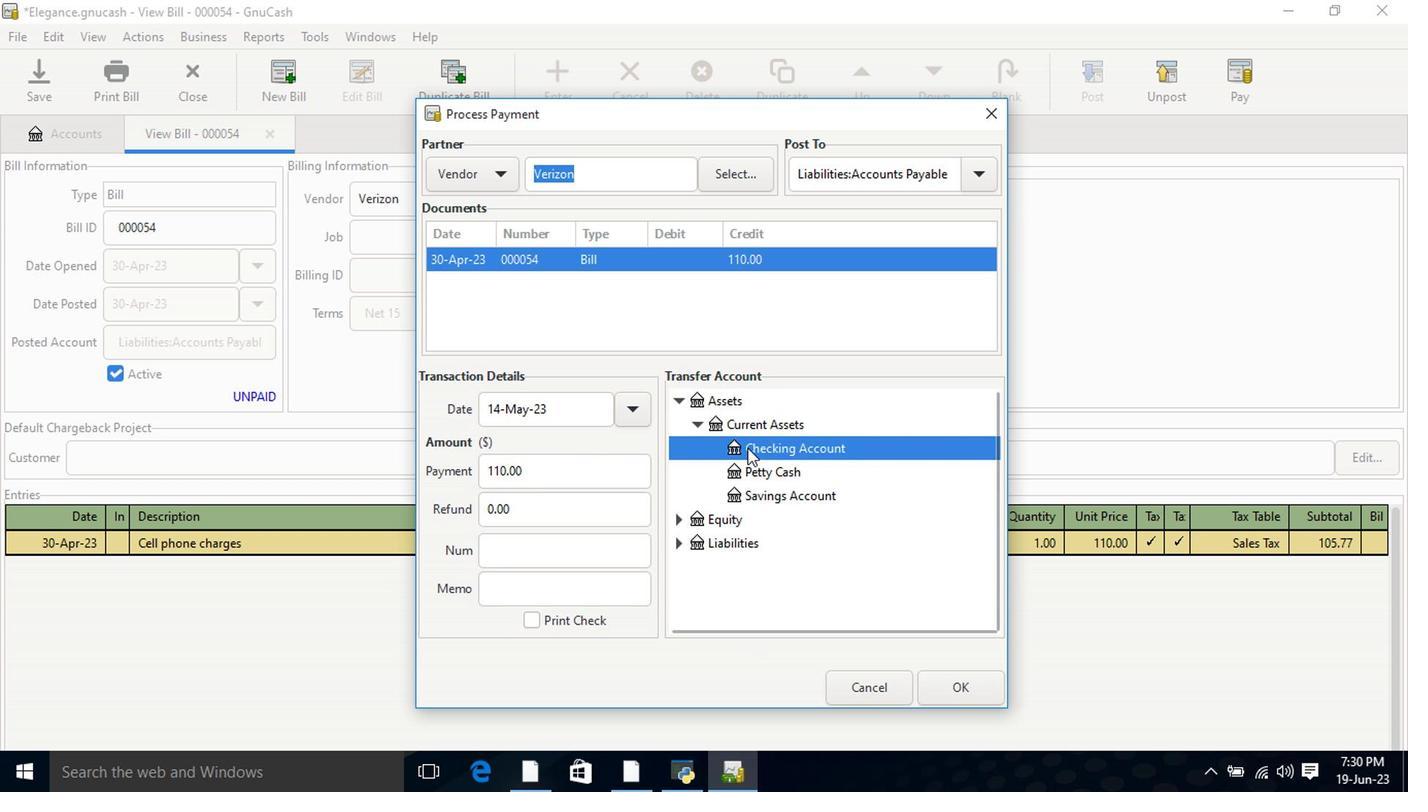 
Action: Mouse moved to (684, 470)
Screenshot: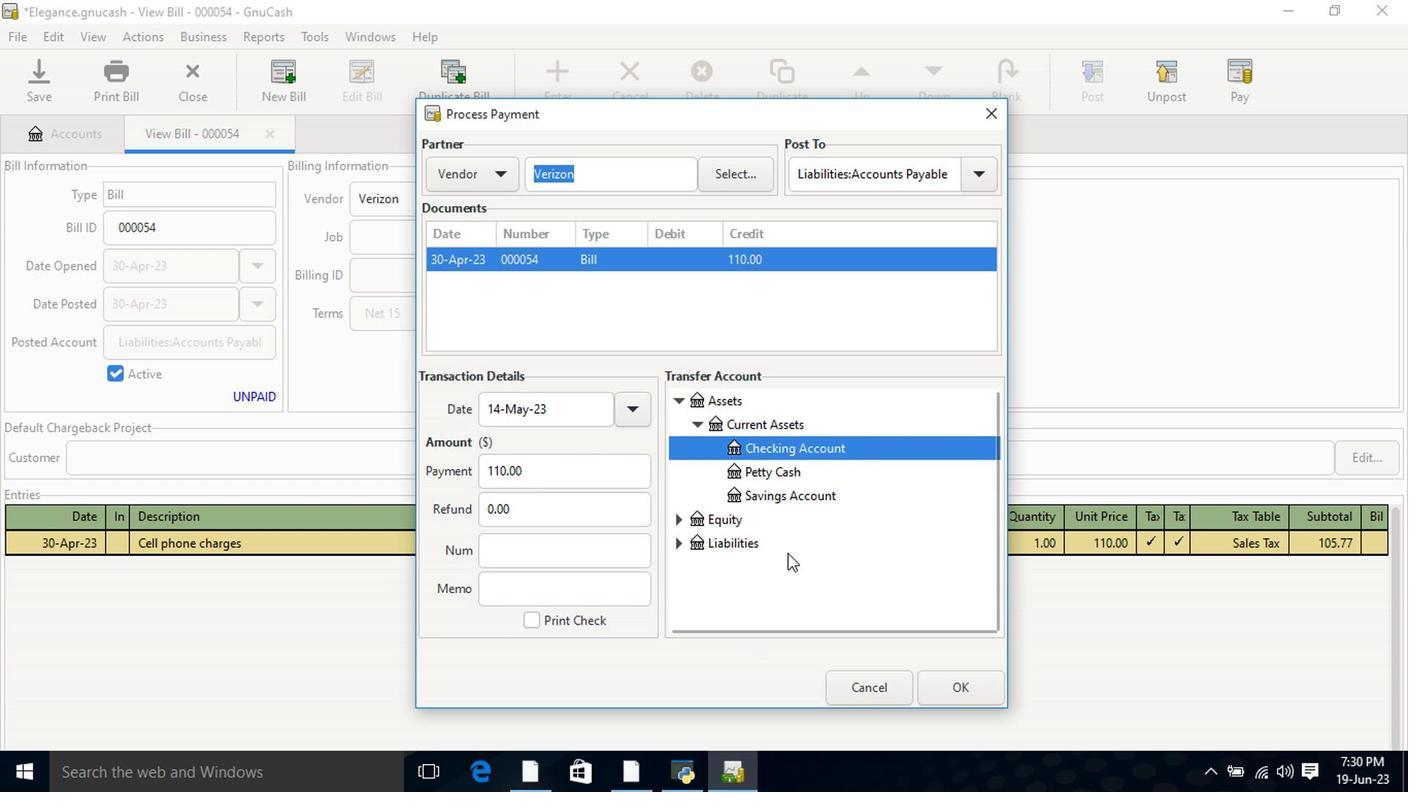 
Action: Mouse pressed left at (684, 470)
Screenshot: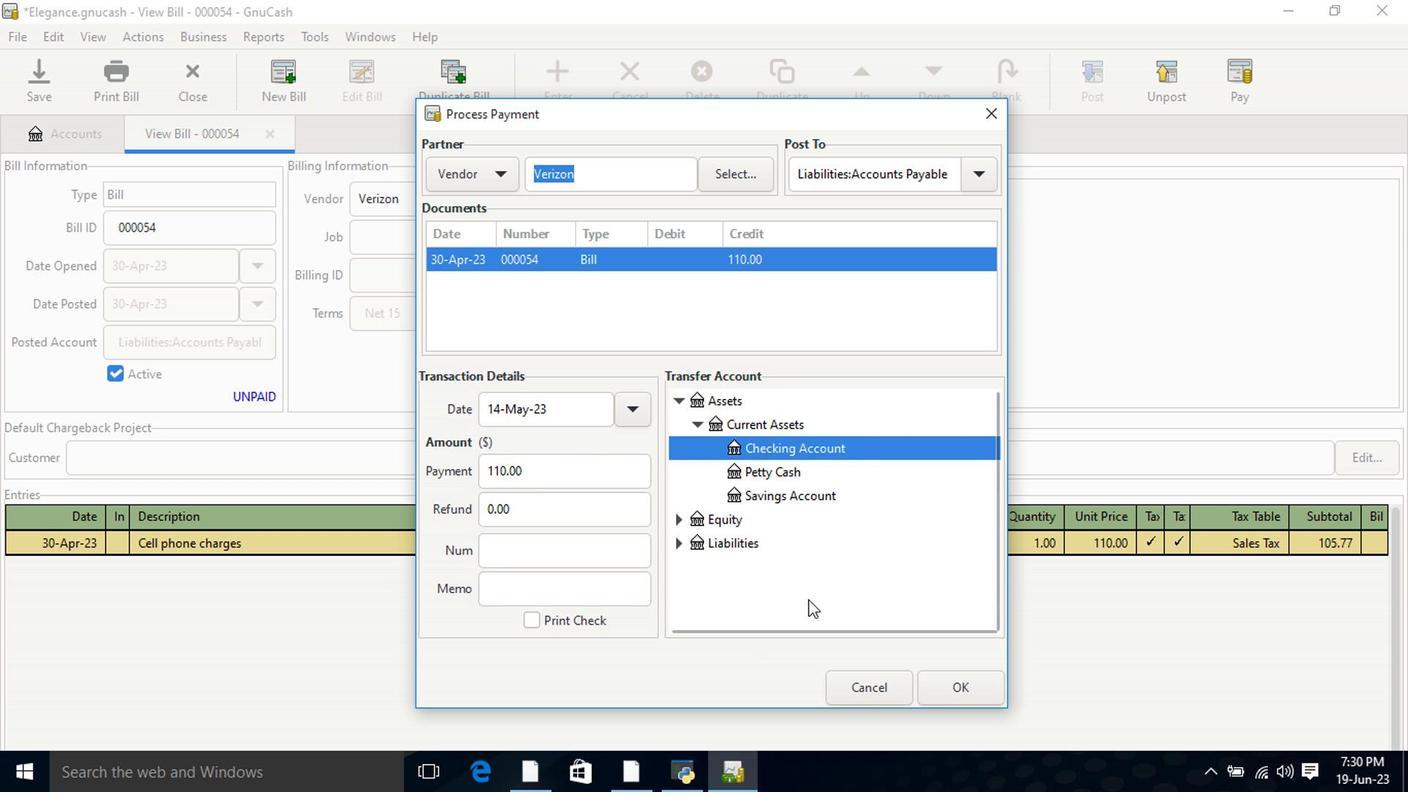 
Action: Mouse moved to (835, 644)
Screenshot: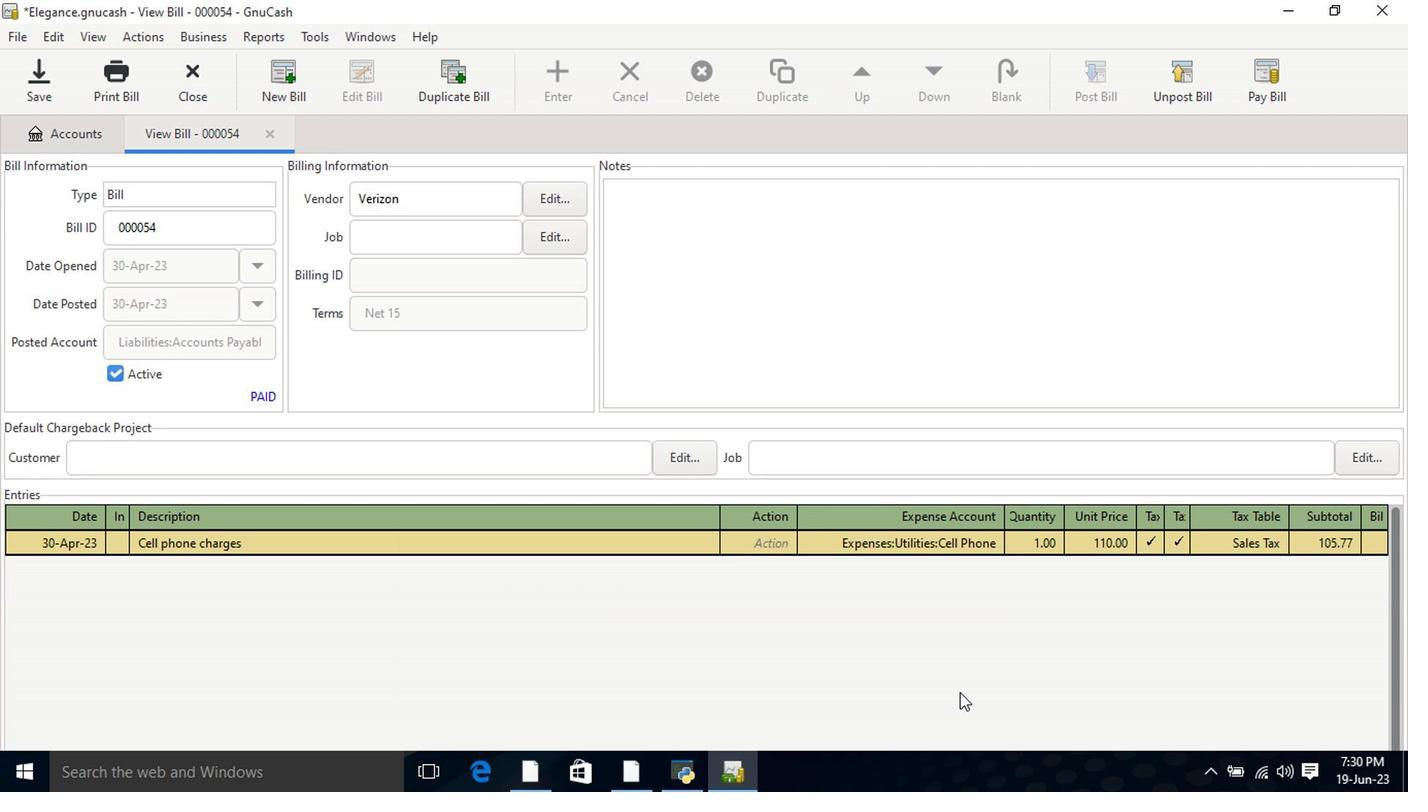 
Action: Mouse pressed left at (835, 644)
Screenshot: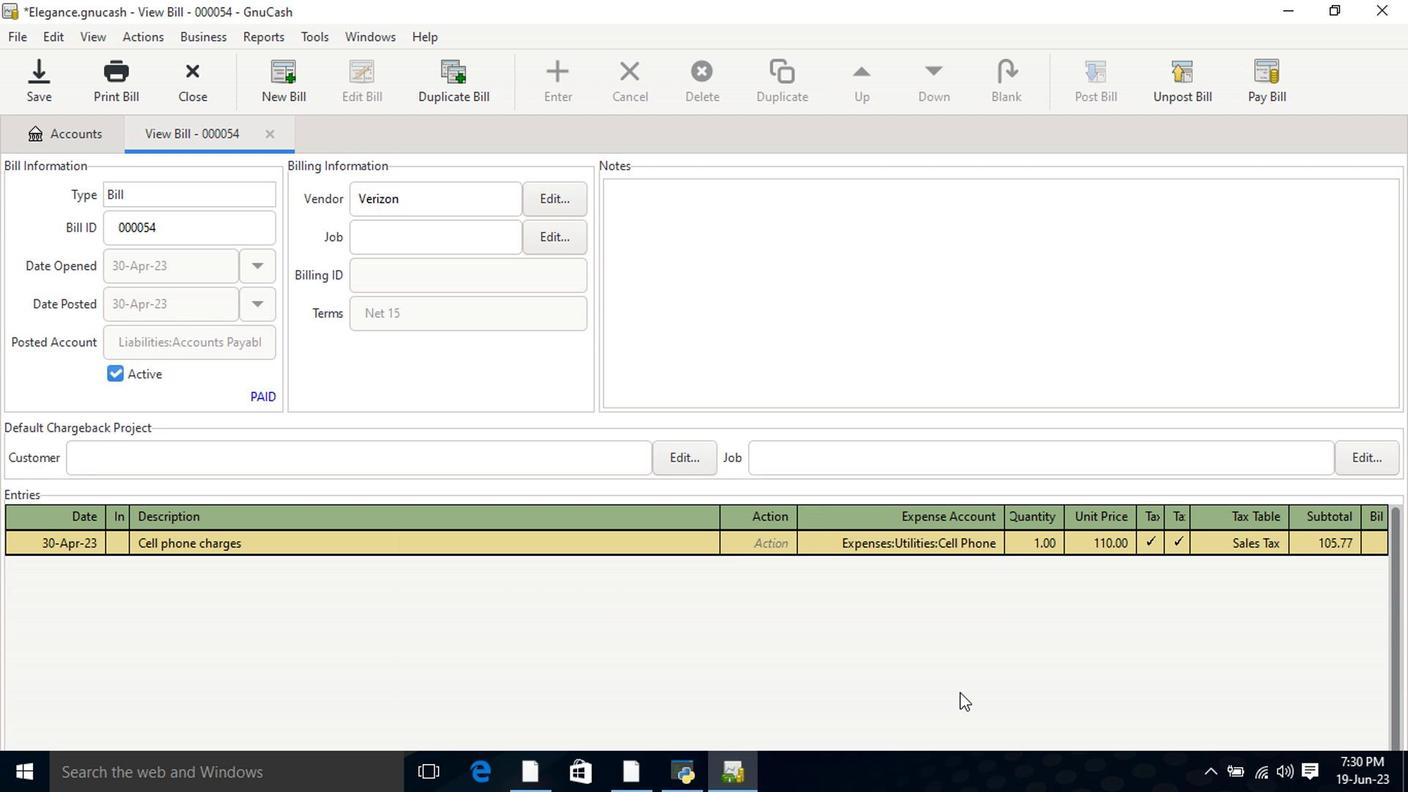 
Action: Mouse moved to (235, 219)
Screenshot: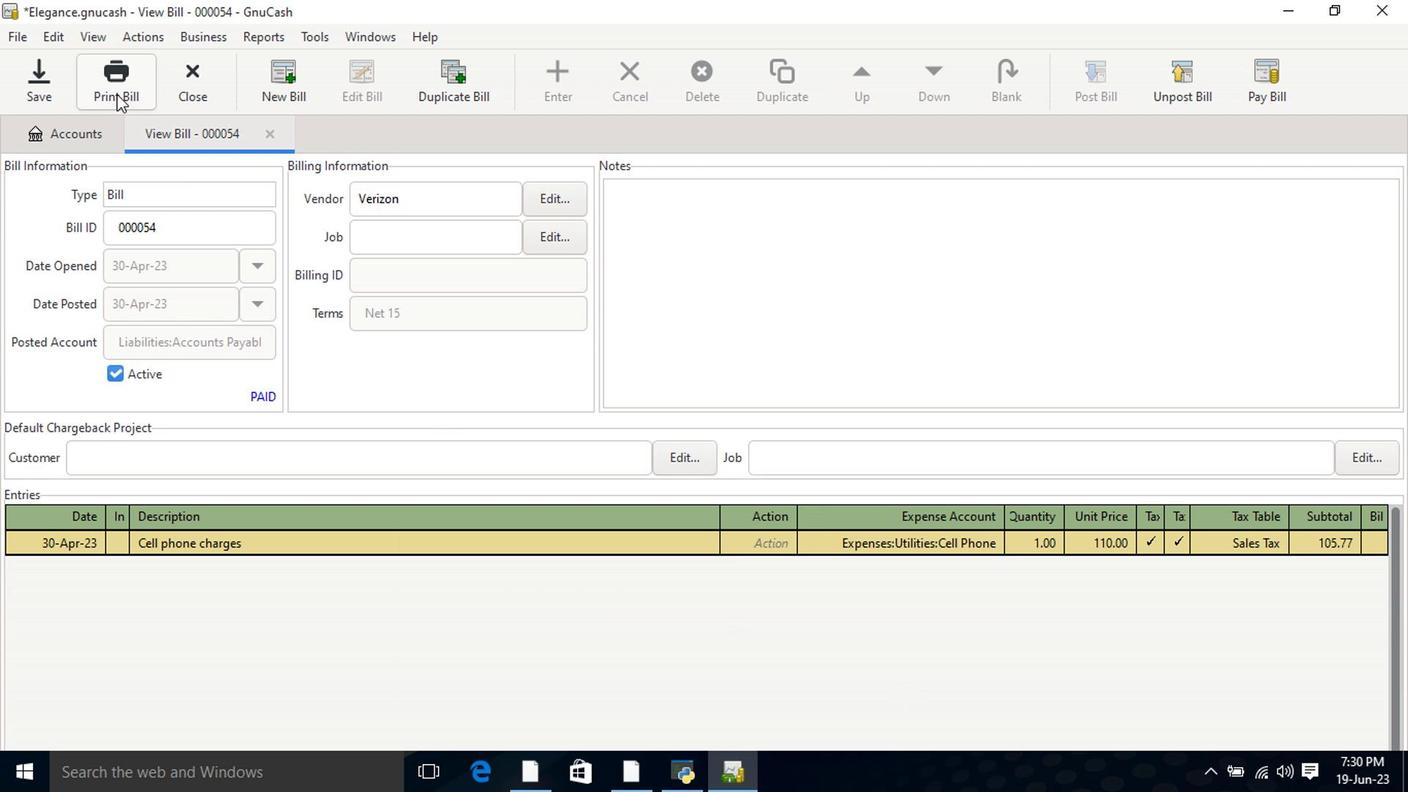 
Action: Mouse pressed left at (235, 219)
Screenshot: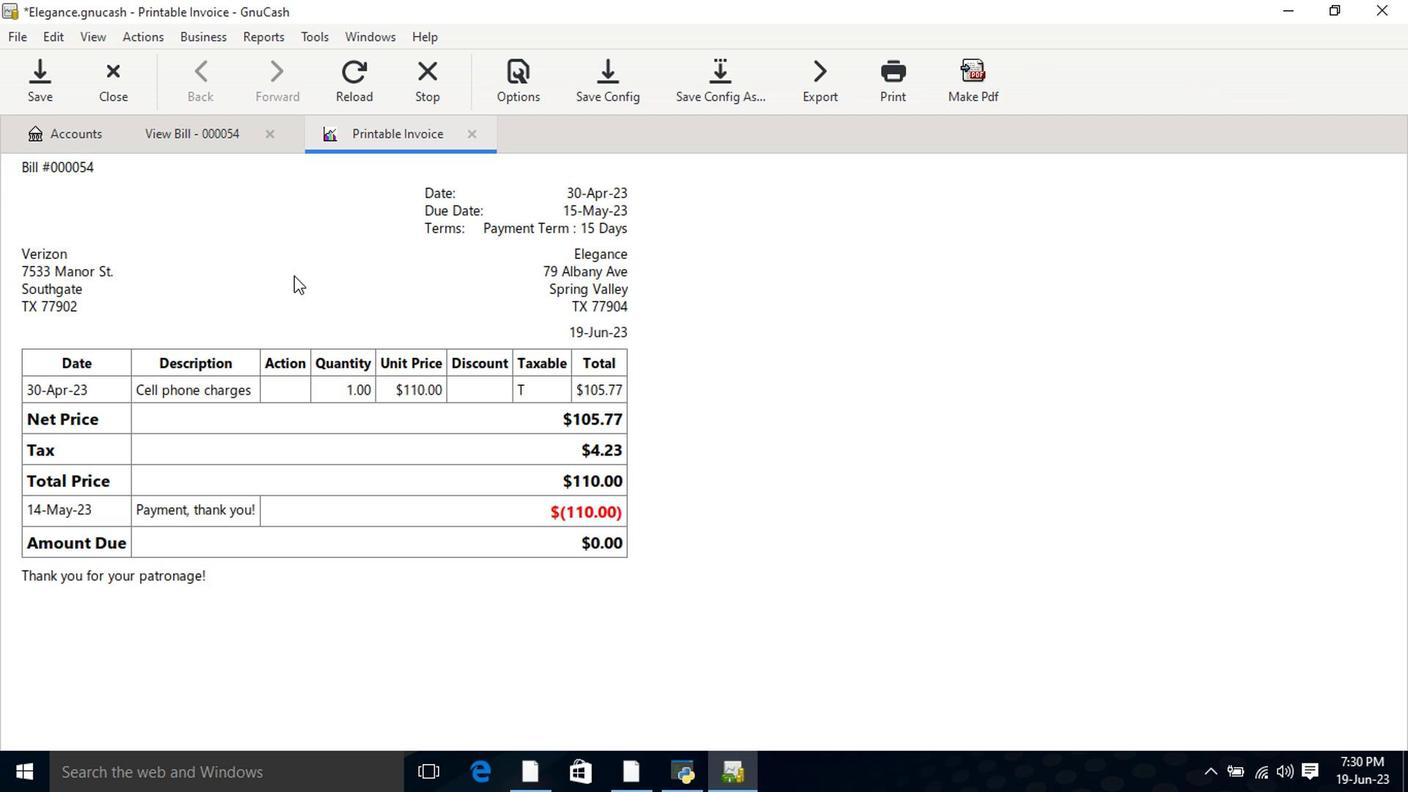 
Action: Mouse moved to (783, 575)
Screenshot: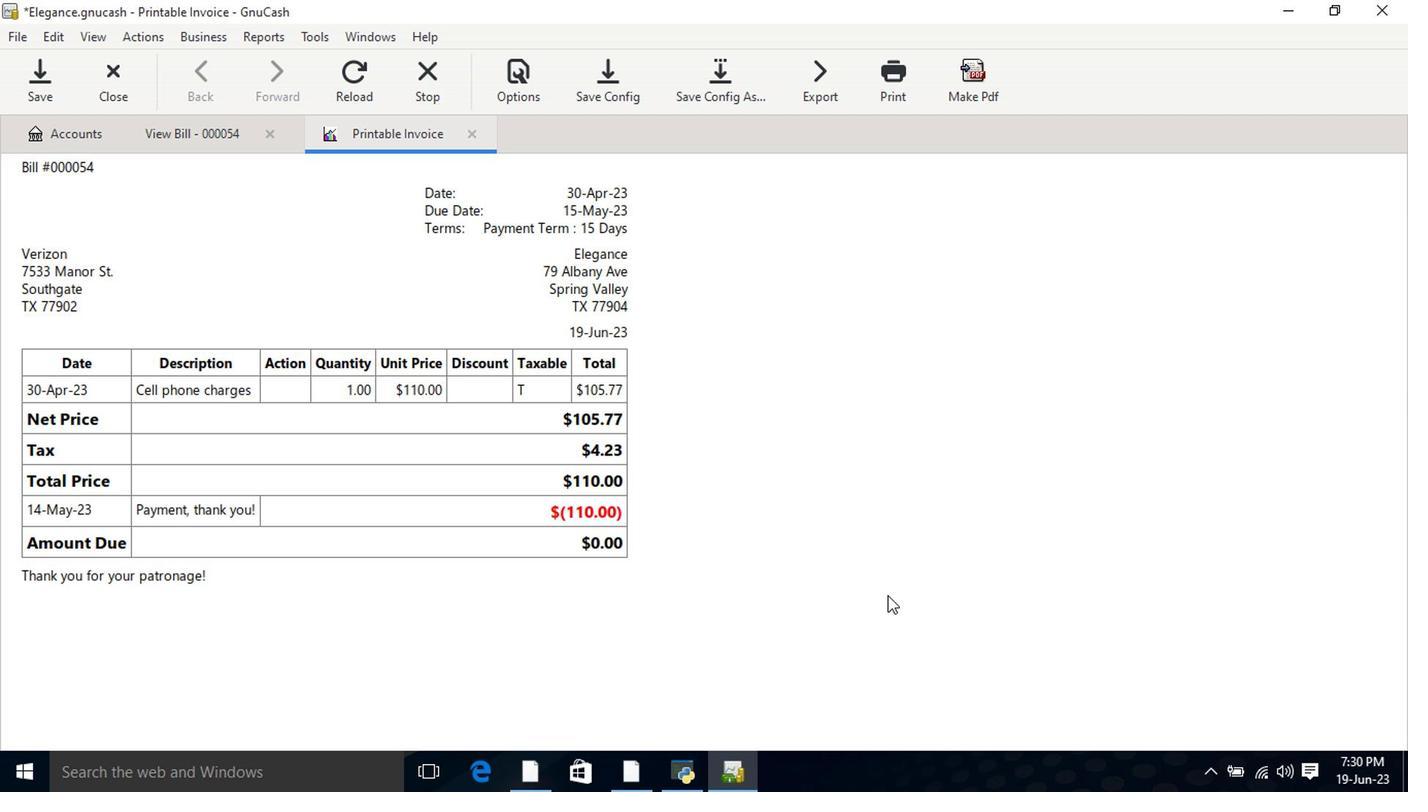 
